 Task: Contact a Redfin agent in Salem, Oregon, for assistance in finding a townhouse with a virtual tour available.
Action: Mouse moved to (380, 213)
Screenshot: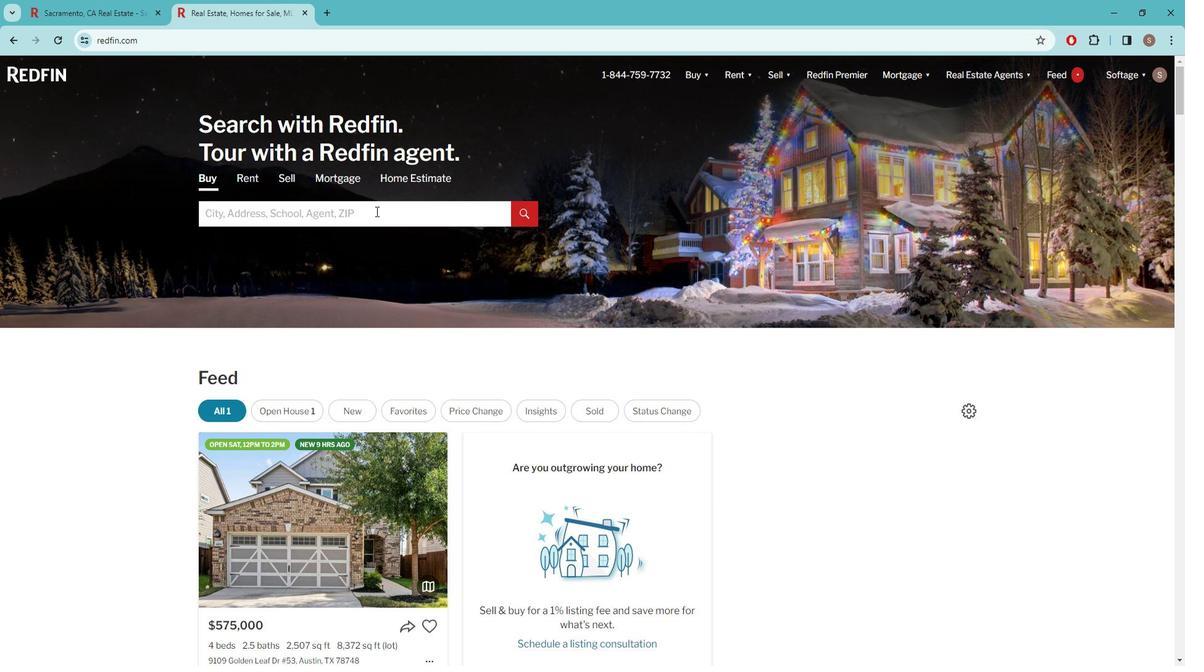 
Action: Mouse pressed left at (380, 213)
Screenshot: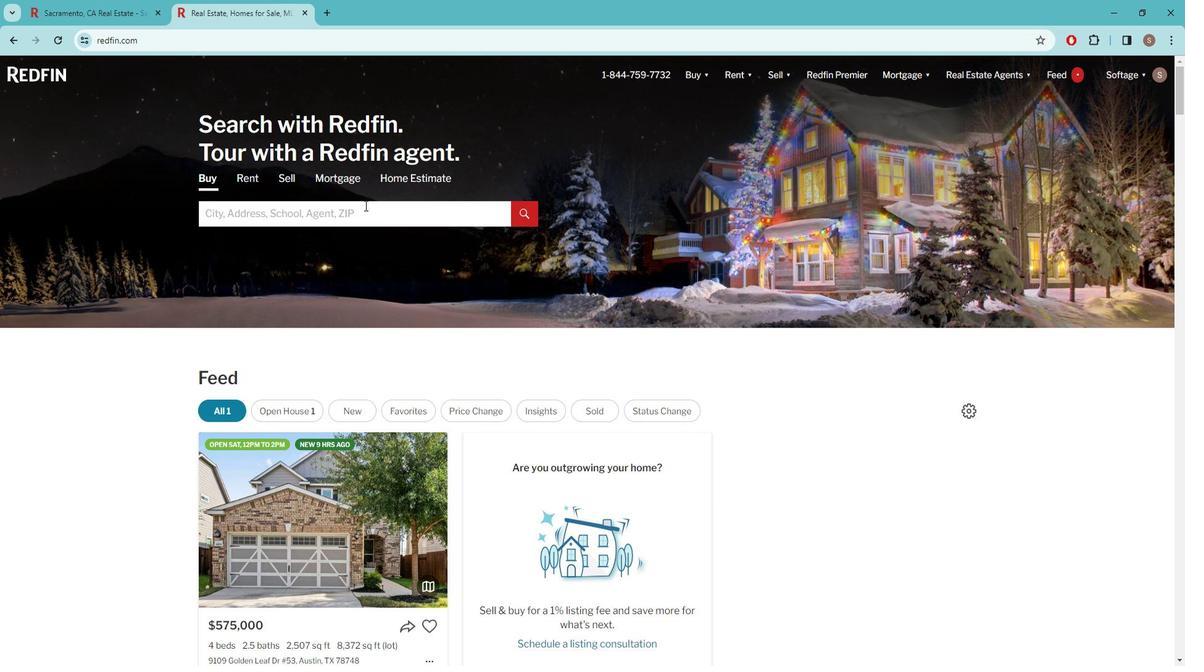 
Action: Key pressed s<Key.caps_lock>ALEM<Key.space><Key.backspace>,<Key.space><Key.caps_lock>o<Key.caps_lock>R
Screenshot: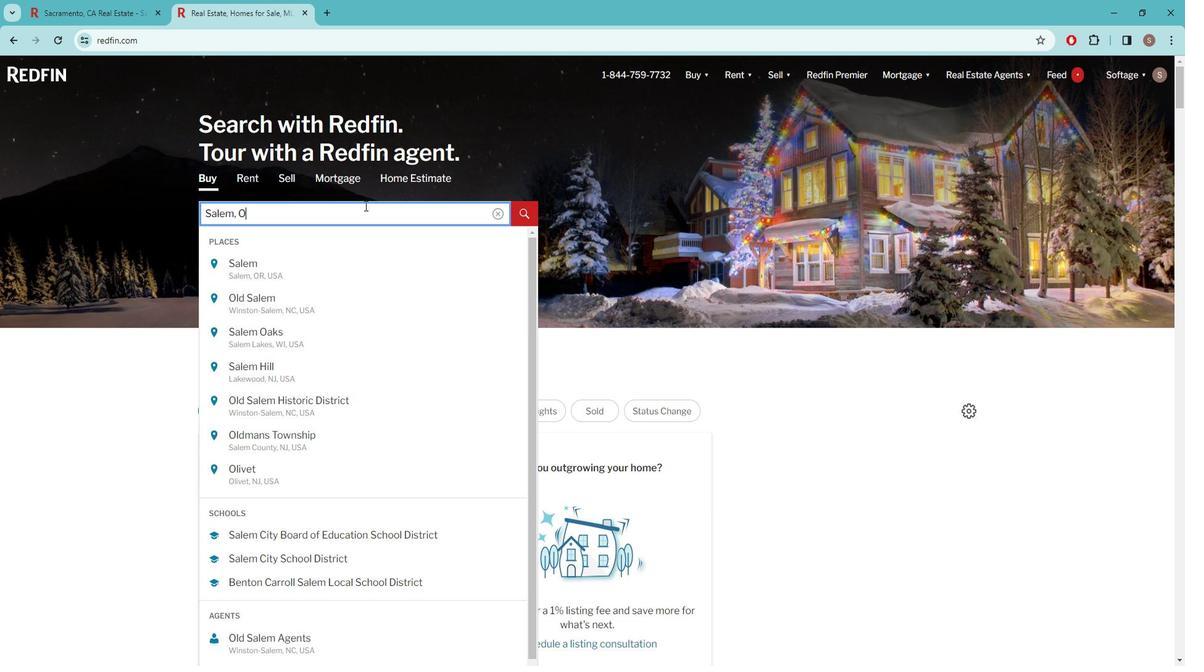 
Action: Mouse moved to (305, 266)
Screenshot: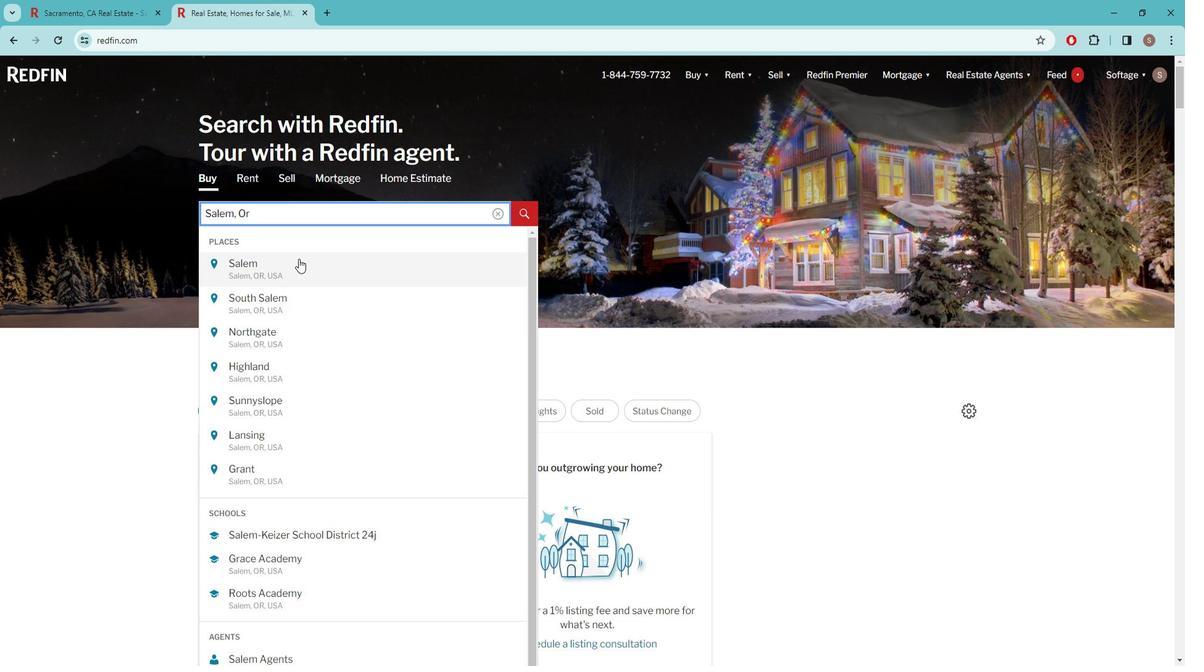 
Action: Mouse pressed left at (305, 266)
Screenshot: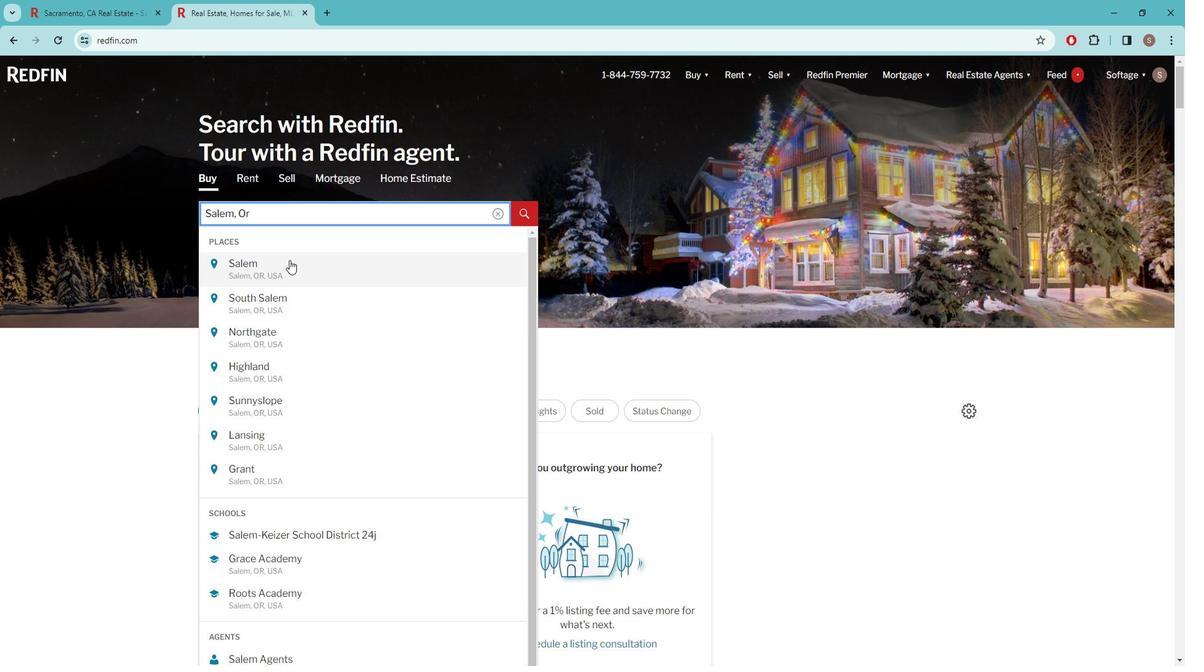 
Action: Mouse moved to (1060, 162)
Screenshot: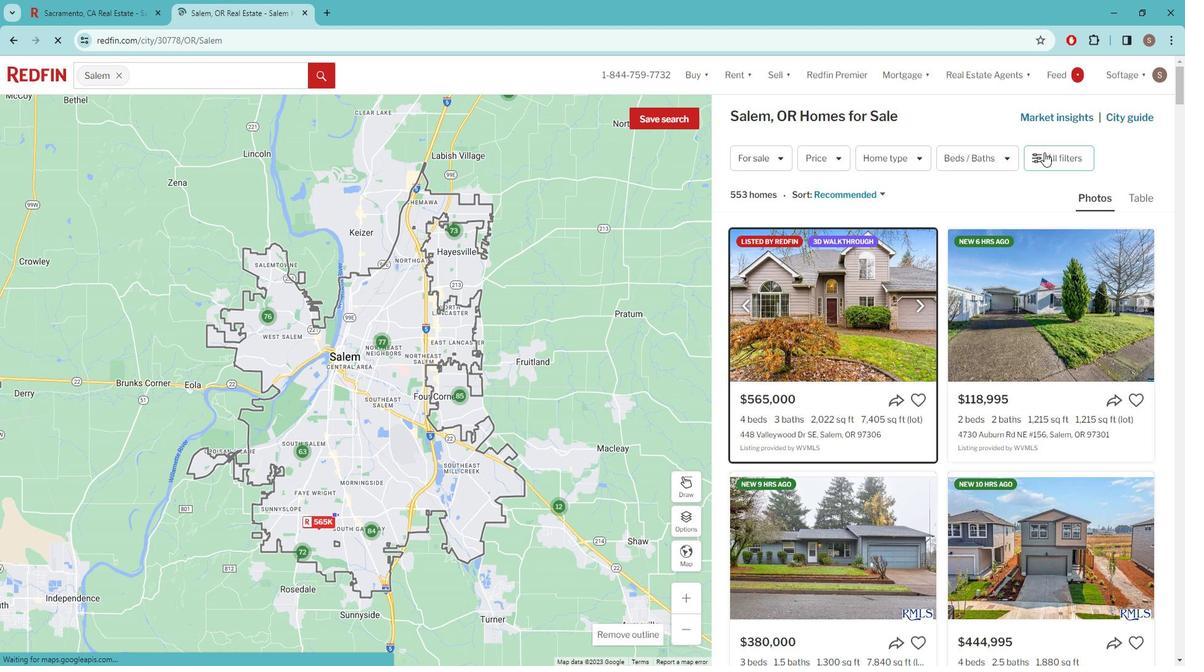 
Action: Mouse pressed left at (1060, 162)
Screenshot: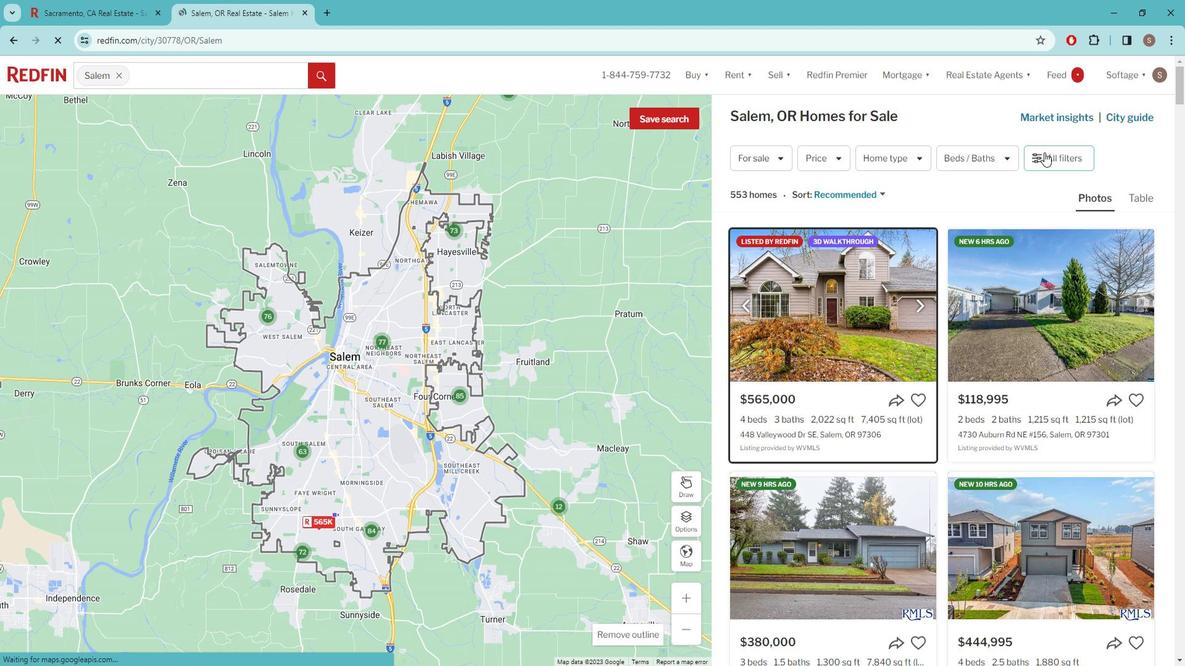 
Action: Mouse pressed left at (1060, 162)
Screenshot: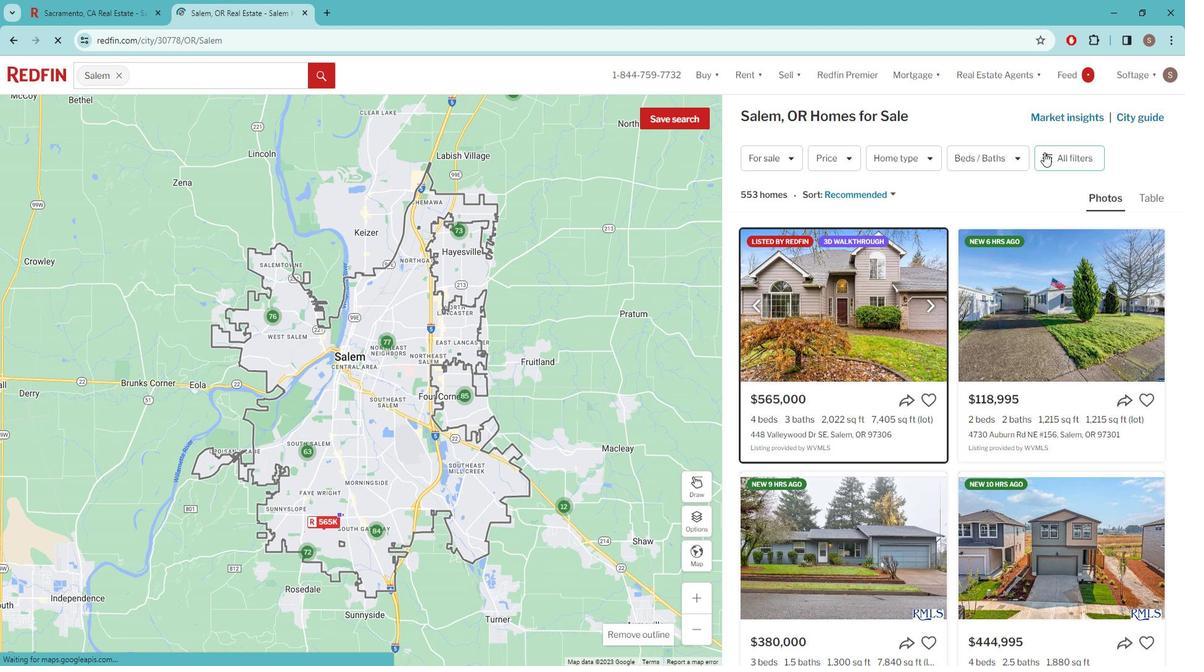 
Action: Mouse pressed left at (1060, 162)
Screenshot: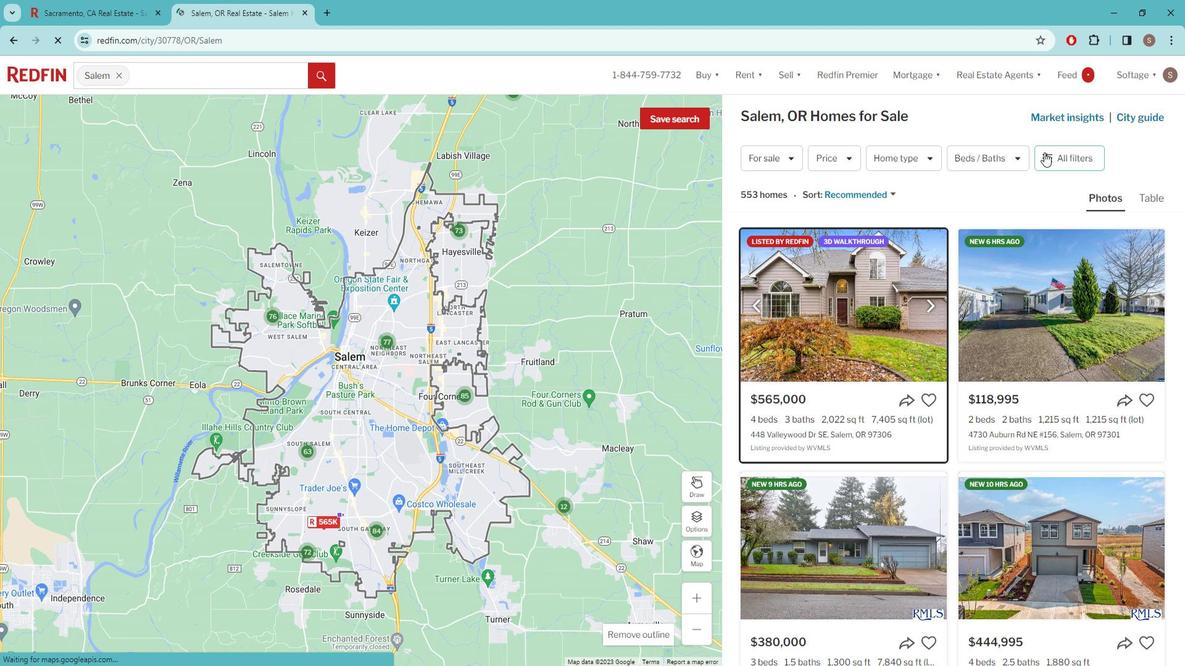 
Action: Mouse pressed left at (1060, 162)
Screenshot: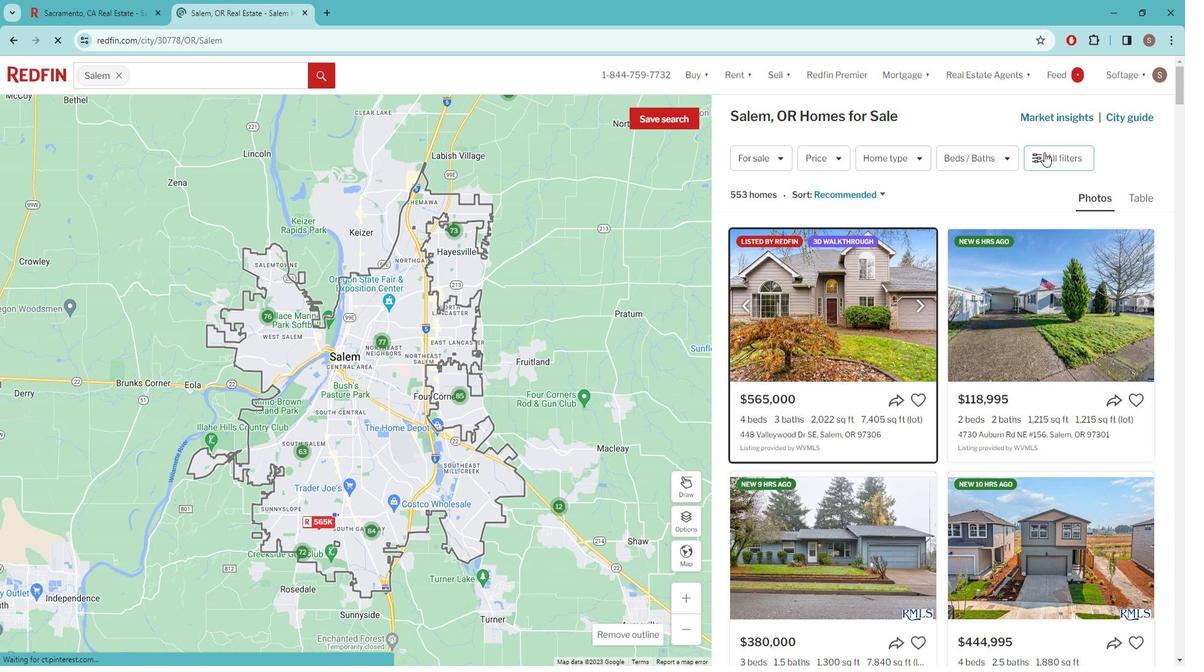 
Action: Mouse moved to (1041, 185)
Screenshot: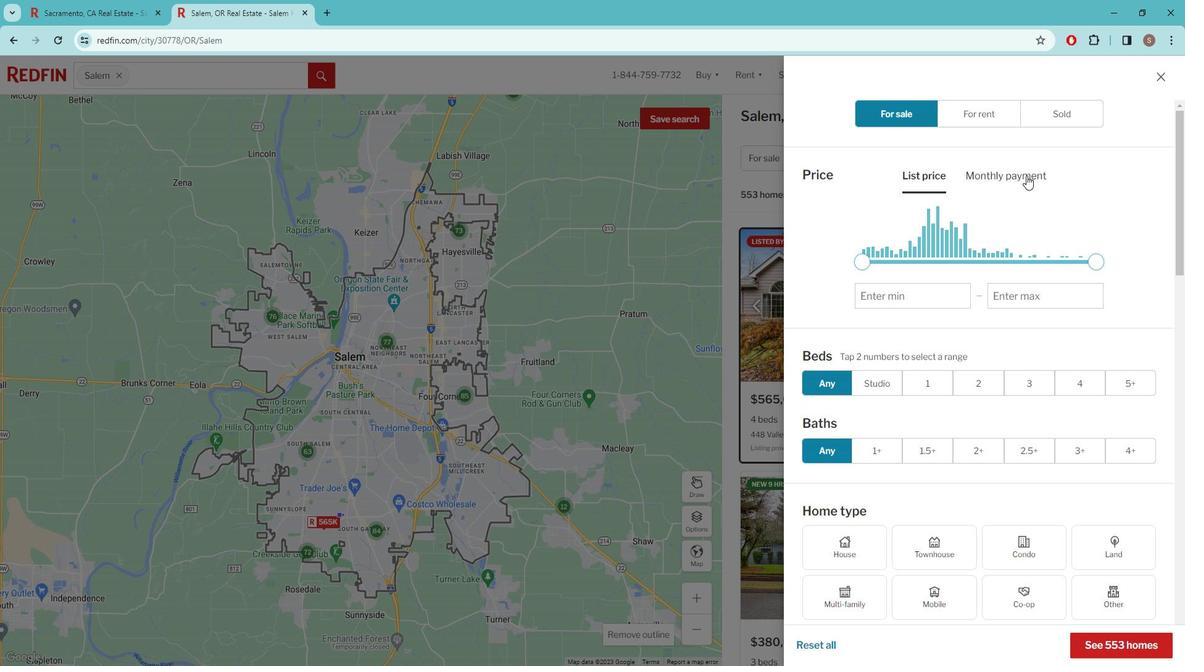 
Action: Mouse scrolled (1041, 184) with delta (0, 0)
Screenshot: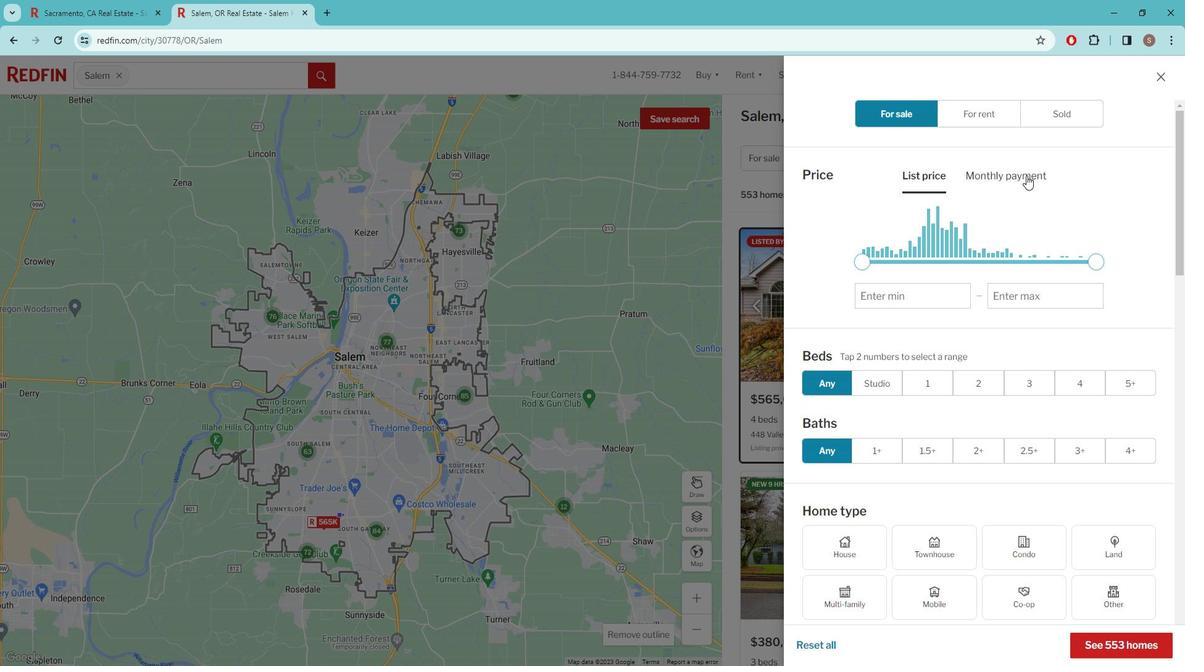 
Action: Mouse moved to (1021, 254)
Screenshot: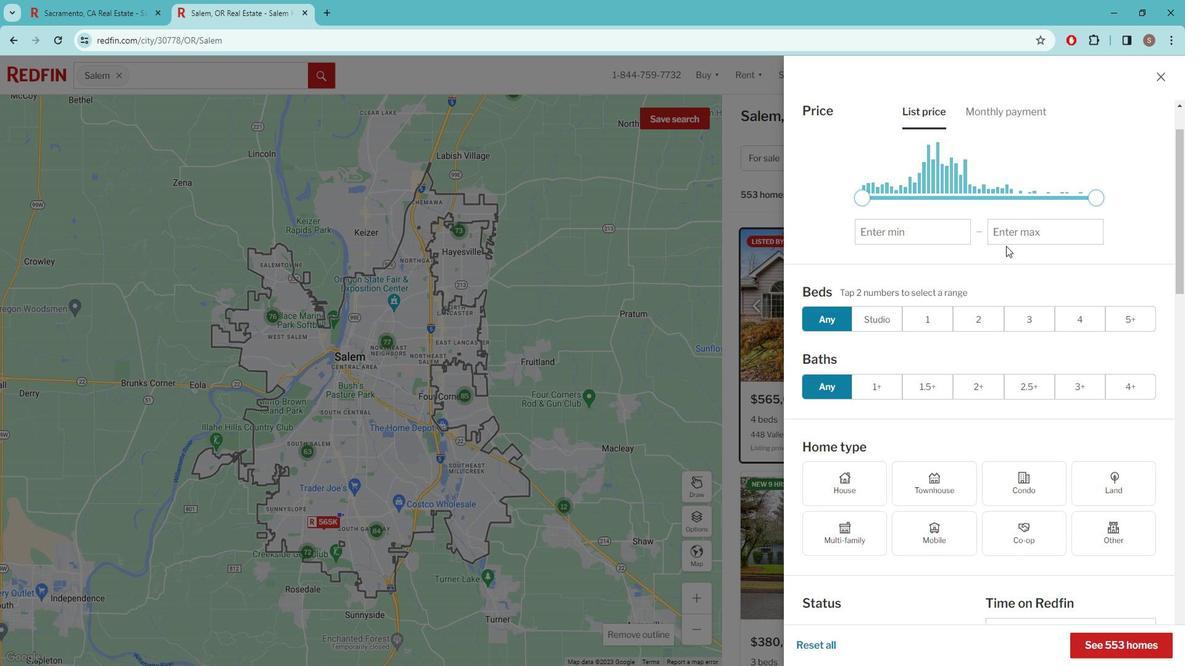 
Action: Mouse scrolled (1021, 253) with delta (0, 0)
Screenshot: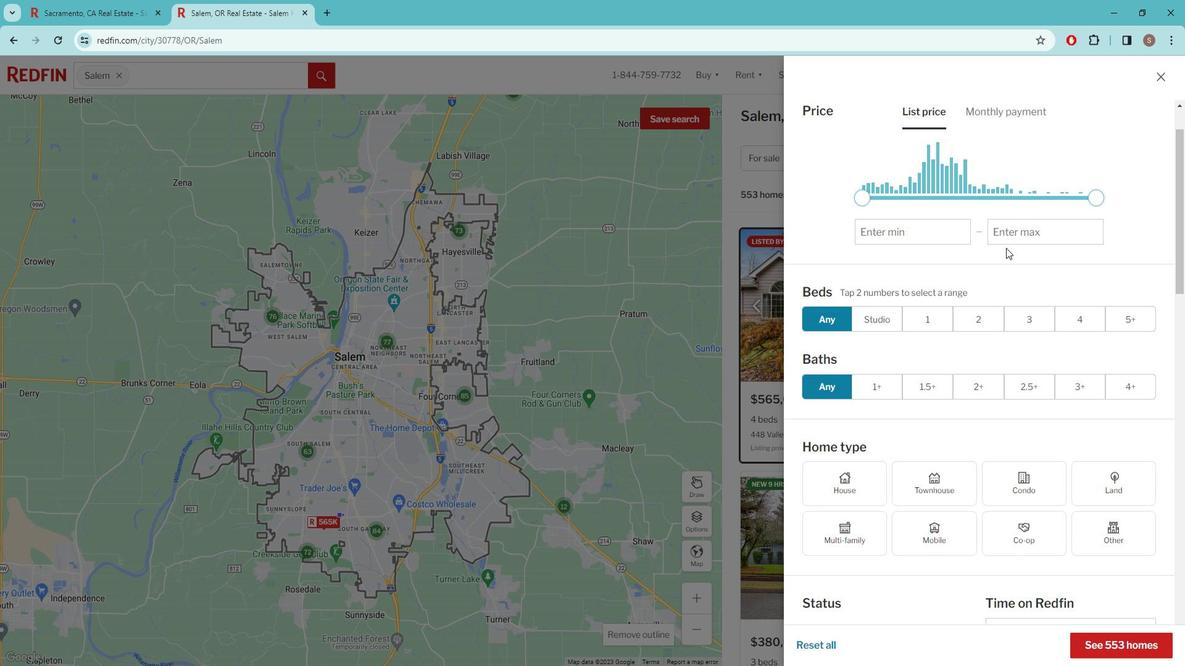 
Action: Mouse scrolled (1021, 253) with delta (0, 0)
Screenshot: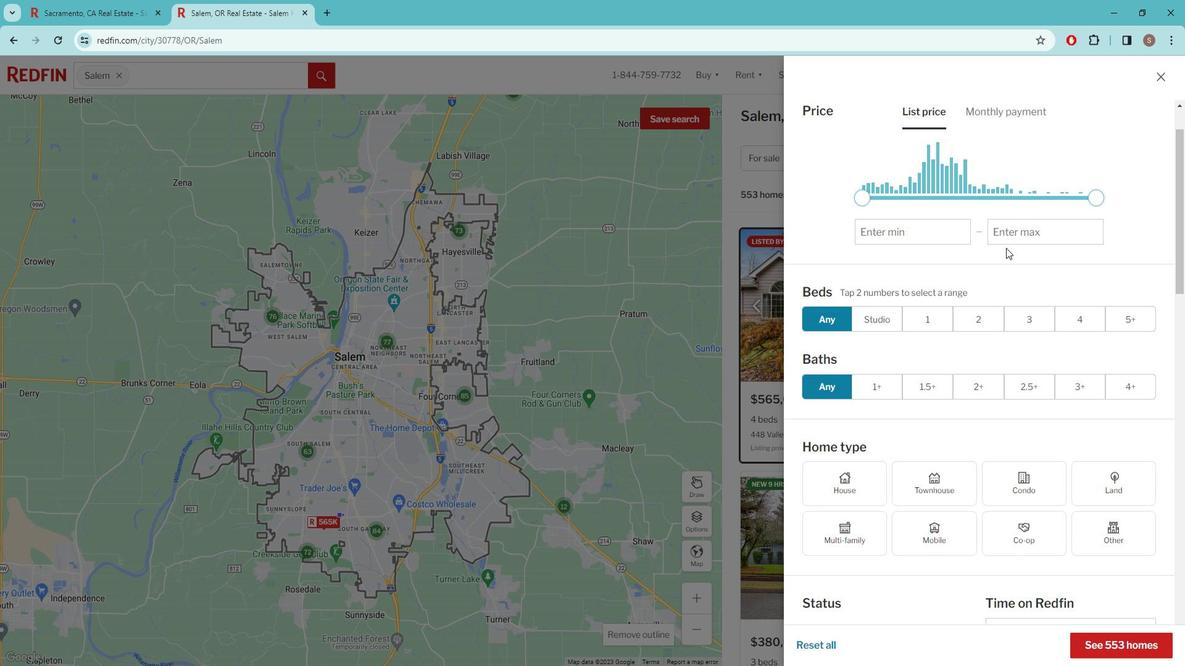 
Action: Mouse moved to (956, 353)
Screenshot: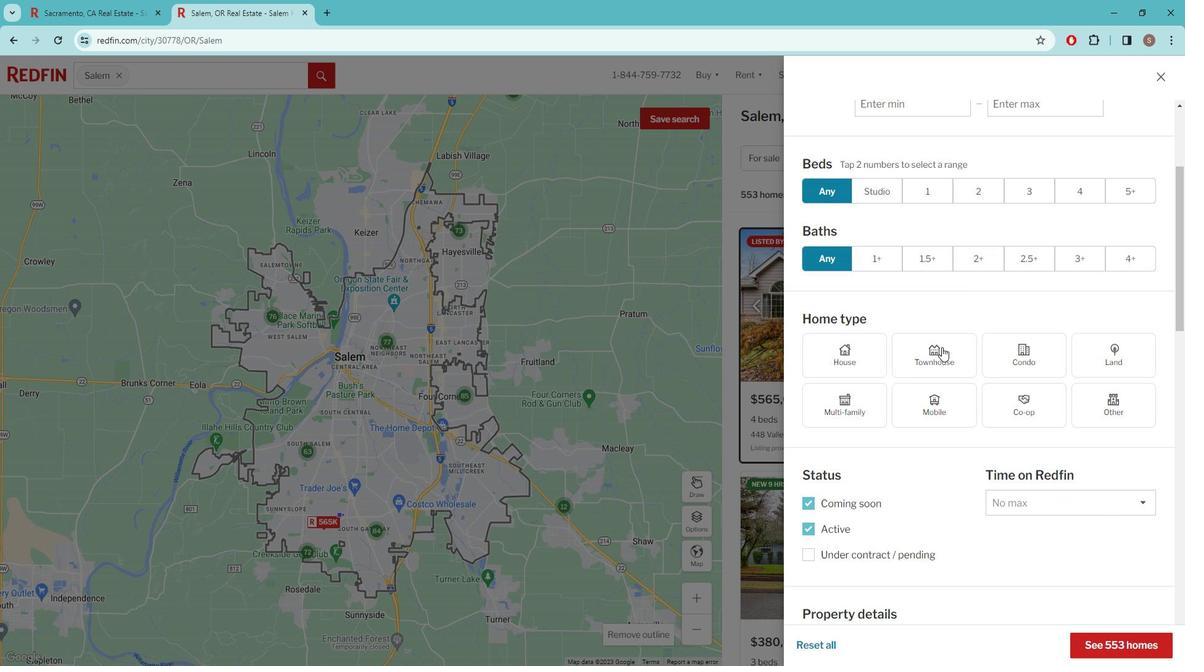 
Action: Mouse pressed left at (956, 353)
Screenshot: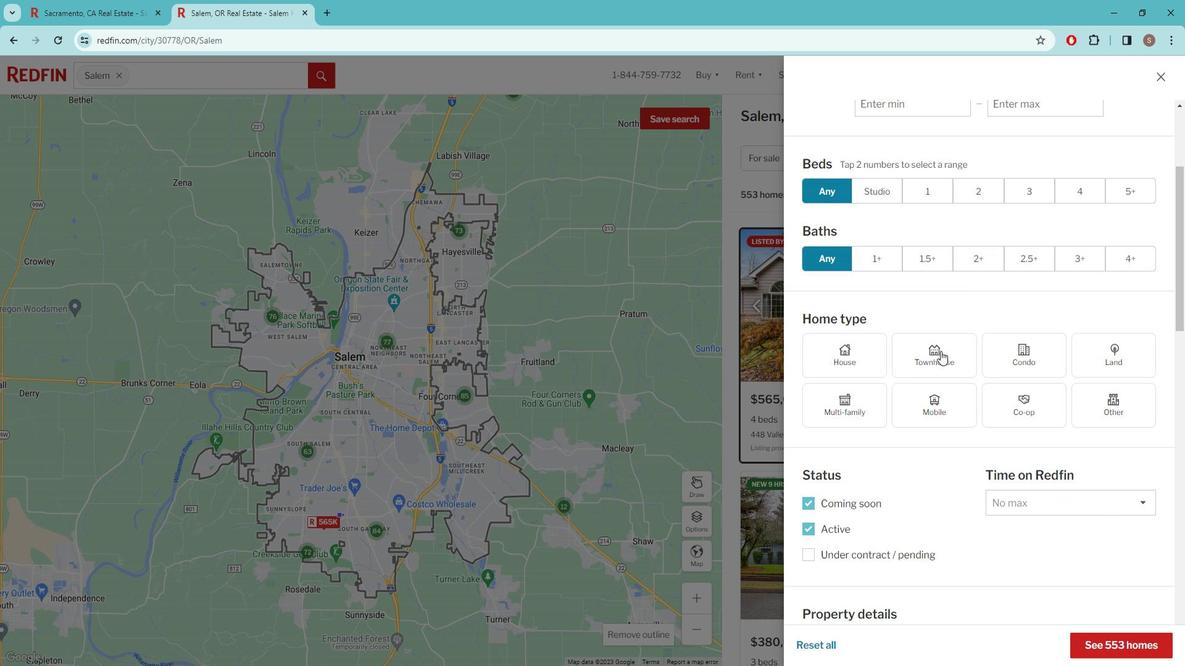 
Action: Mouse moved to (958, 353)
Screenshot: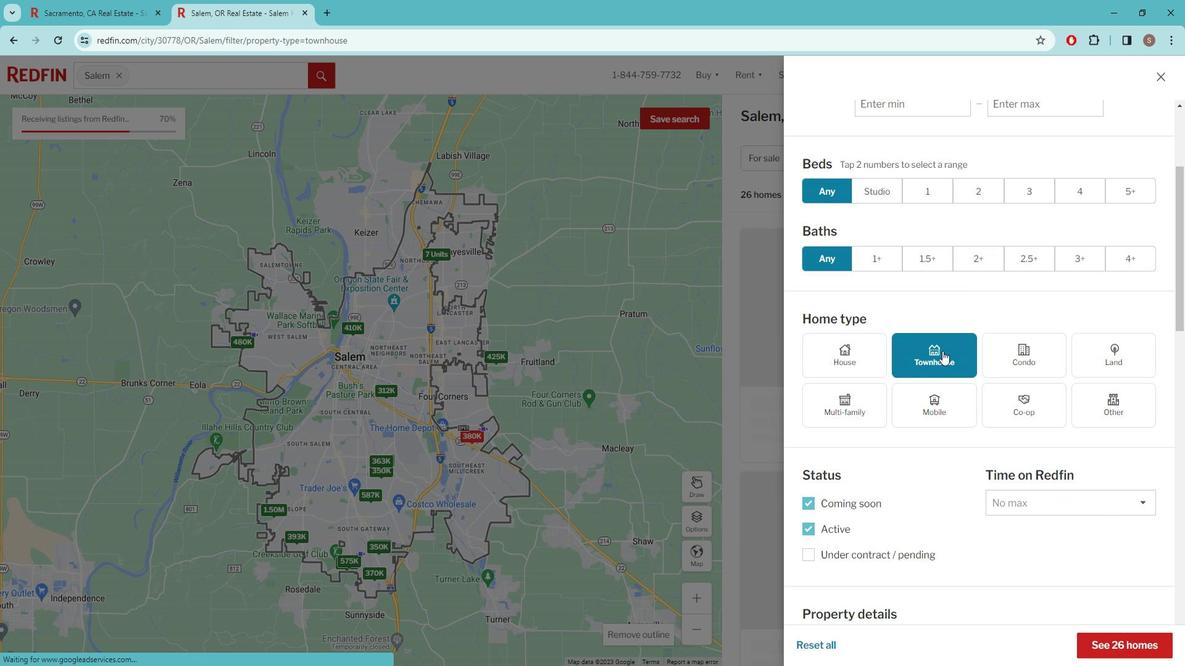 
Action: Mouse scrolled (958, 352) with delta (0, 0)
Screenshot: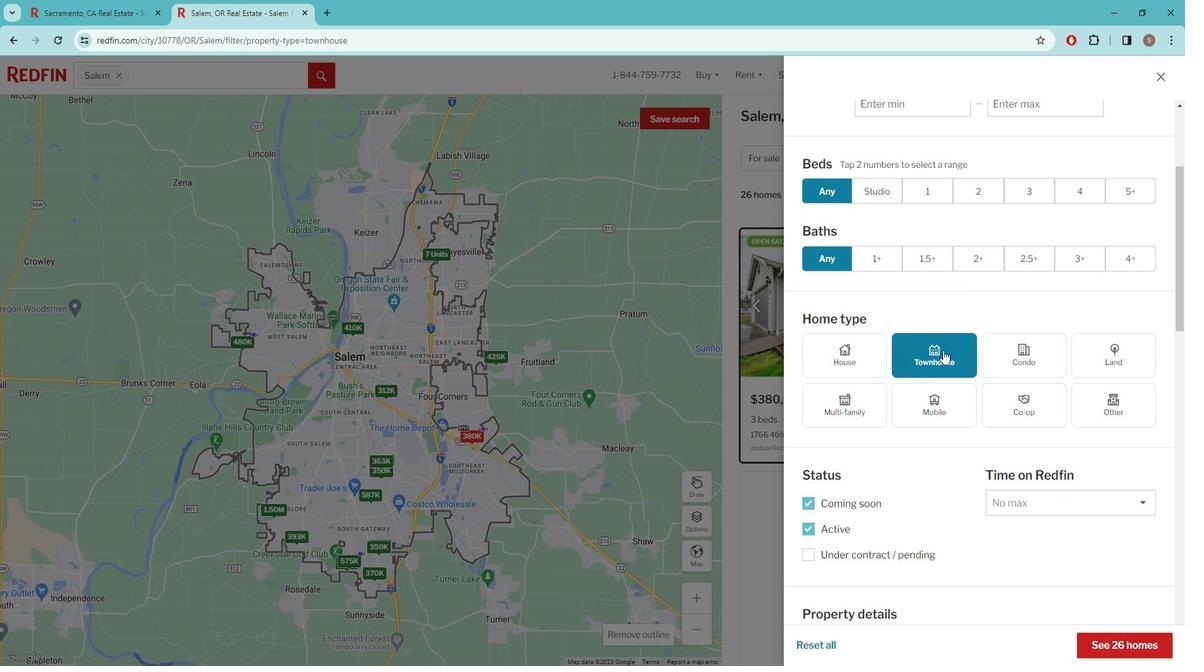 
Action: Mouse scrolled (958, 352) with delta (0, 0)
Screenshot: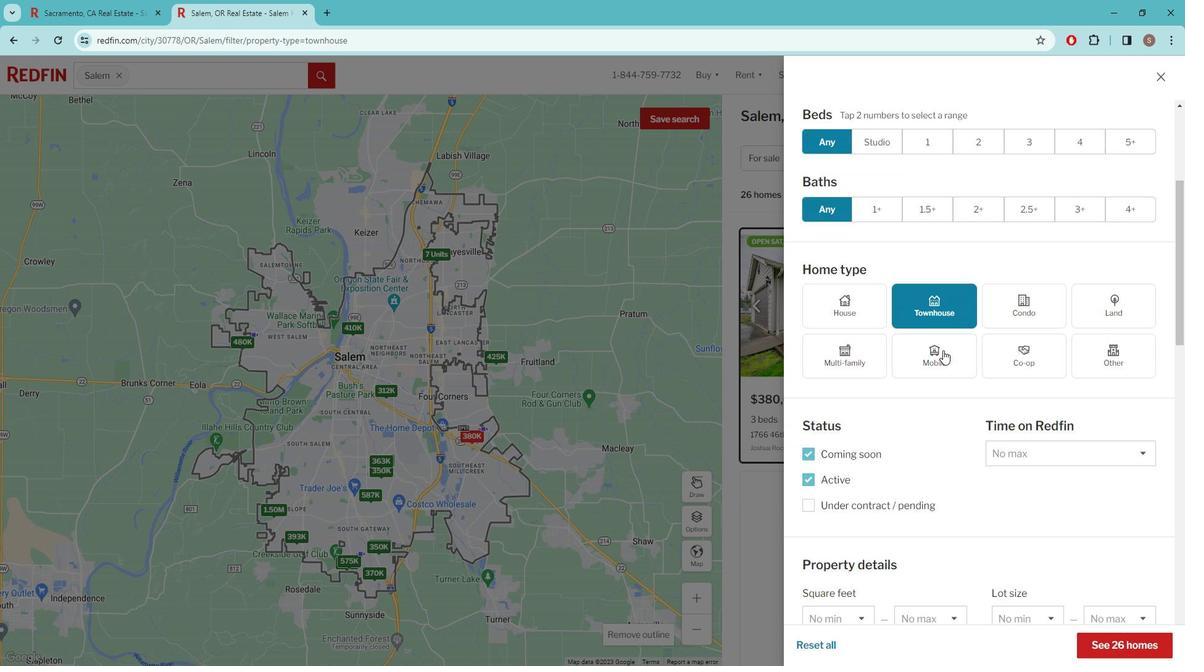 
Action: Mouse moved to (960, 348)
Screenshot: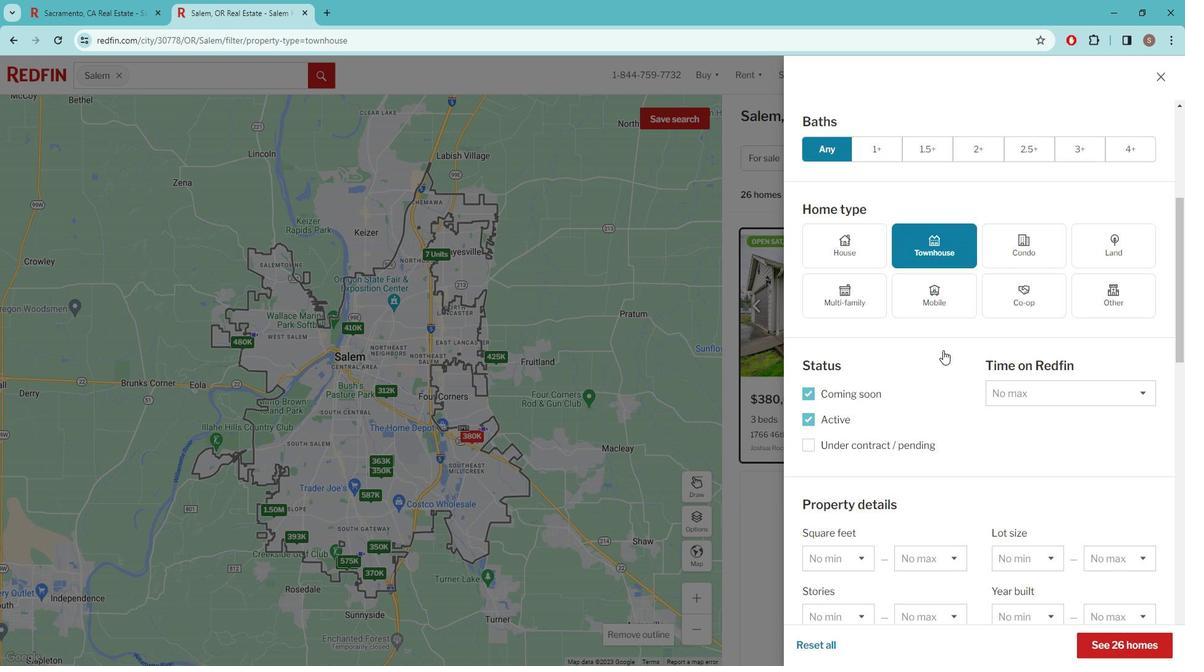 
Action: Mouse scrolled (960, 348) with delta (0, 0)
Screenshot: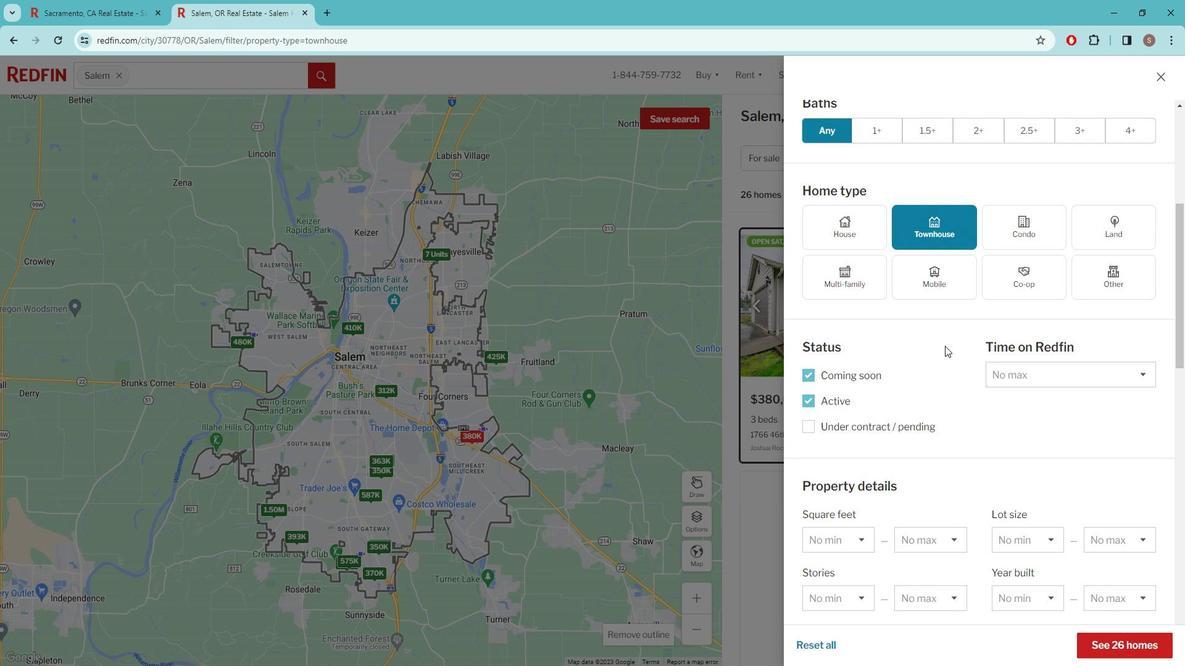 
Action: Mouse scrolled (960, 348) with delta (0, 0)
Screenshot: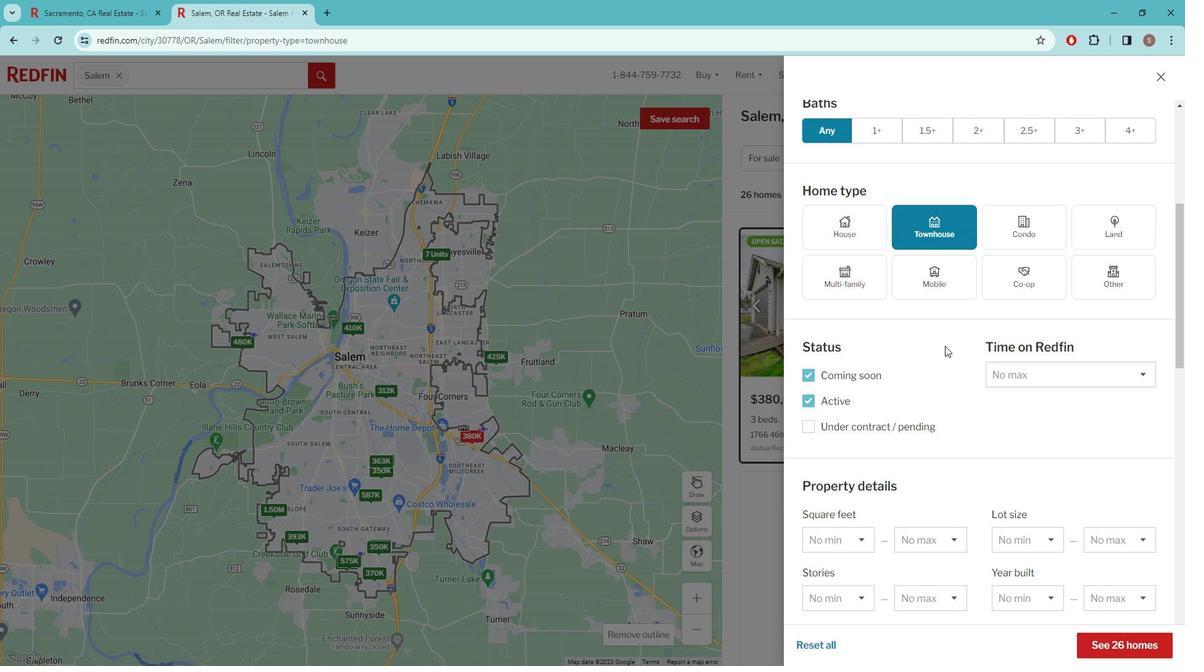 
Action: Mouse scrolled (960, 348) with delta (0, 0)
Screenshot: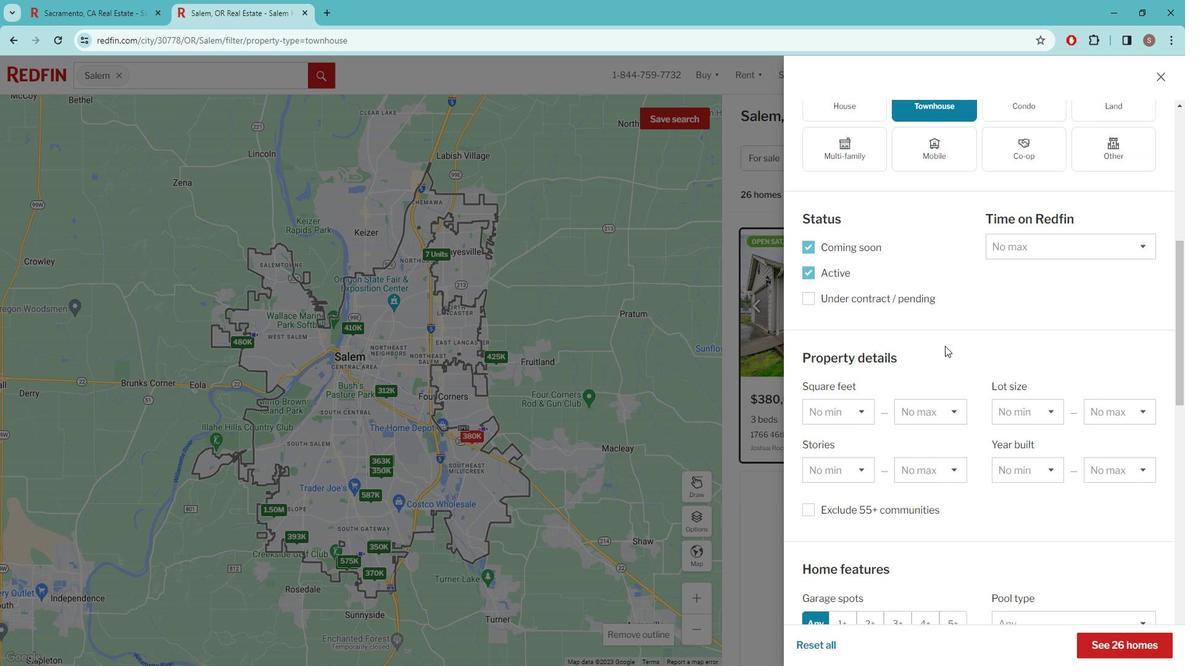 
Action: Mouse scrolled (960, 348) with delta (0, 0)
Screenshot: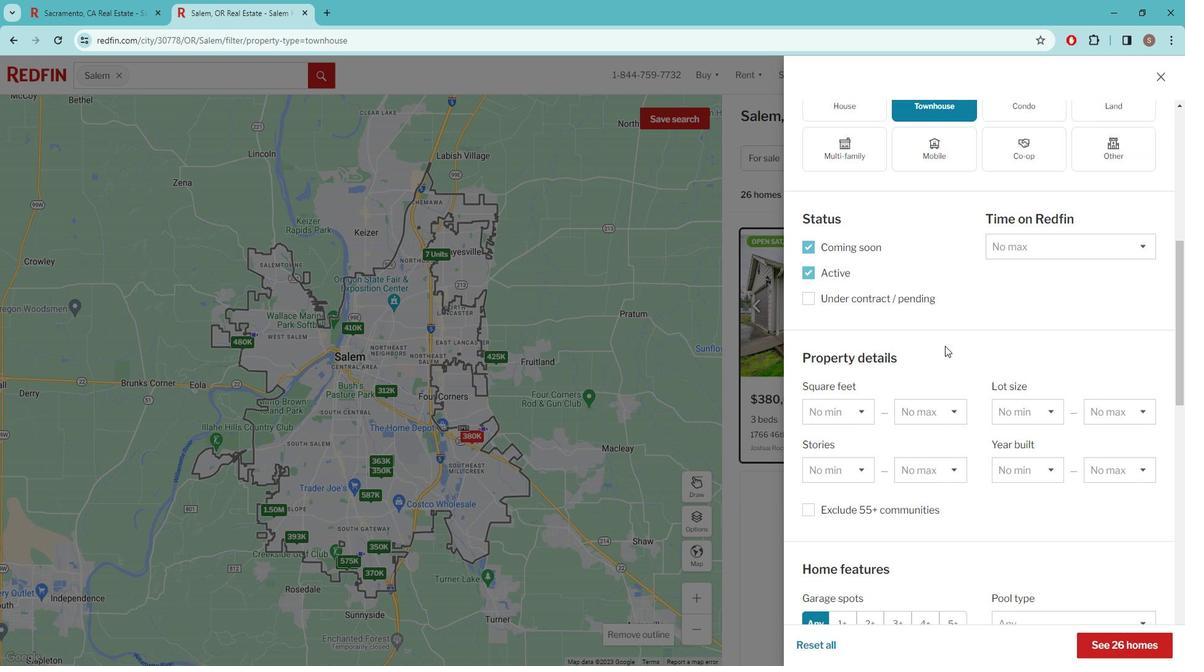 
Action: Mouse scrolled (960, 348) with delta (0, 0)
Screenshot: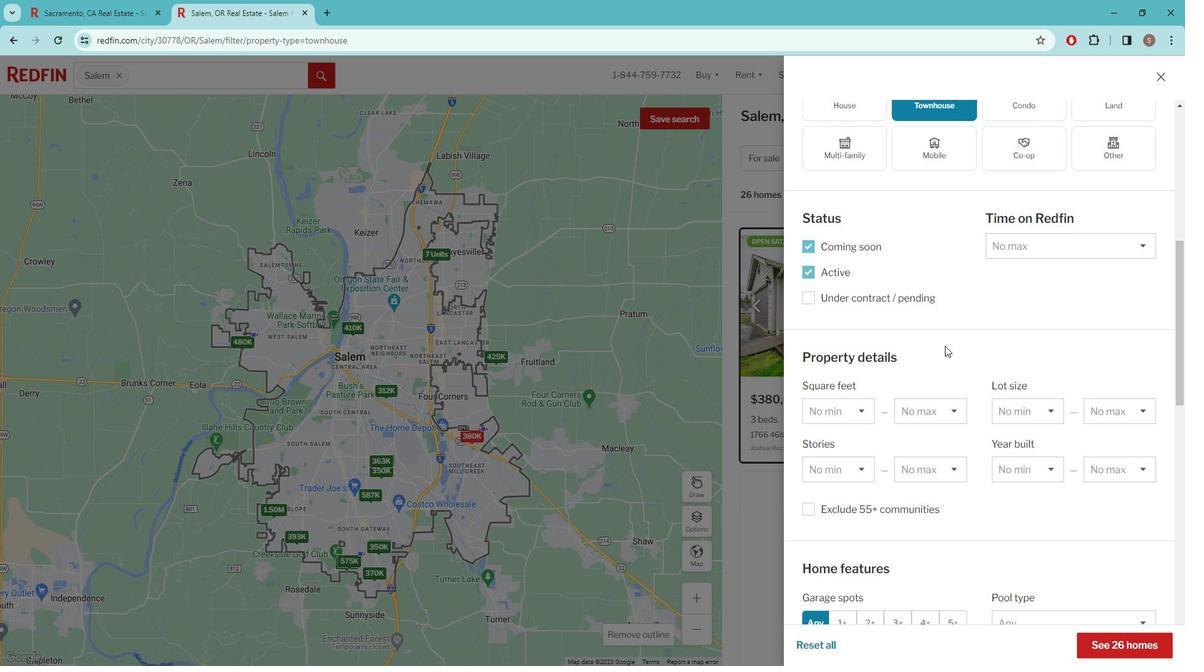 
Action: Mouse scrolled (960, 348) with delta (0, 0)
Screenshot: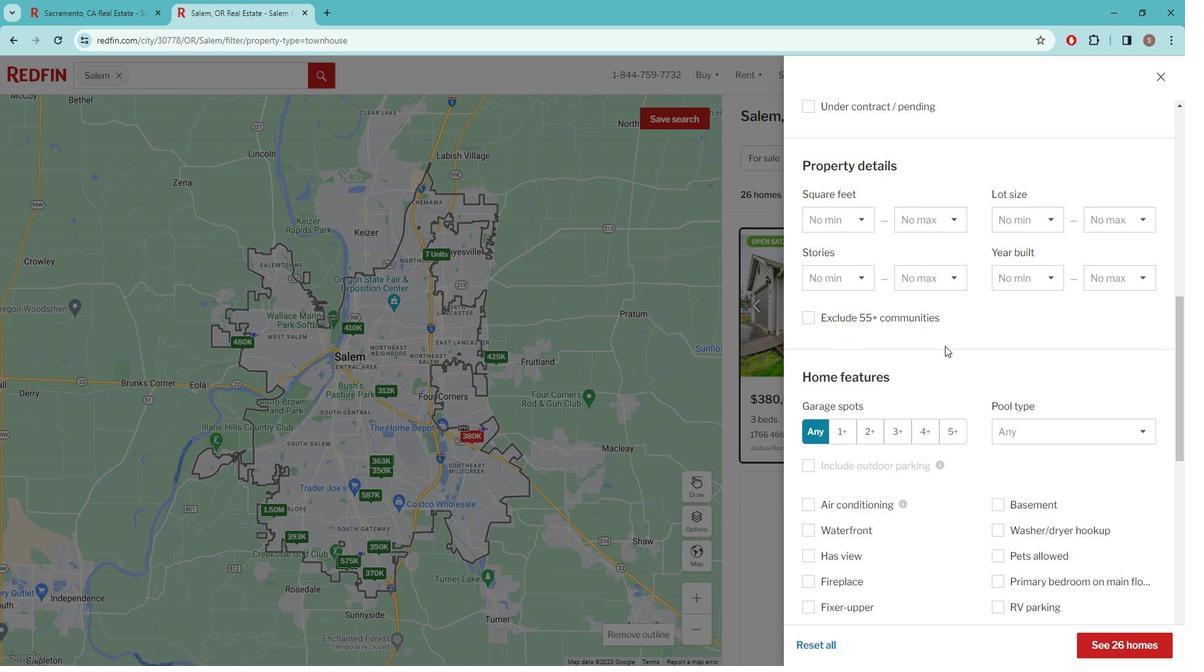 
Action: Mouse scrolled (960, 348) with delta (0, 0)
Screenshot: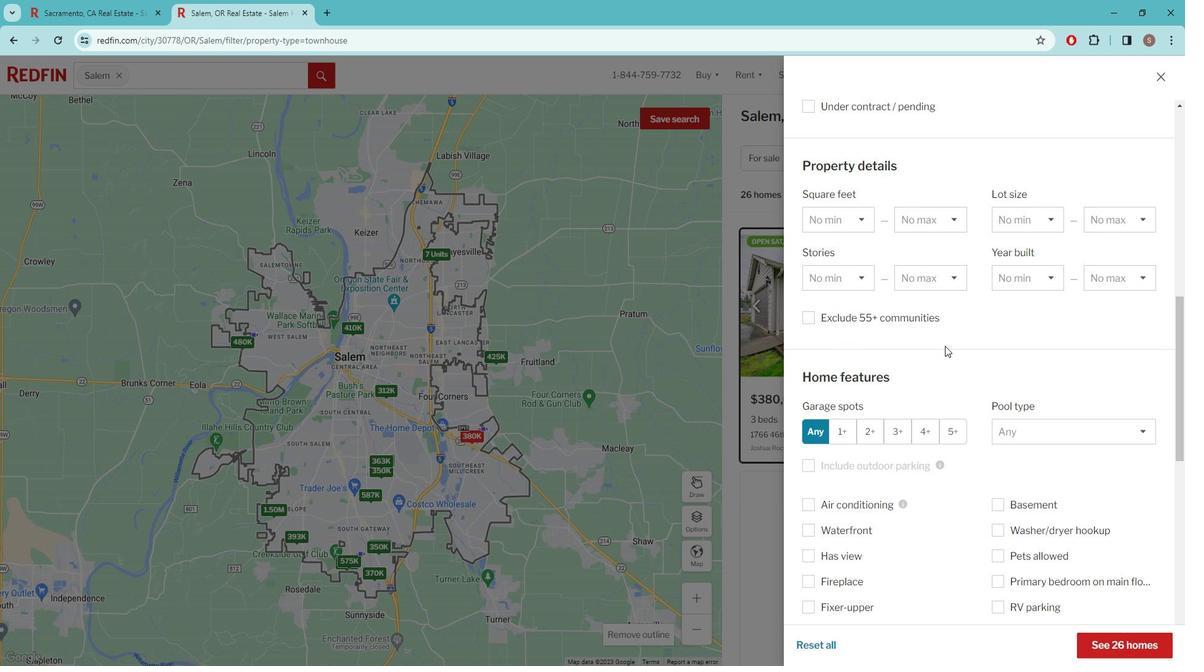 
Action: Mouse scrolled (960, 348) with delta (0, 0)
Screenshot: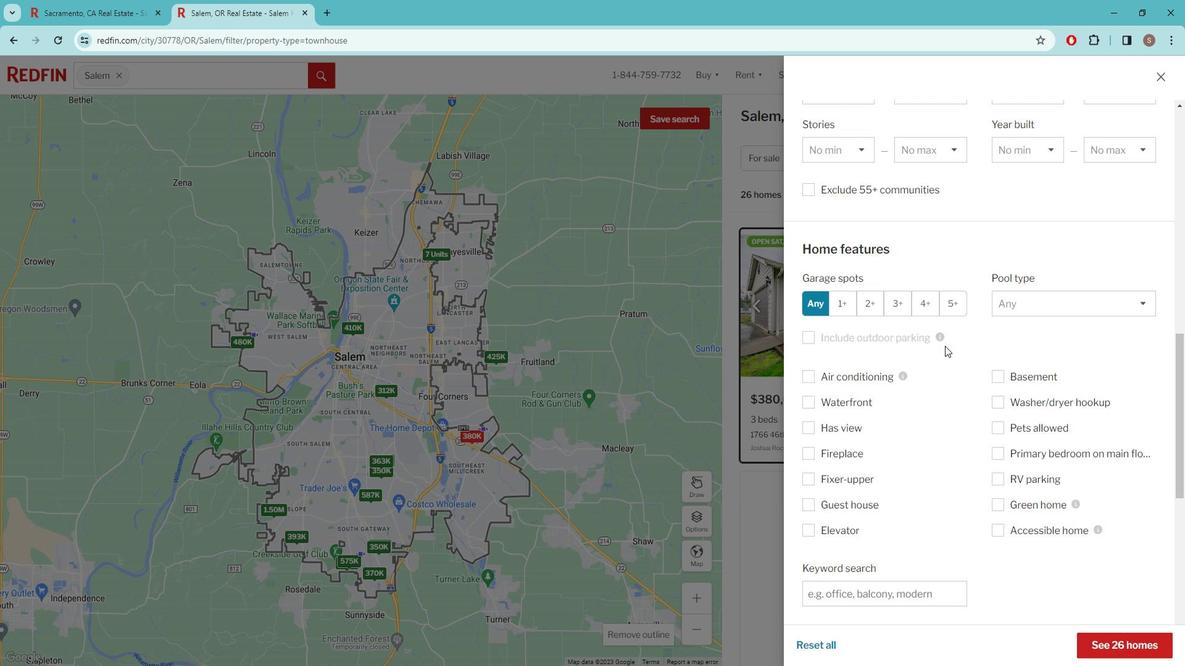 
Action: Mouse scrolled (960, 348) with delta (0, 0)
Screenshot: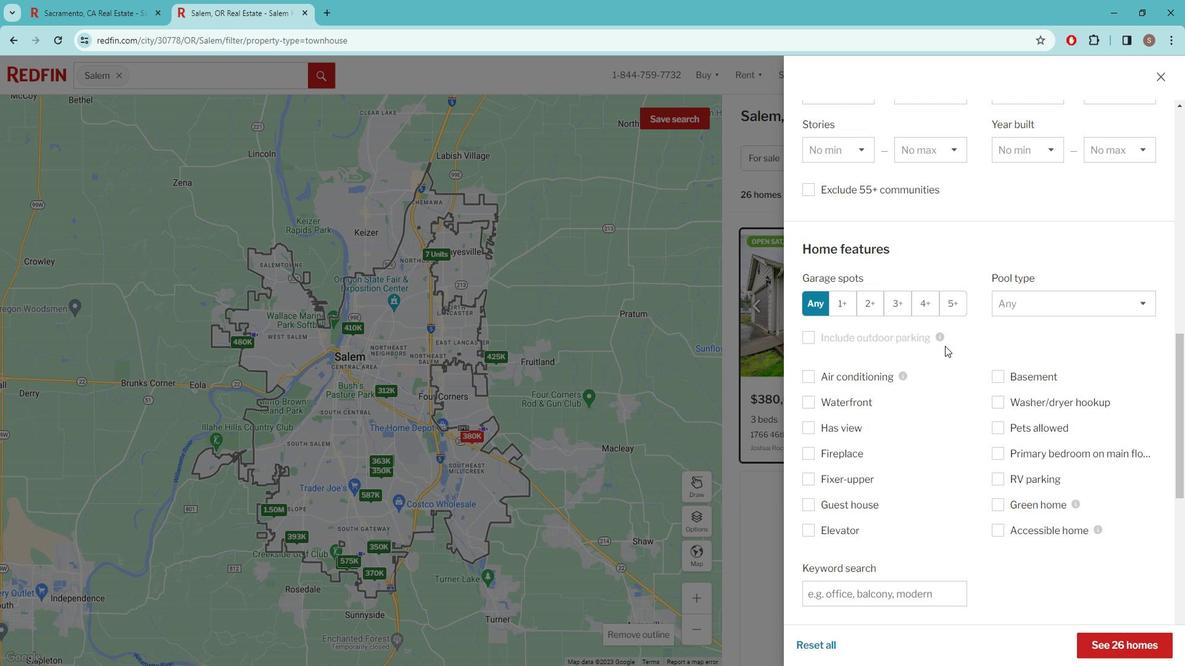
Action: Mouse scrolled (960, 348) with delta (0, 0)
Screenshot: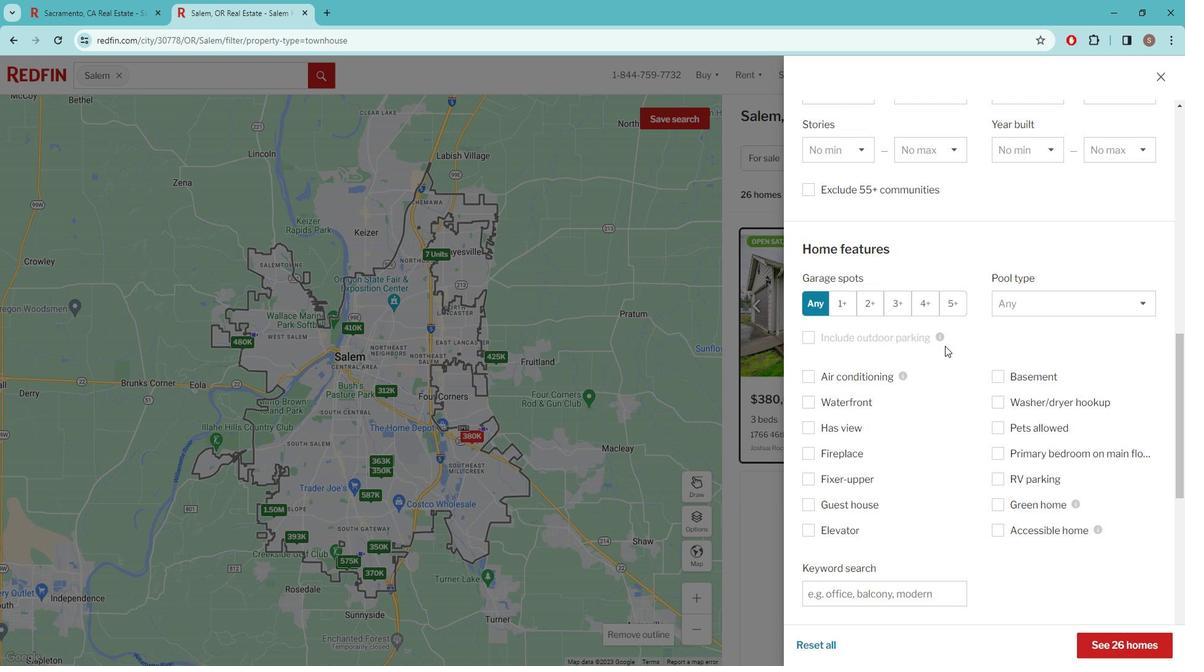 
Action: Mouse scrolled (960, 348) with delta (0, 0)
Screenshot: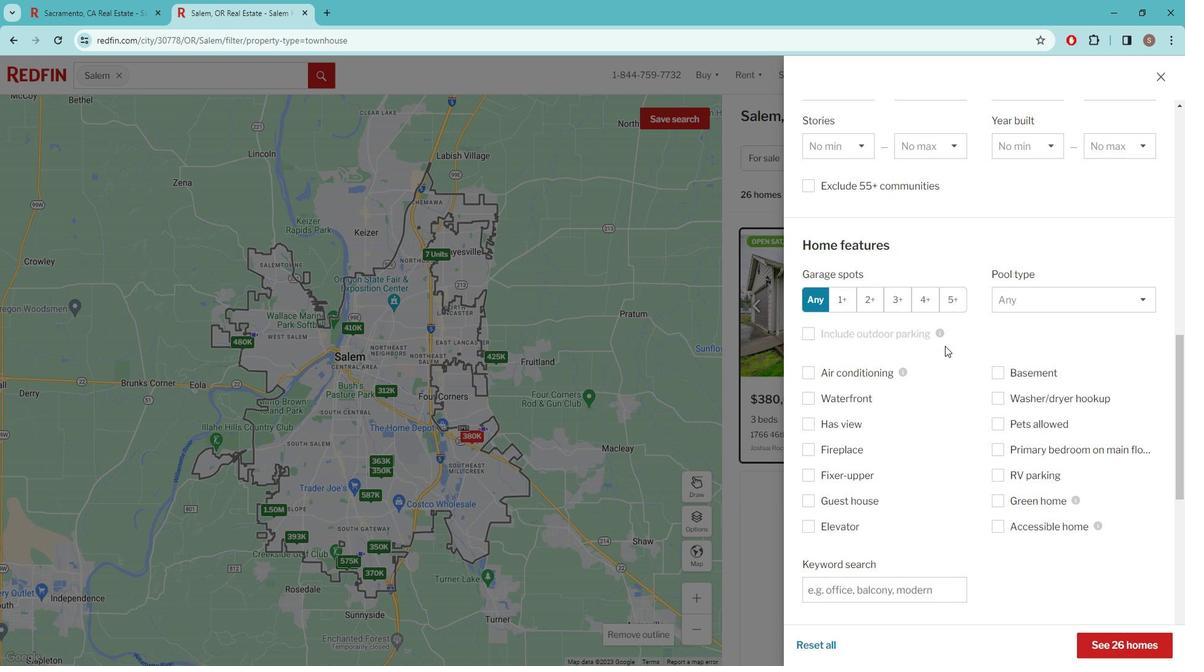 
Action: Mouse scrolled (960, 348) with delta (0, 0)
Screenshot: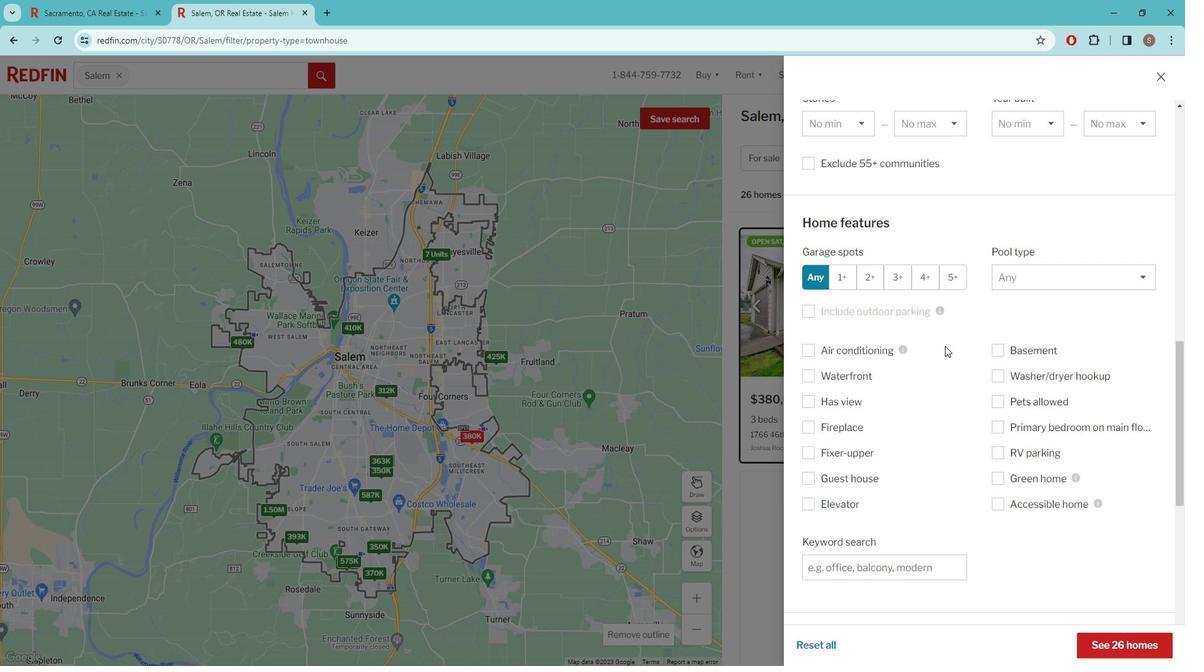 
Action: Mouse scrolled (960, 348) with delta (0, 0)
Screenshot: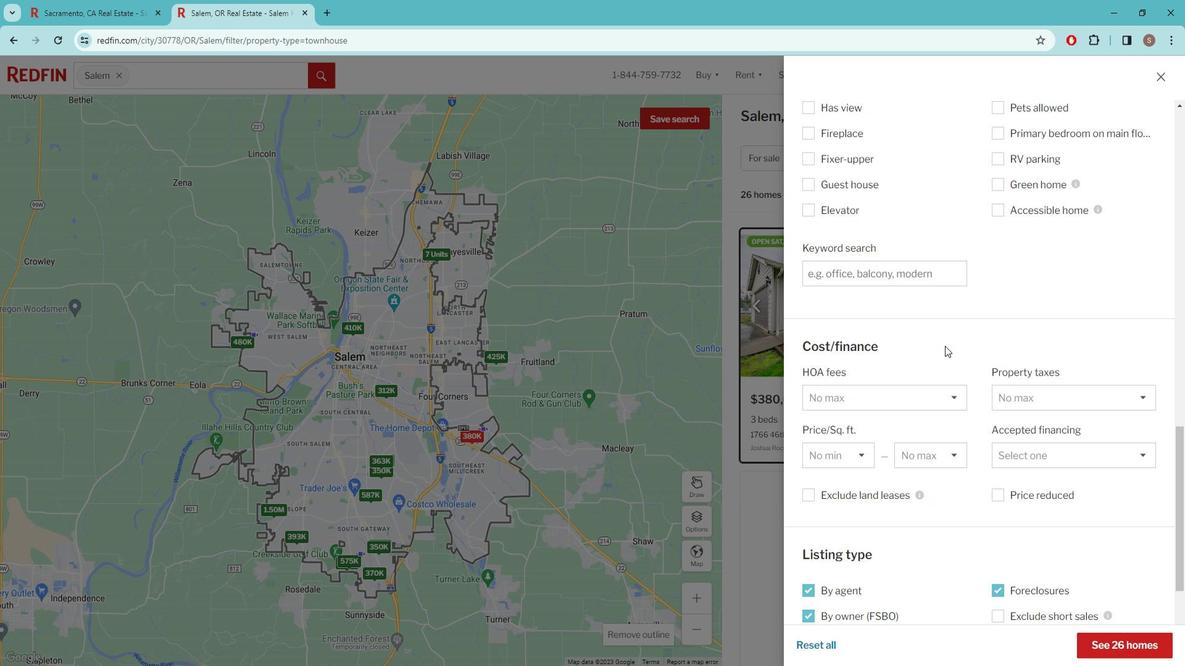 
Action: Mouse scrolled (960, 348) with delta (0, 0)
Screenshot: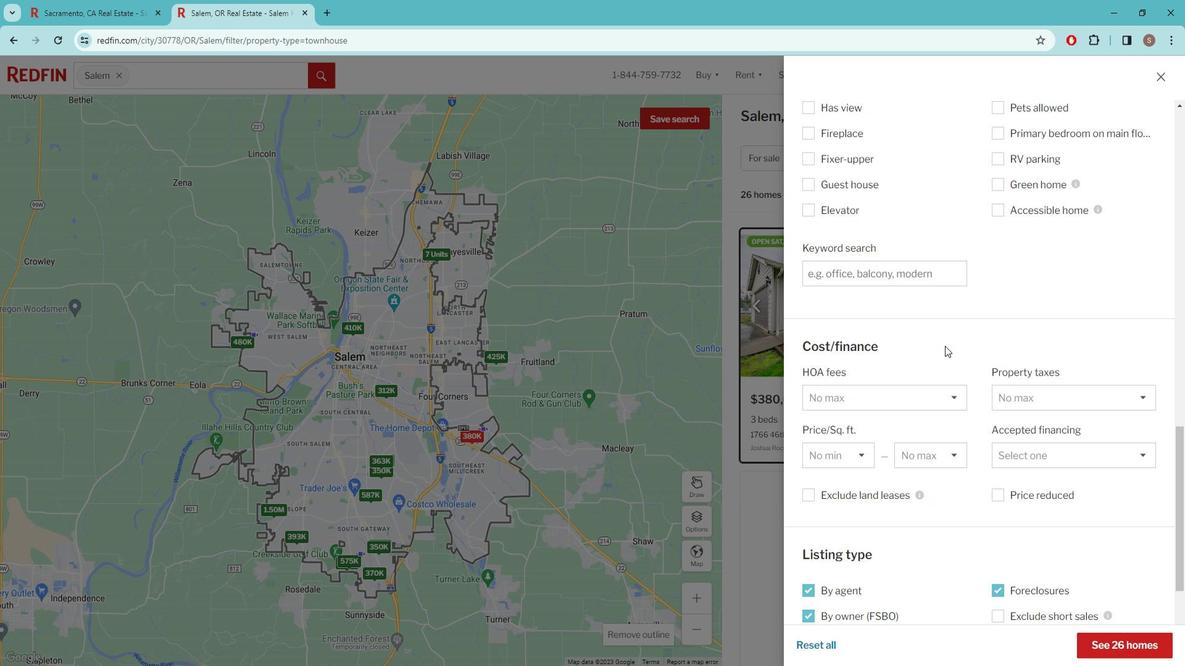 
Action: Mouse moved to (960, 348)
Screenshot: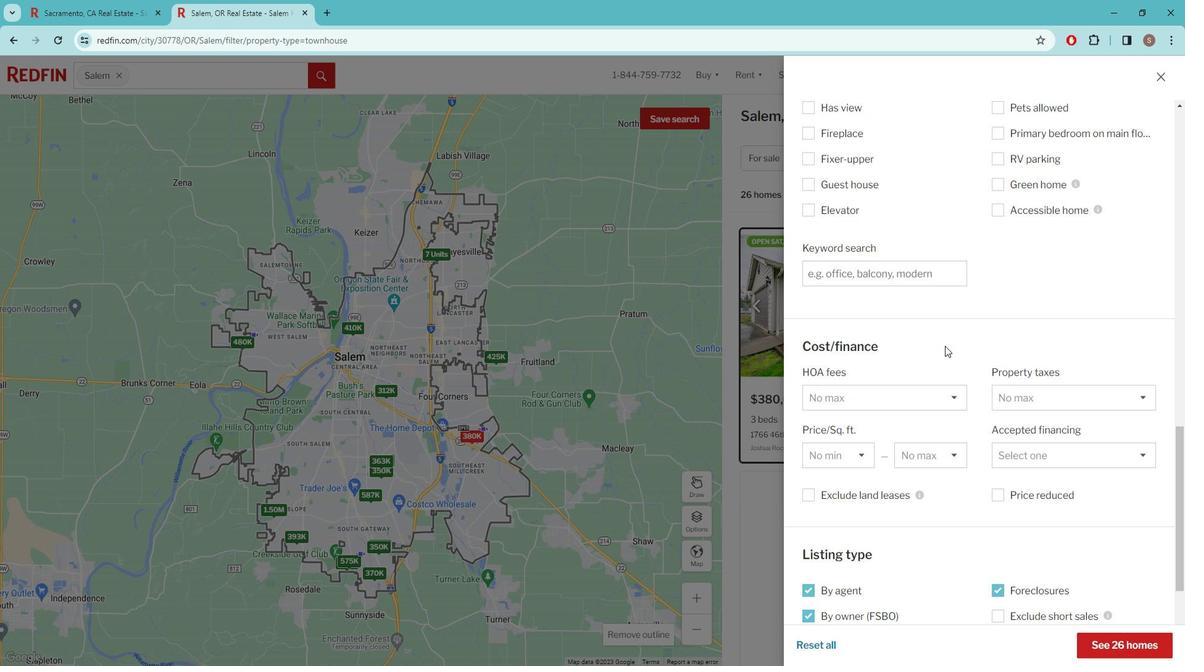 
Action: Mouse scrolled (960, 348) with delta (0, 0)
Screenshot: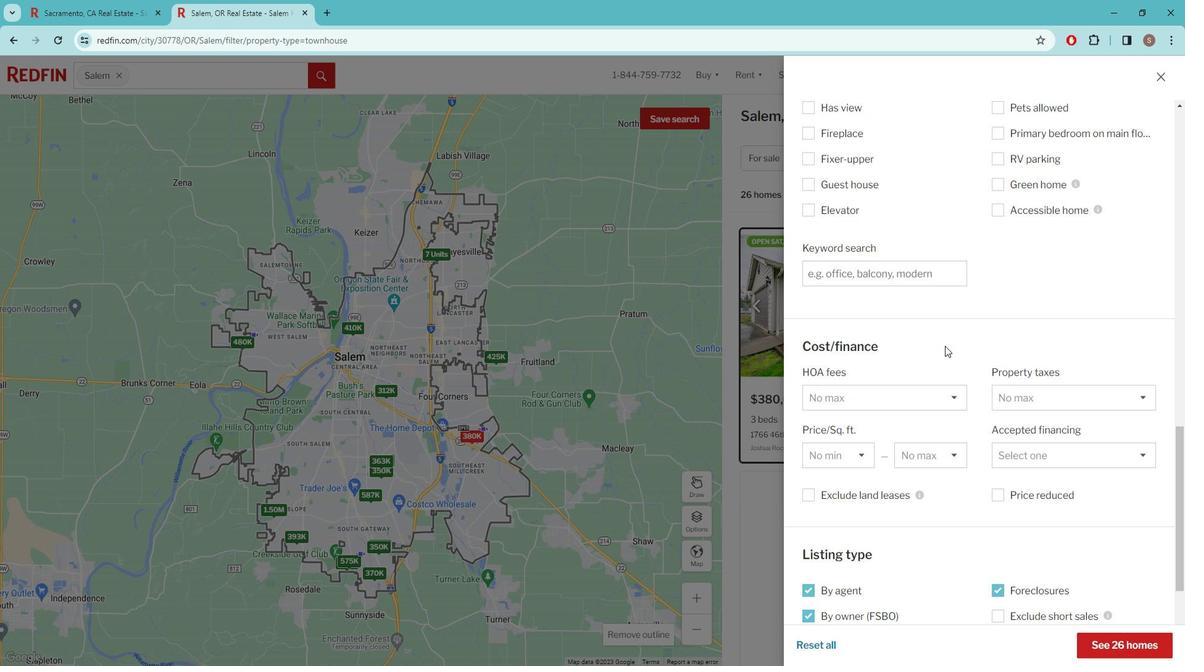 
Action: Mouse moved to (961, 348)
Screenshot: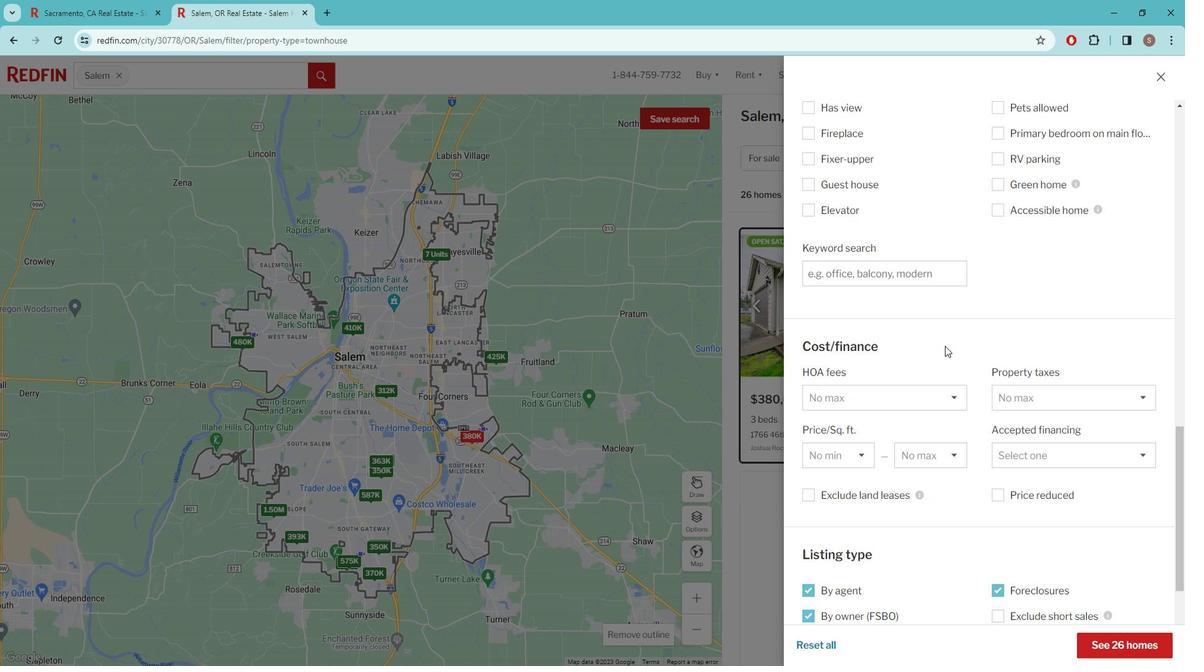 
Action: Mouse scrolled (961, 348) with delta (0, 0)
Screenshot: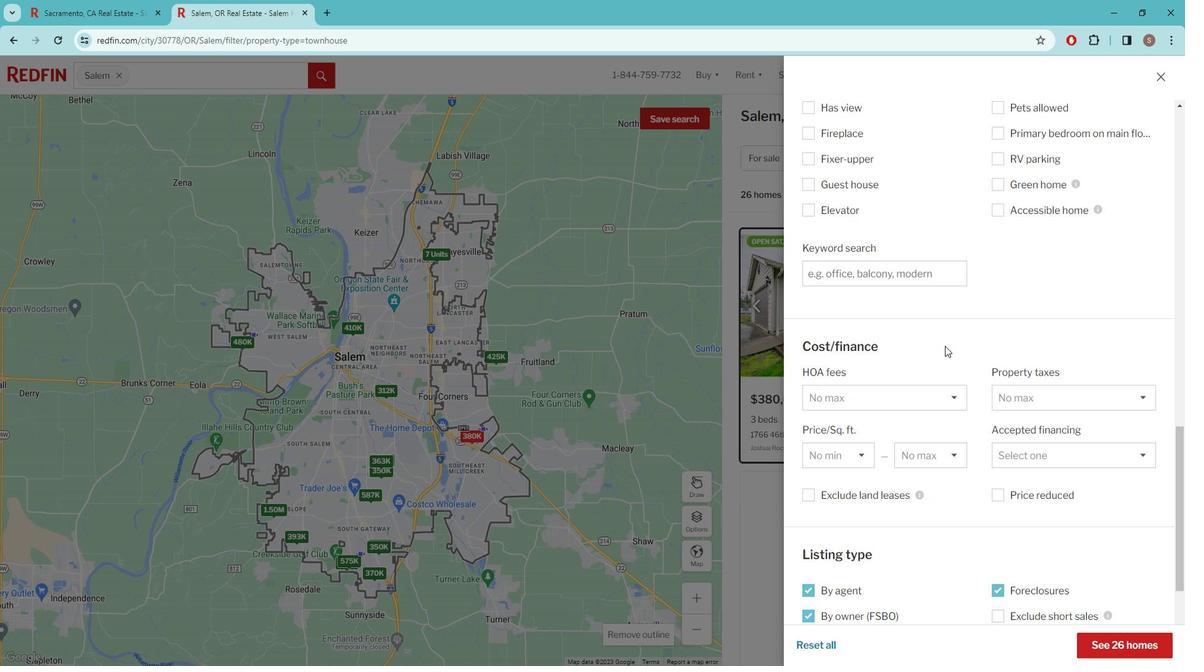
Action: Mouse moved to (962, 348)
Screenshot: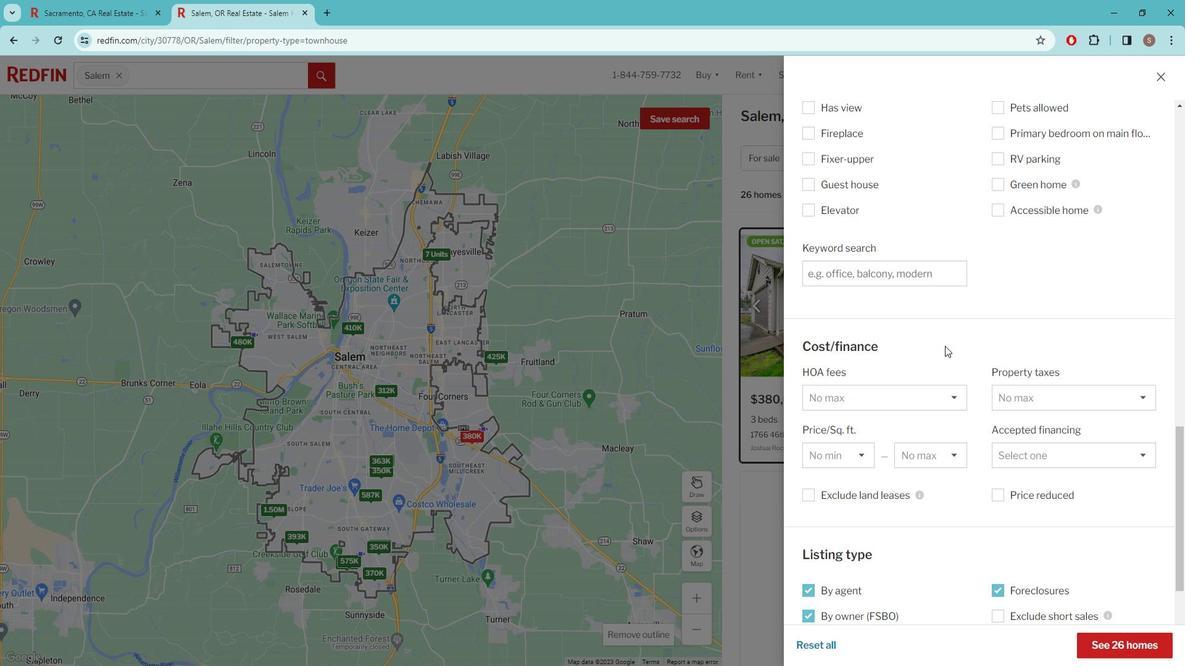 
Action: Mouse scrolled (962, 348) with delta (0, 0)
Screenshot: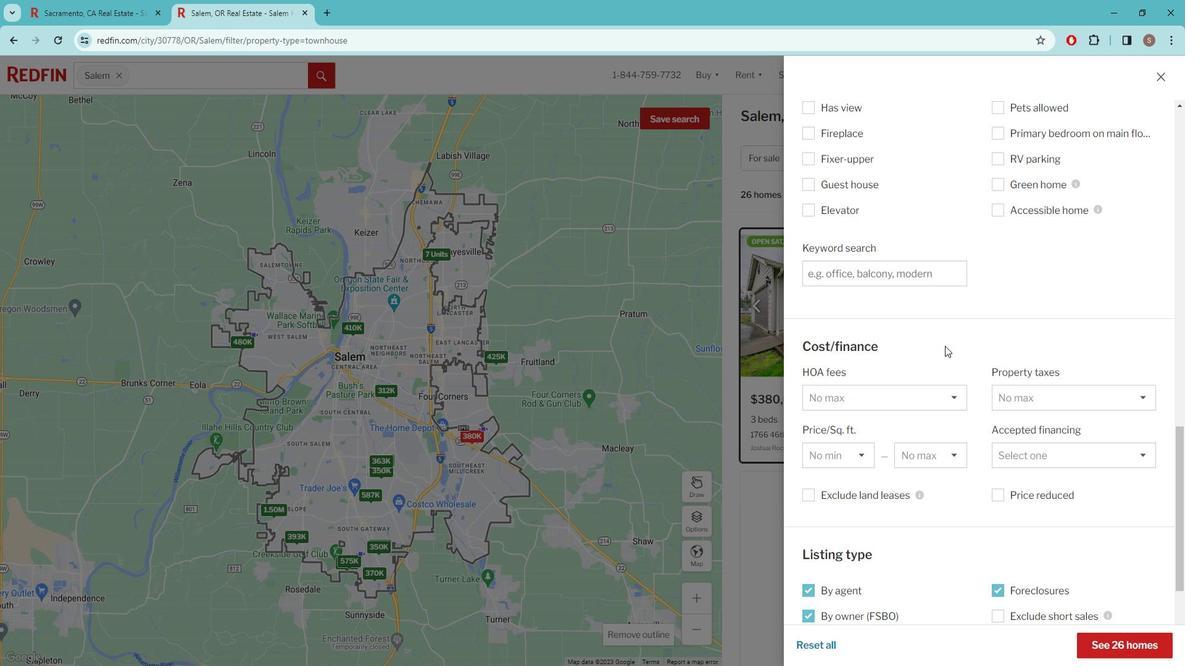 
Action: Mouse moved to (962, 351)
Screenshot: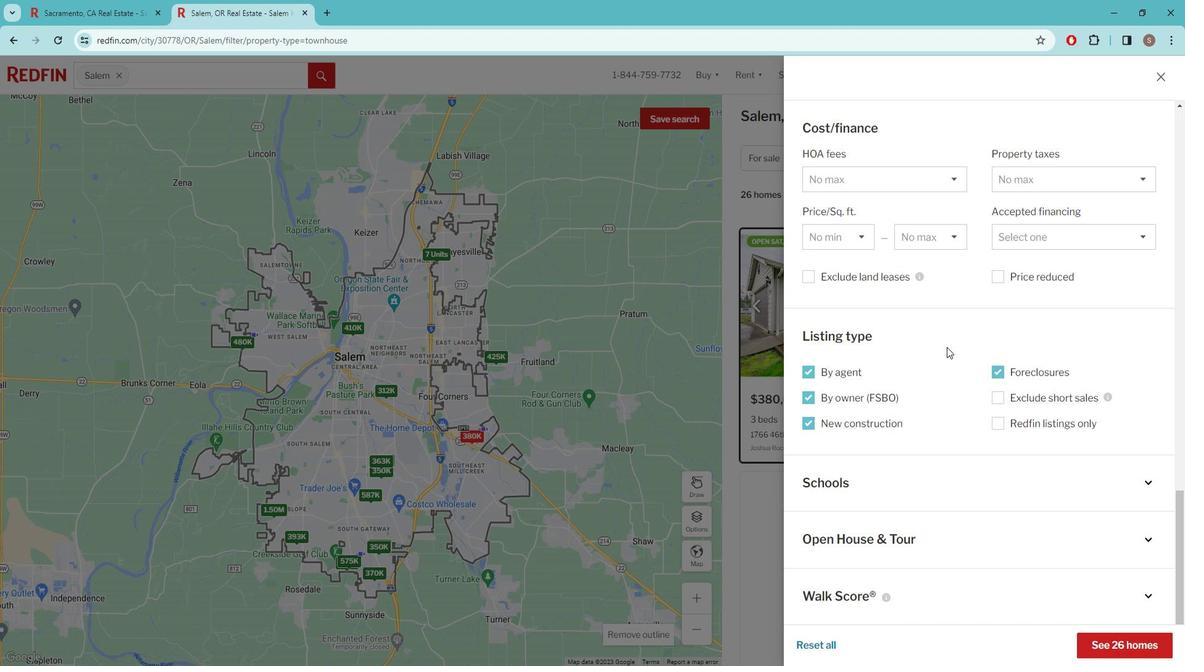 
Action: Mouse scrolled (962, 351) with delta (0, 0)
Screenshot: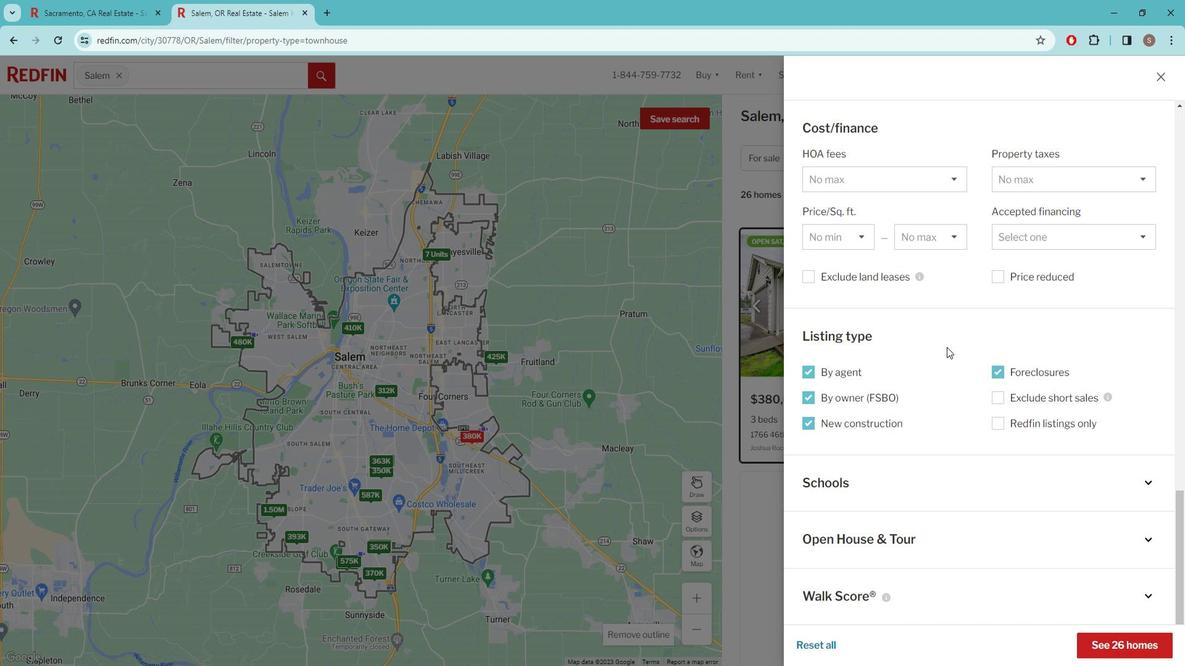 
Action: Mouse scrolled (962, 351) with delta (0, 0)
Screenshot: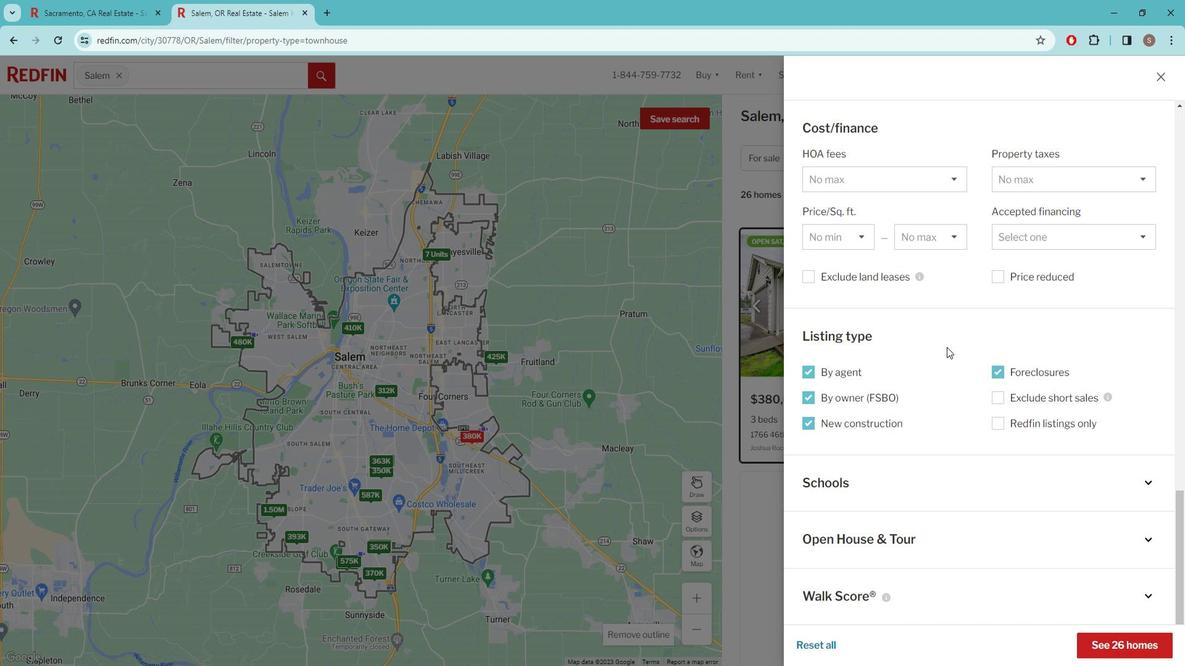 
Action: Mouse moved to (962, 353)
Screenshot: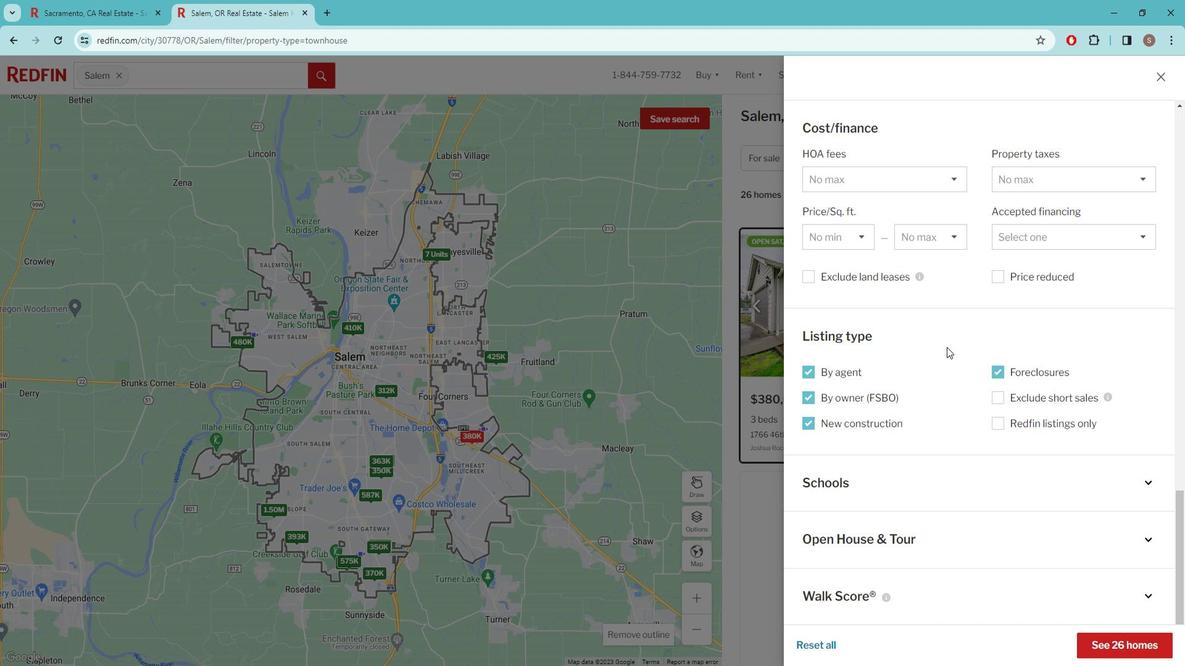 
Action: Mouse scrolled (962, 352) with delta (0, 0)
Screenshot: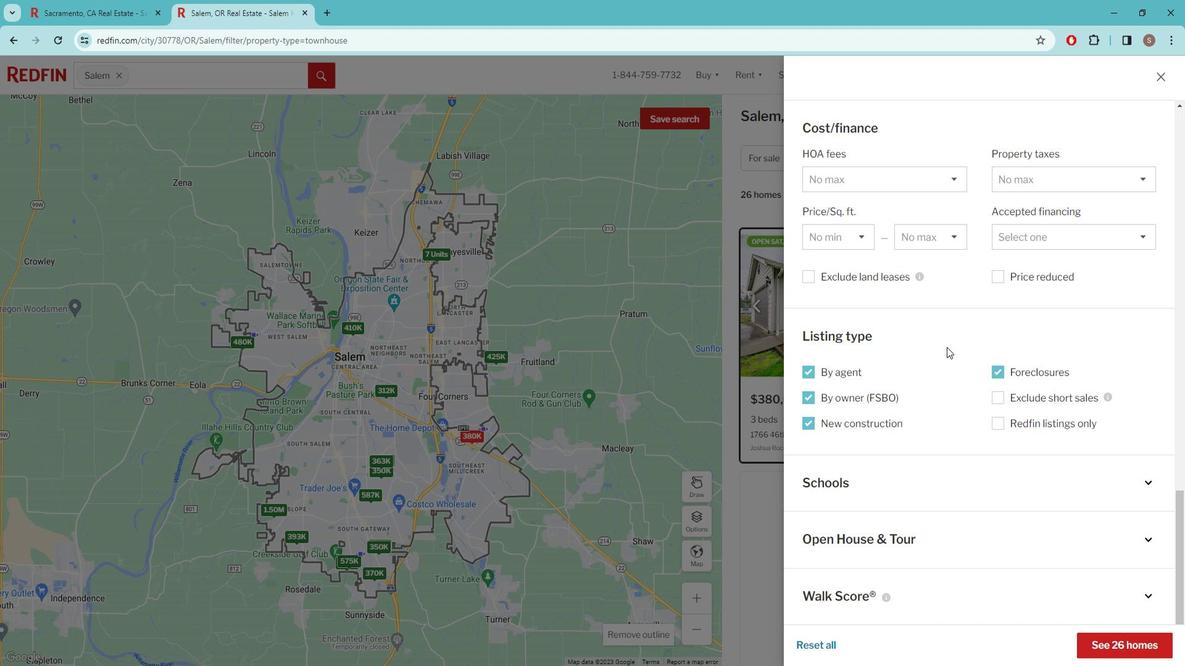 
Action: Mouse moved to (962, 353)
Screenshot: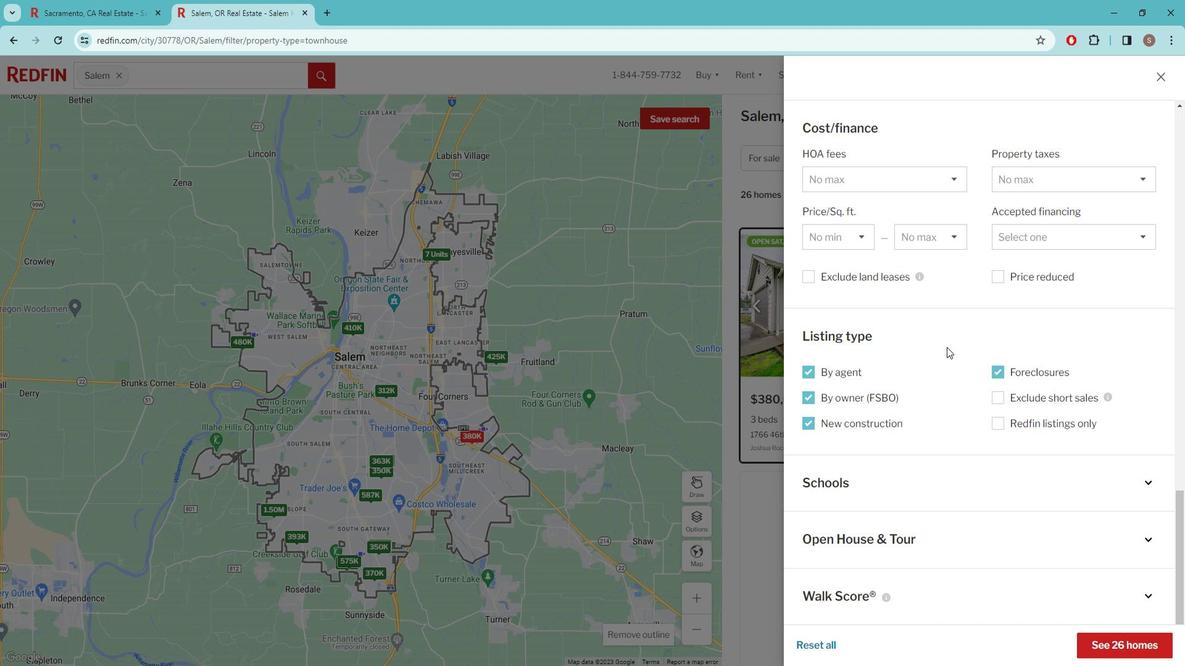 
Action: Mouse scrolled (962, 353) with delta (0, 0)
Screenshot: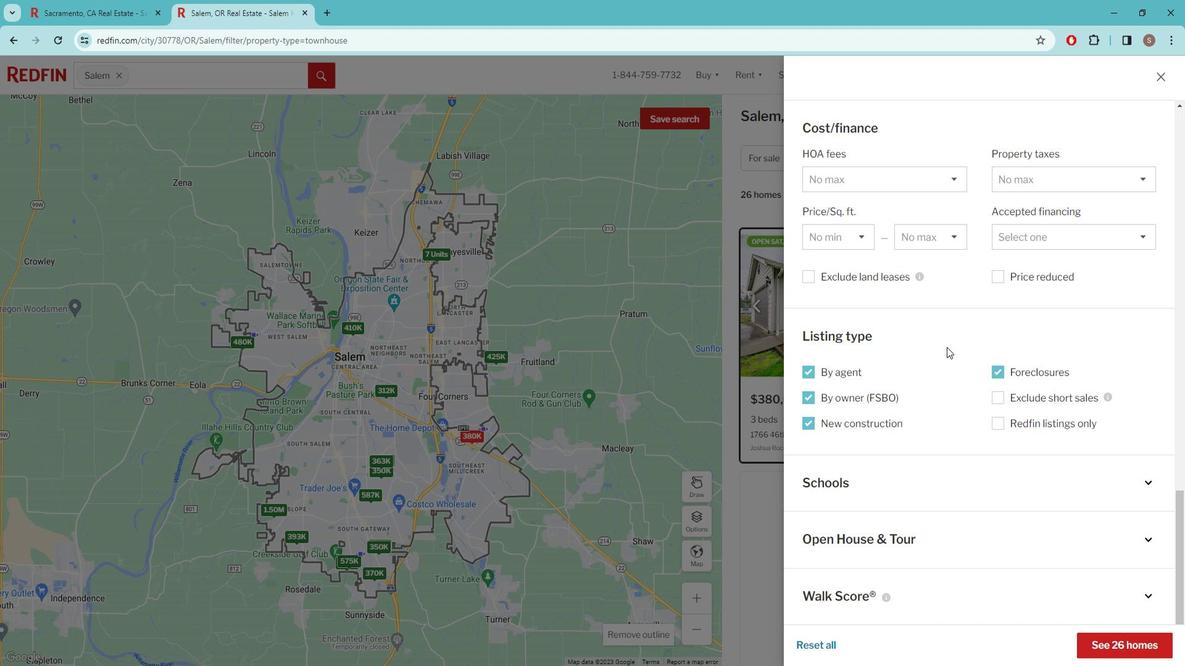 
Action: Mouse scrolled (962, 353) with delta (0, 0)
Screenshot: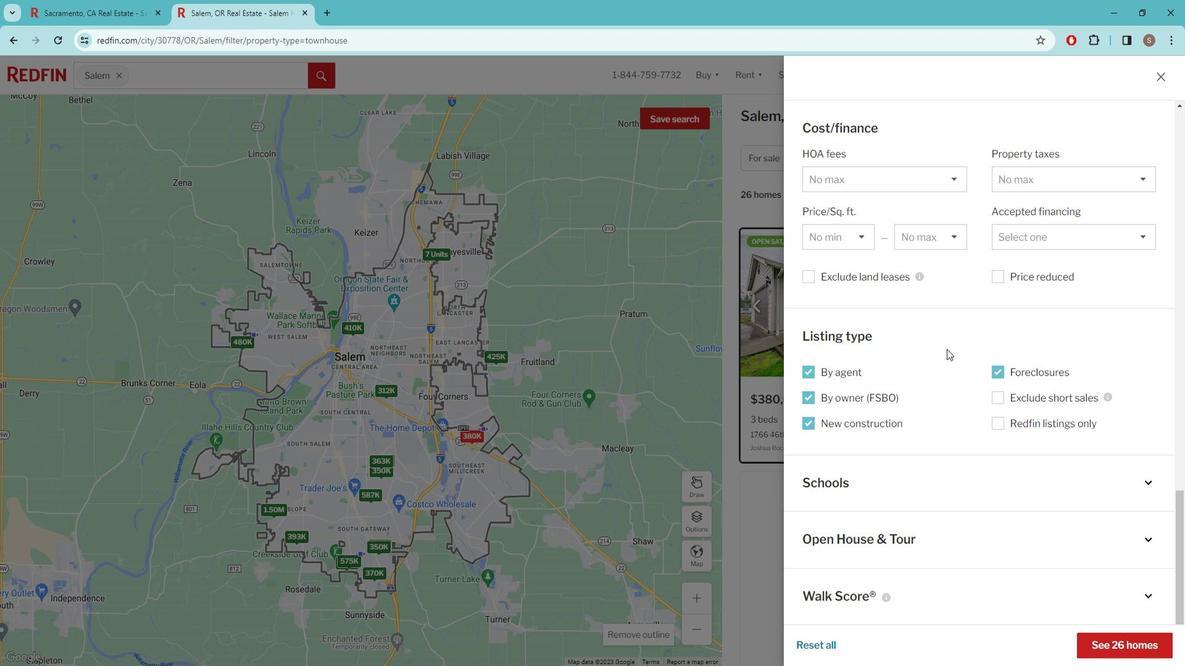 
Action: Mouse scrolled (962, 353) with delta (0, 0)
Screenshot: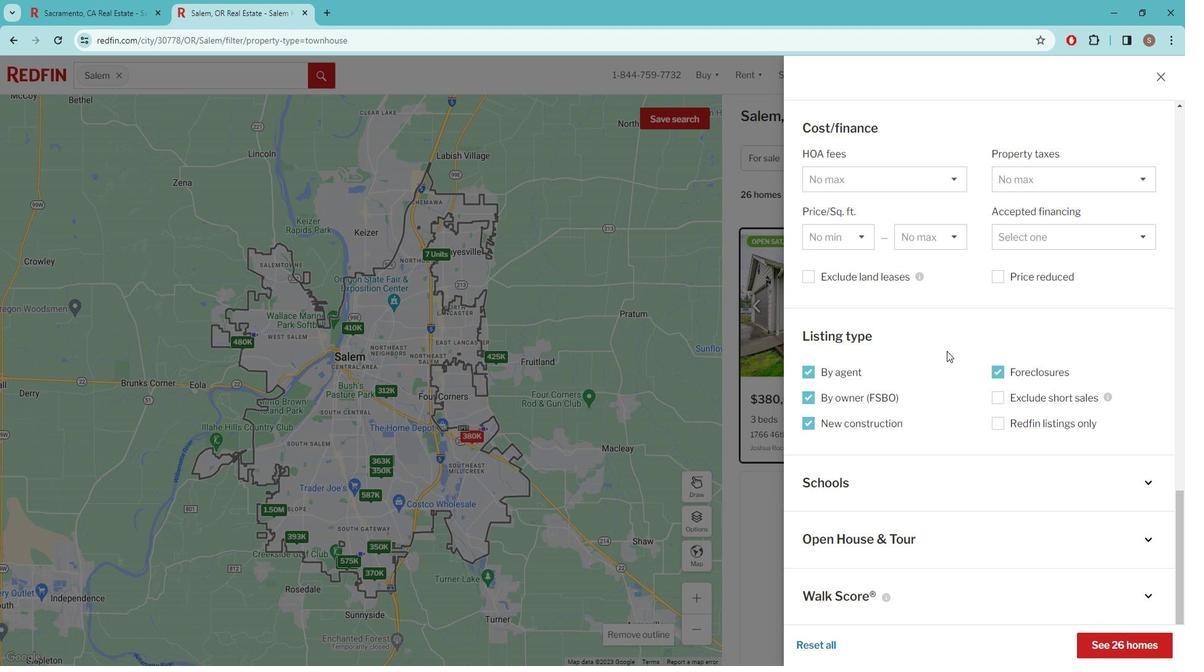 
Action: Mouse moved to (890, 527)
Screenshot: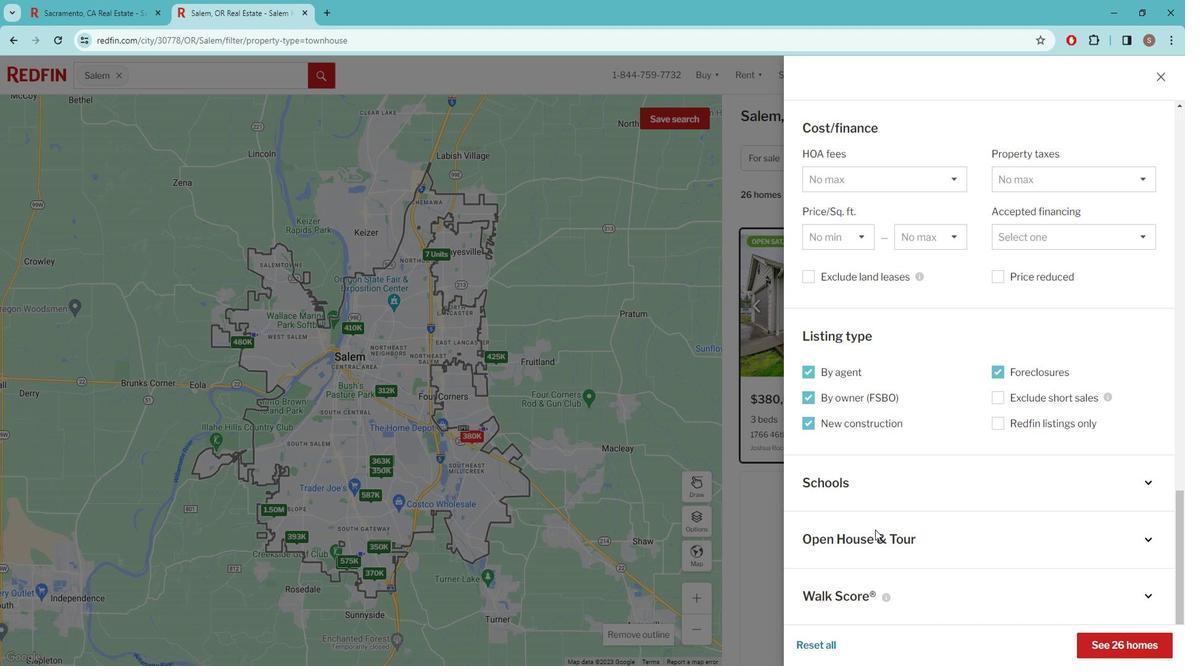 
Action: Mouse pressed left at (890, 527)
Screenshot: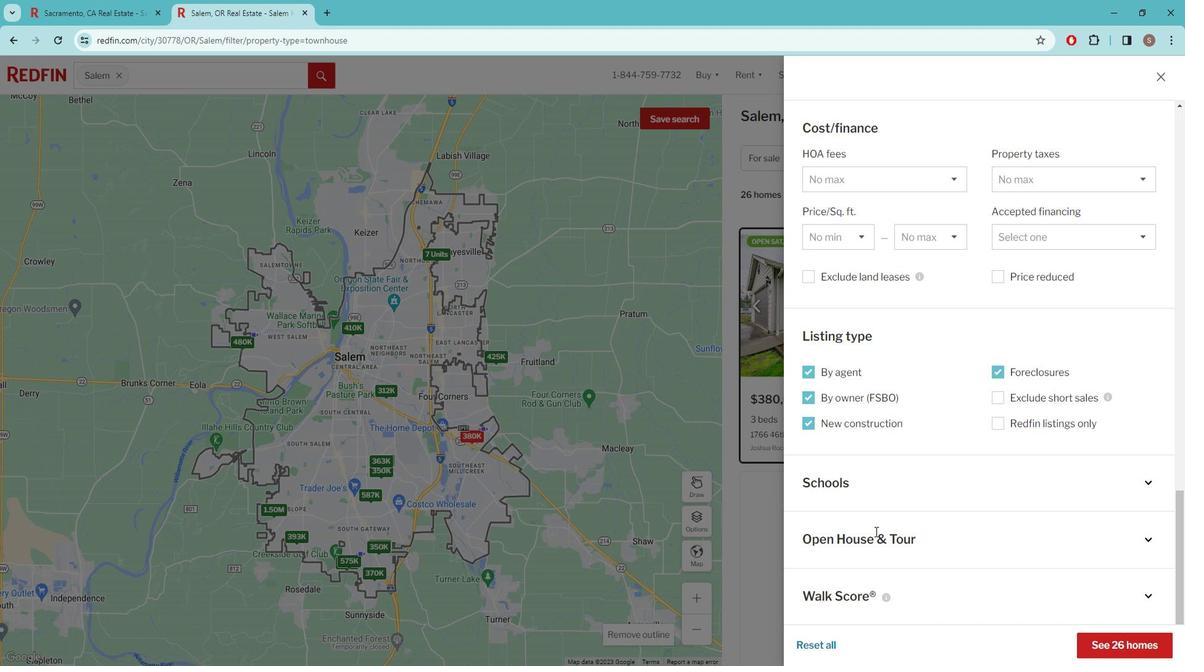 
Action: Mouse moved to (1018, 532)
Screenshot: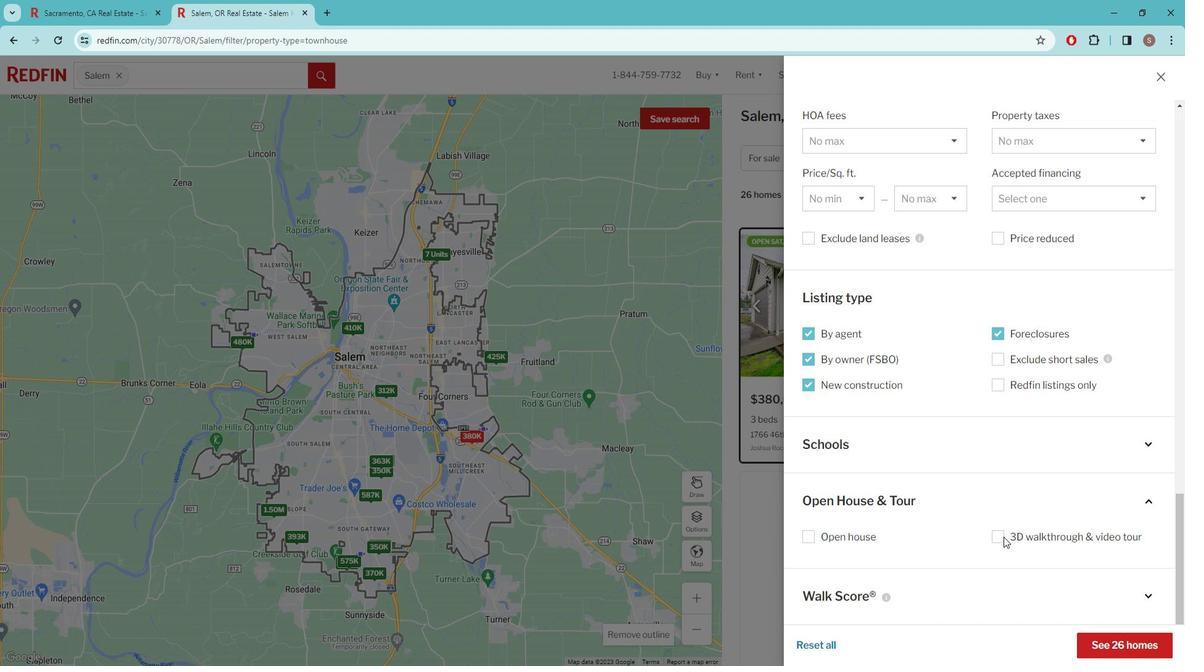 
Action: Mouse pressed left at (1018, 532)
Screenshot: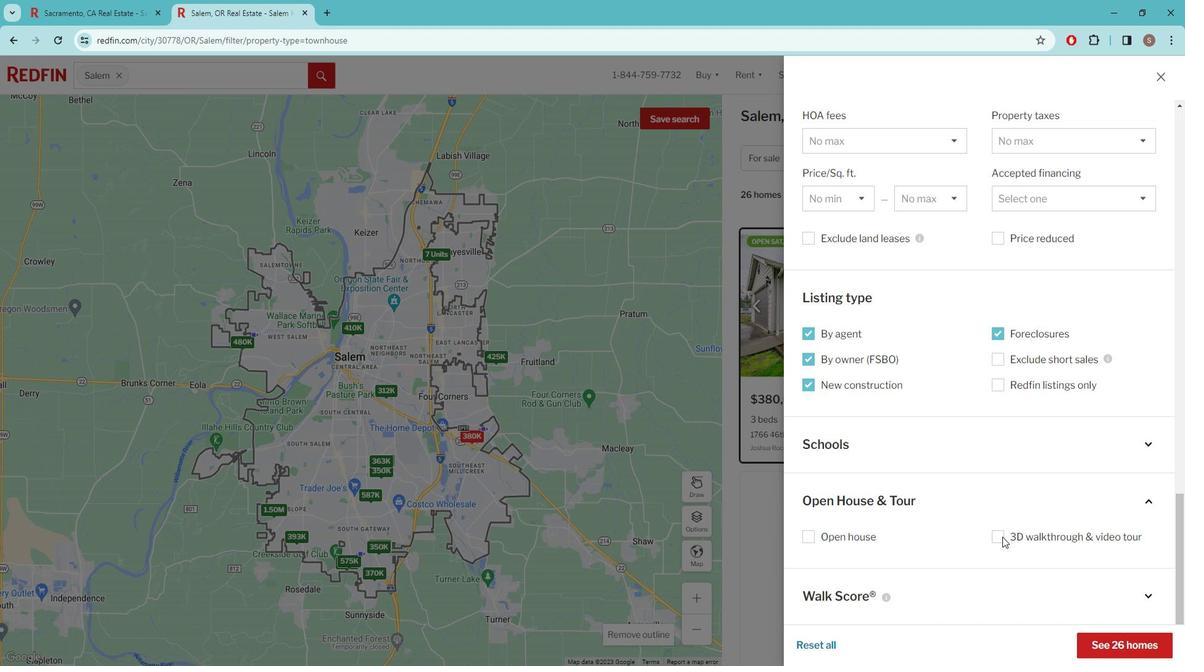 
Action: Mouse moved to (1119, 634)
Screenshot: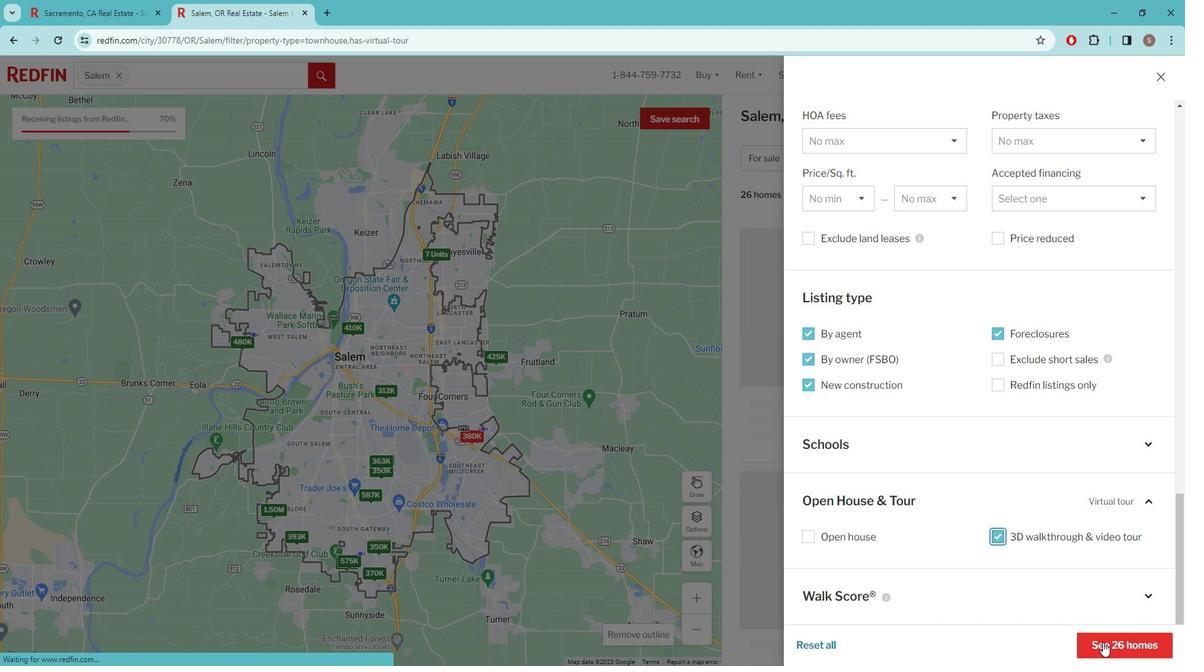 
Action: Mouse pressed left at (1119, 634)
Screenshot: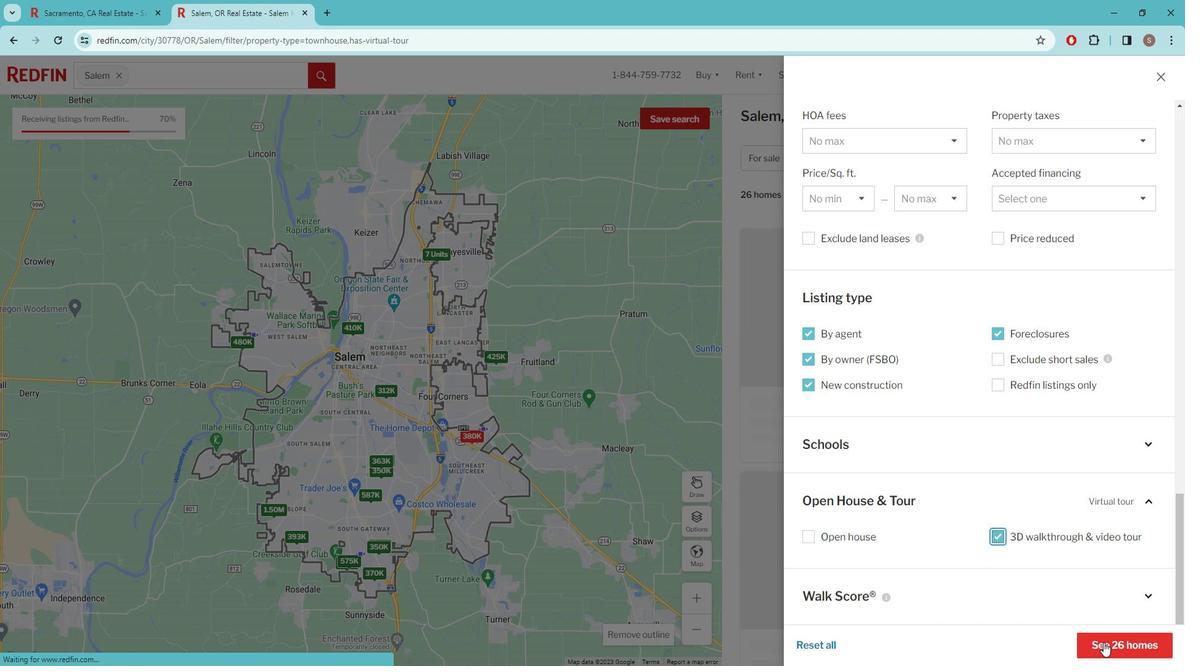 
Action: Mouse moved to (845, 395)
Screenshot: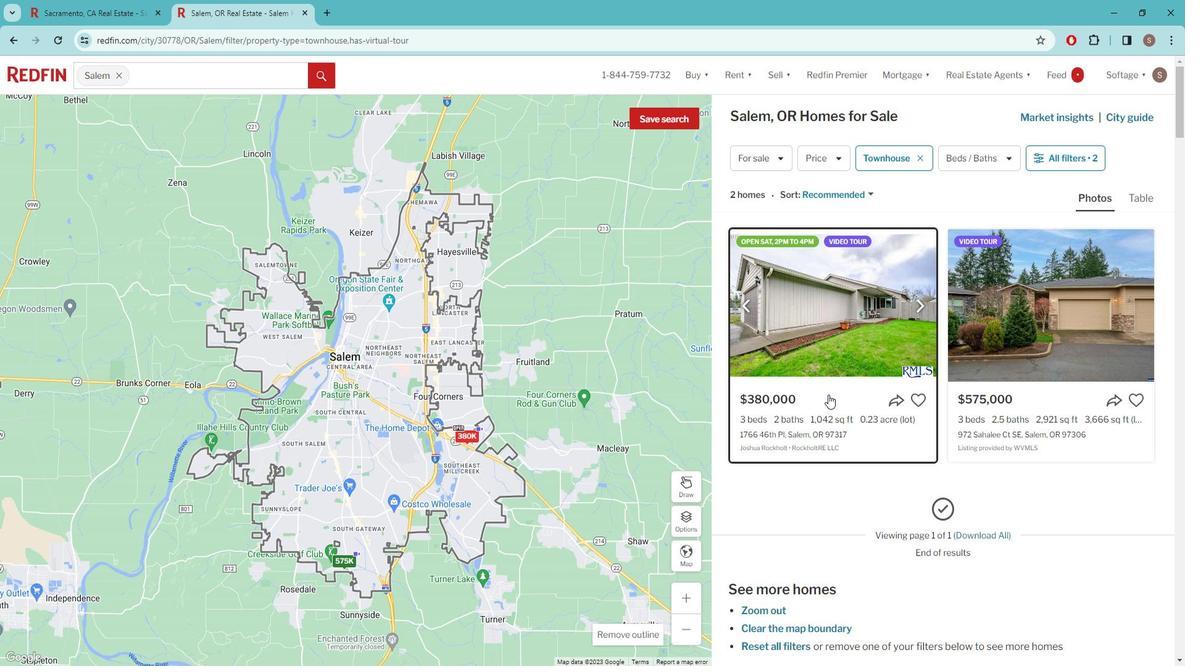 
Action: Mouse pressed left at (845, 395)
Screenshot: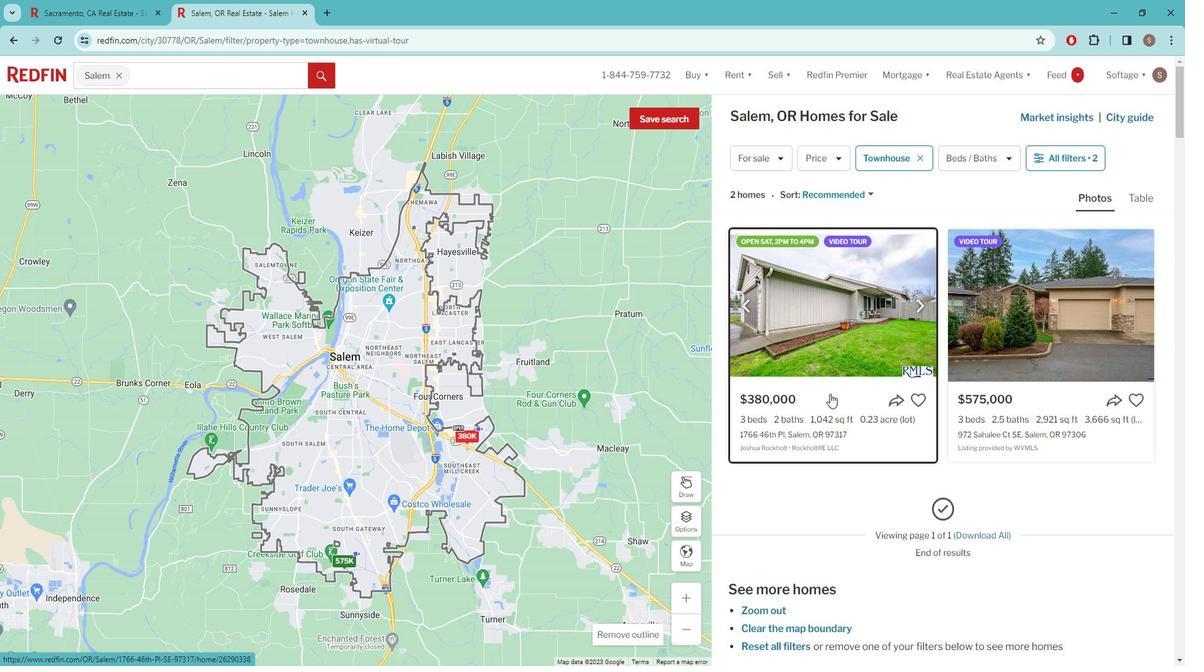 
Action: Mouse moved to (566, 447)
Screenshot: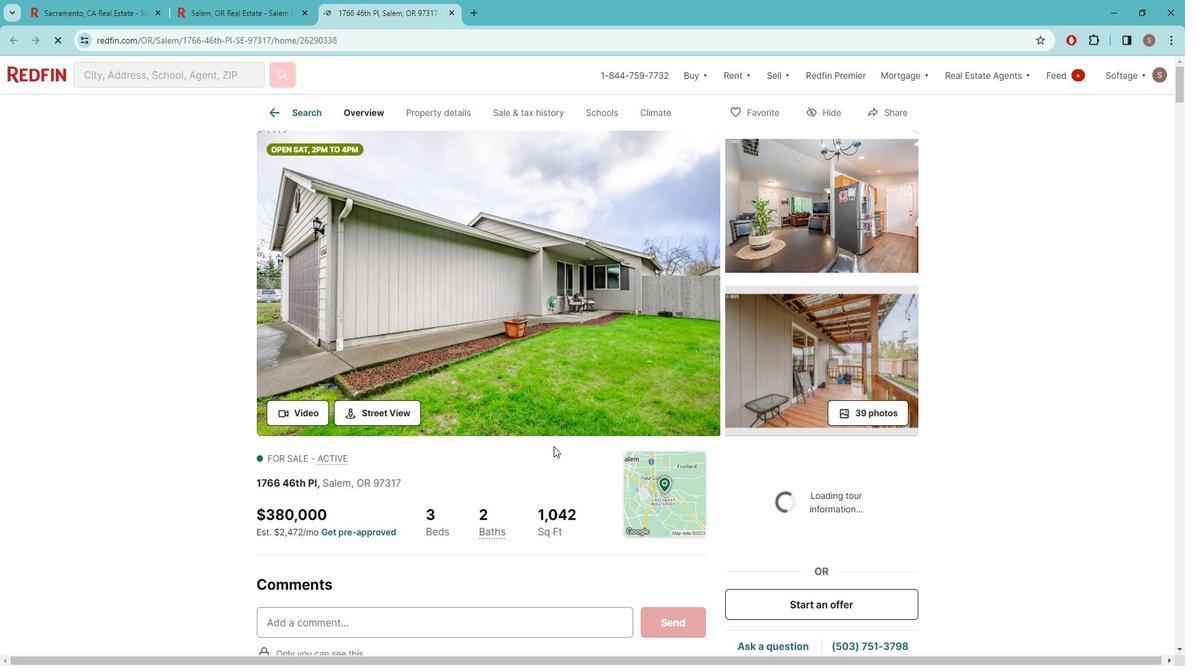 
Action: Mouse scrolled (566, 446) with delta (0, 0)
Screenshot: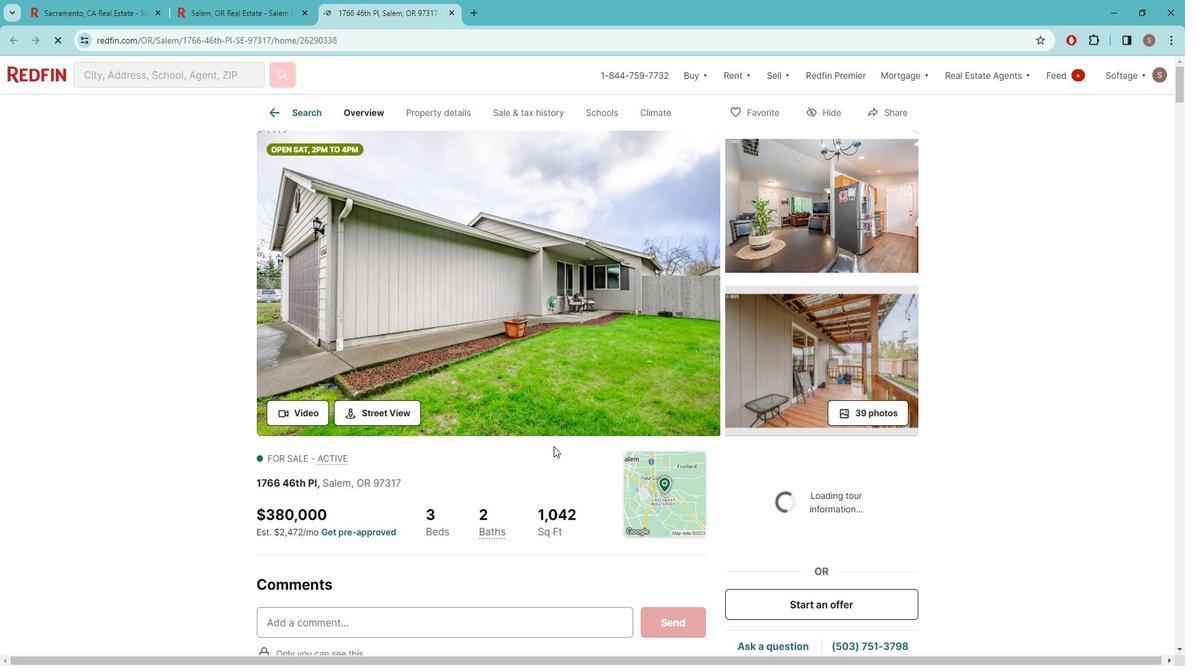 
Action: Mouse moved to (566, 447)
Screenshot: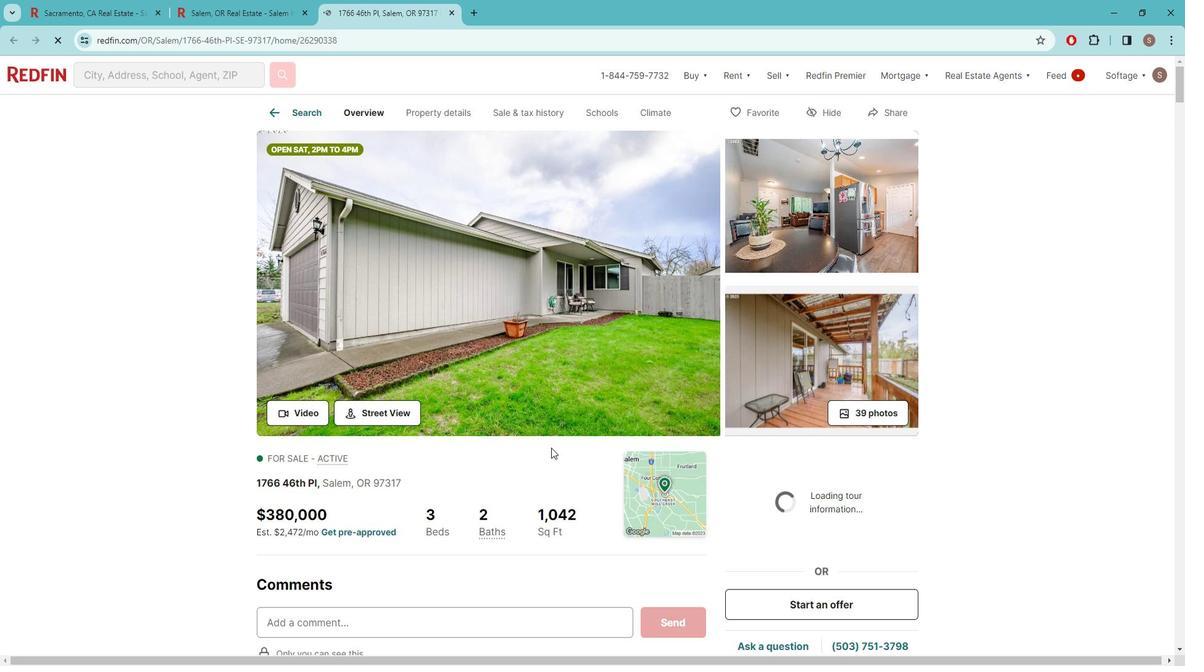 
Action: Mouse scrolled (566, 446) with delta (0, 0)
Screenshot: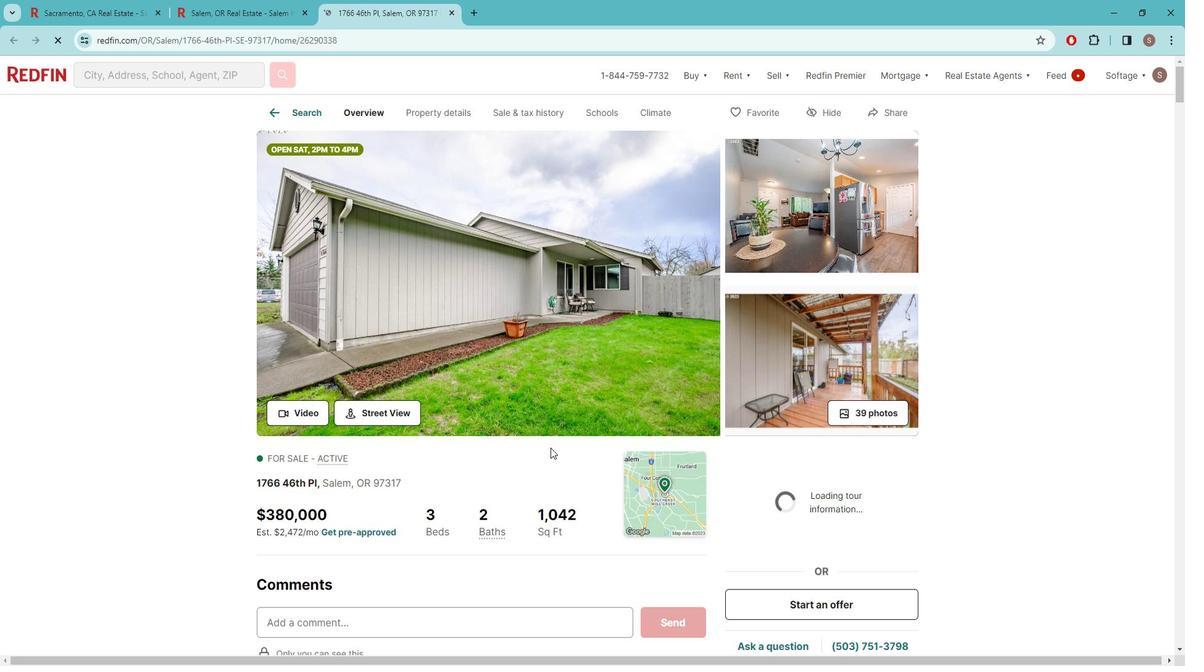
Action: Mouse scrolled (566, 446) with delta (0, 0)
Screenshot: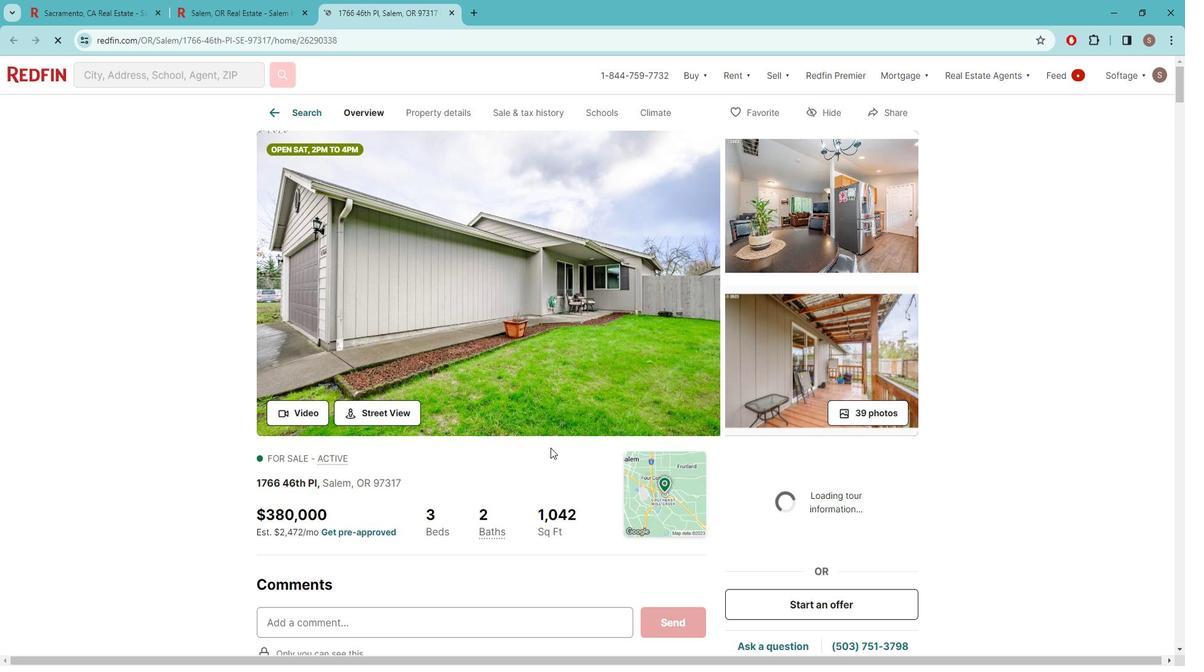
Action: Mouse scrolled (566, 446) with delta (0, 0)
Screenshot: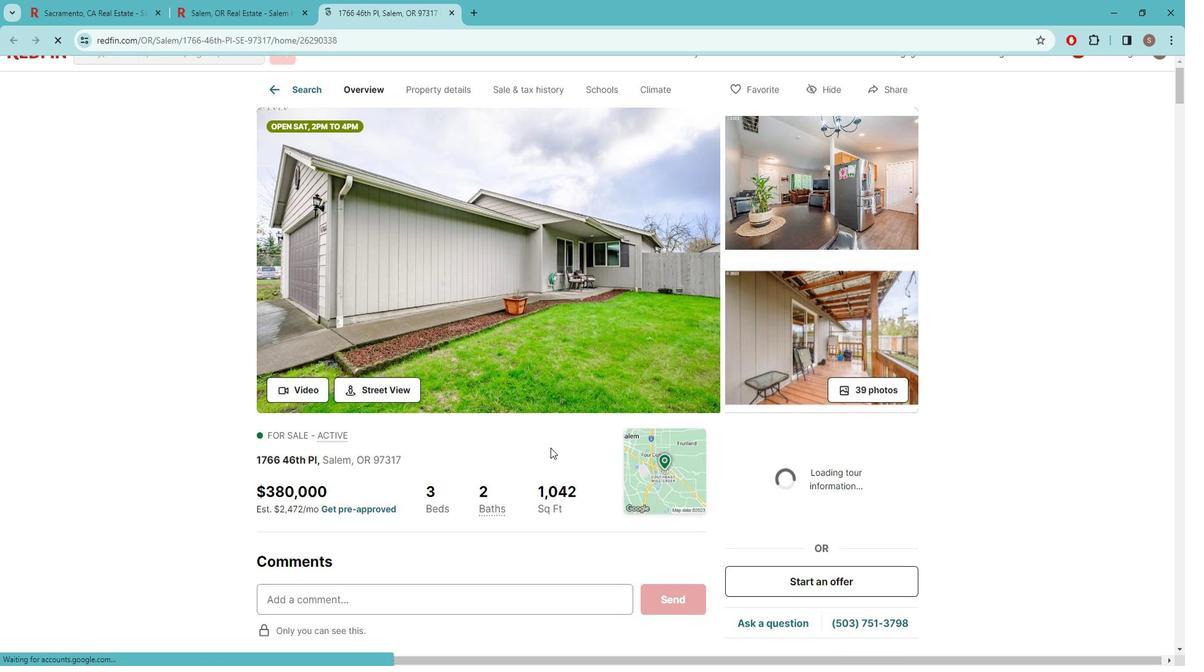 
Action: Mouse moved to (491, 456)
Screenshot: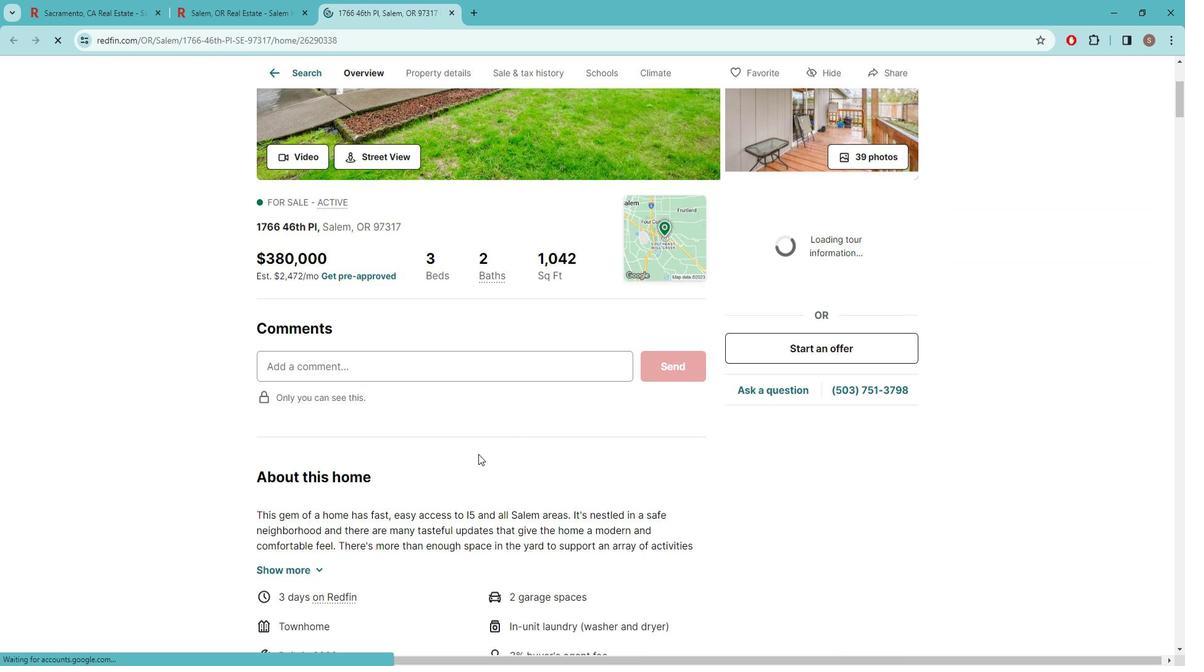 
Action: Mouse scrolled (491, 456) with delta (0, 0)
Screenshot: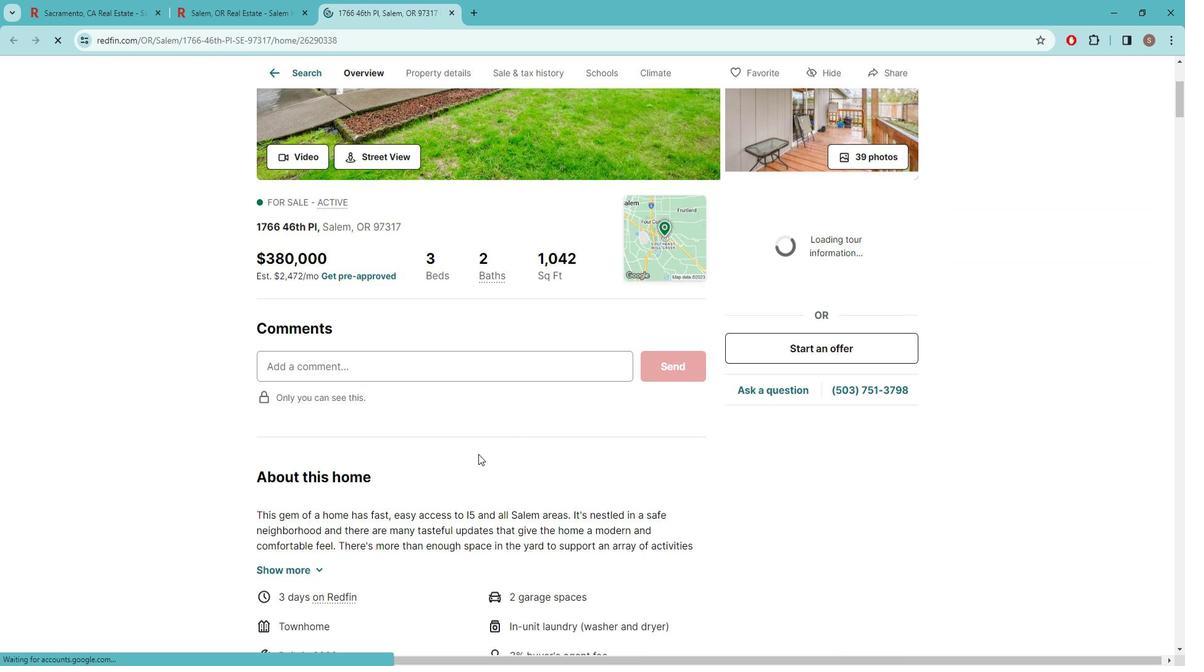 
Action: Mouse moved to (490, 458)
Screenshot: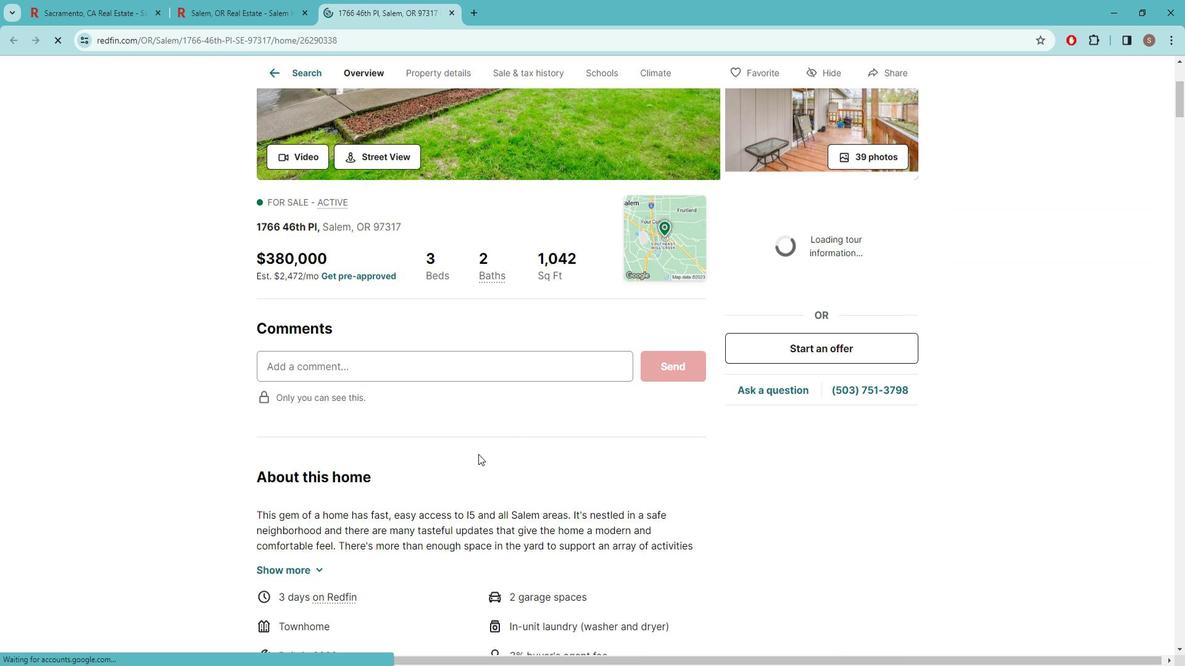 
Action: Mouse scrolled (490, 457) with delta (0, 0)
Screenshot: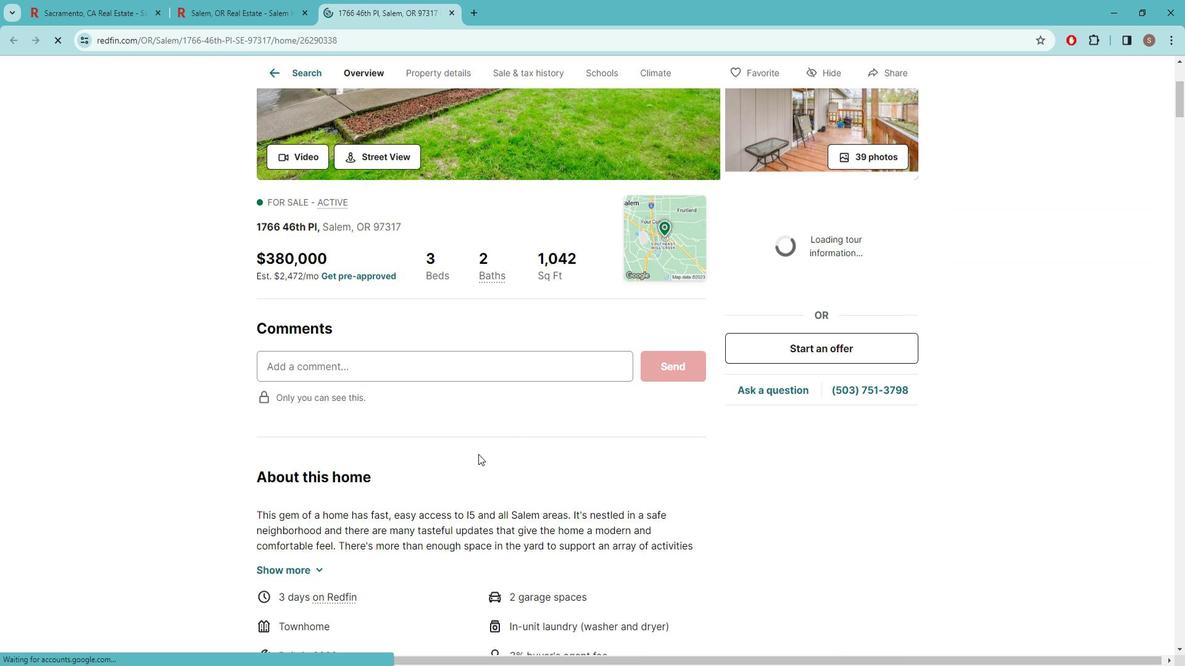 
Action: Mouse moved to (490, 458)
Screenshot: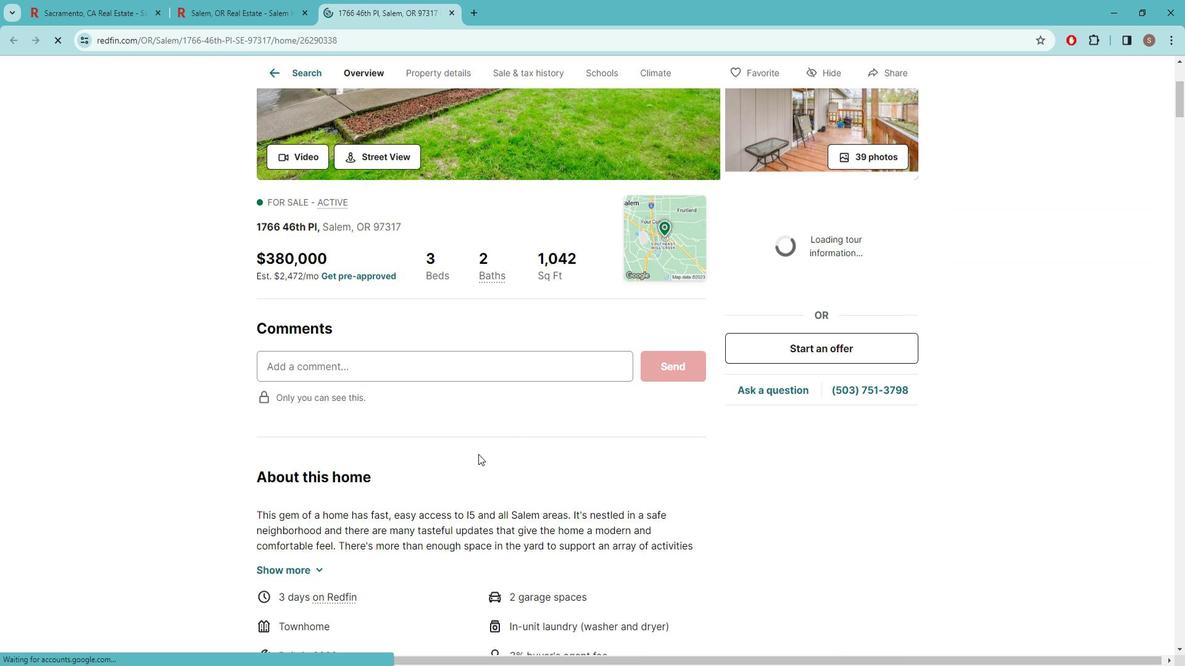 
Action: Mouse scrolled (490, 458) with delta (0, 0)
Screenshot: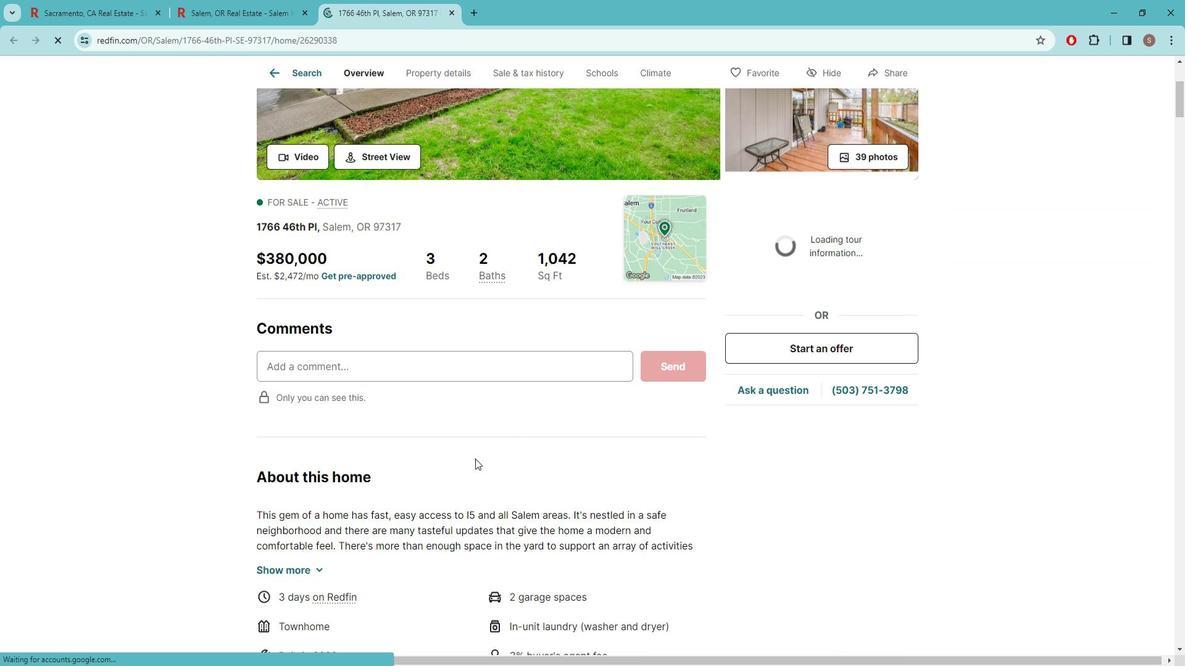 
Action: Mouse moved to (484, 462)
Screenshot: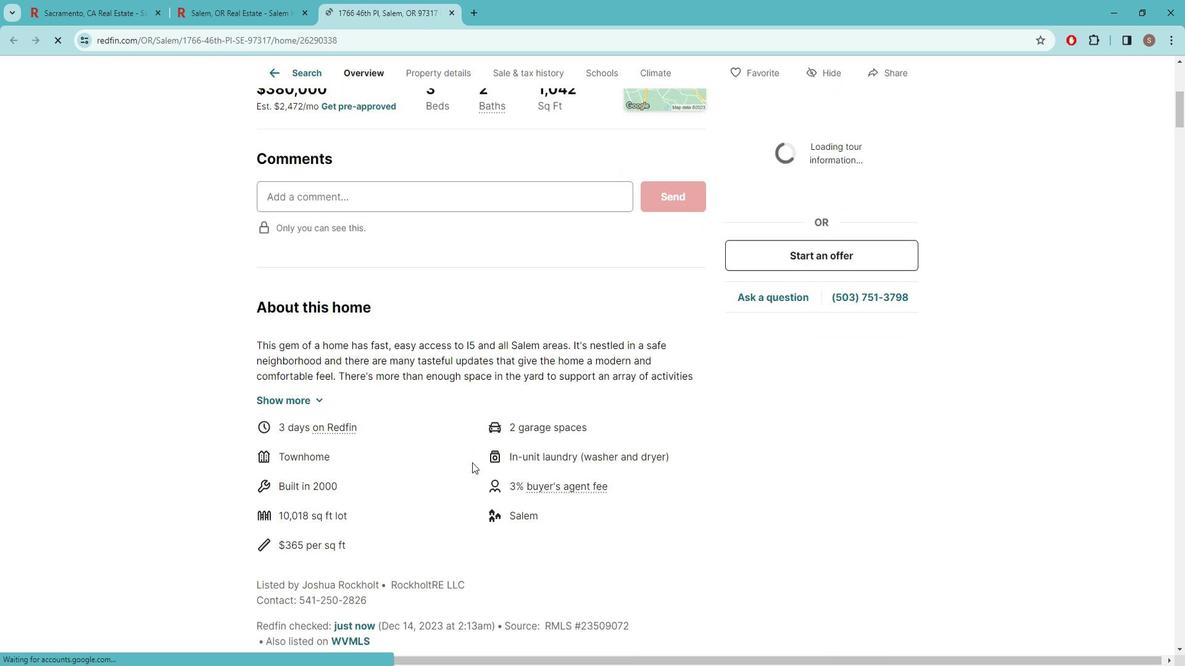 
Action: Mouse scrolled (484, 461) with delta (0, 0)
Screenshot: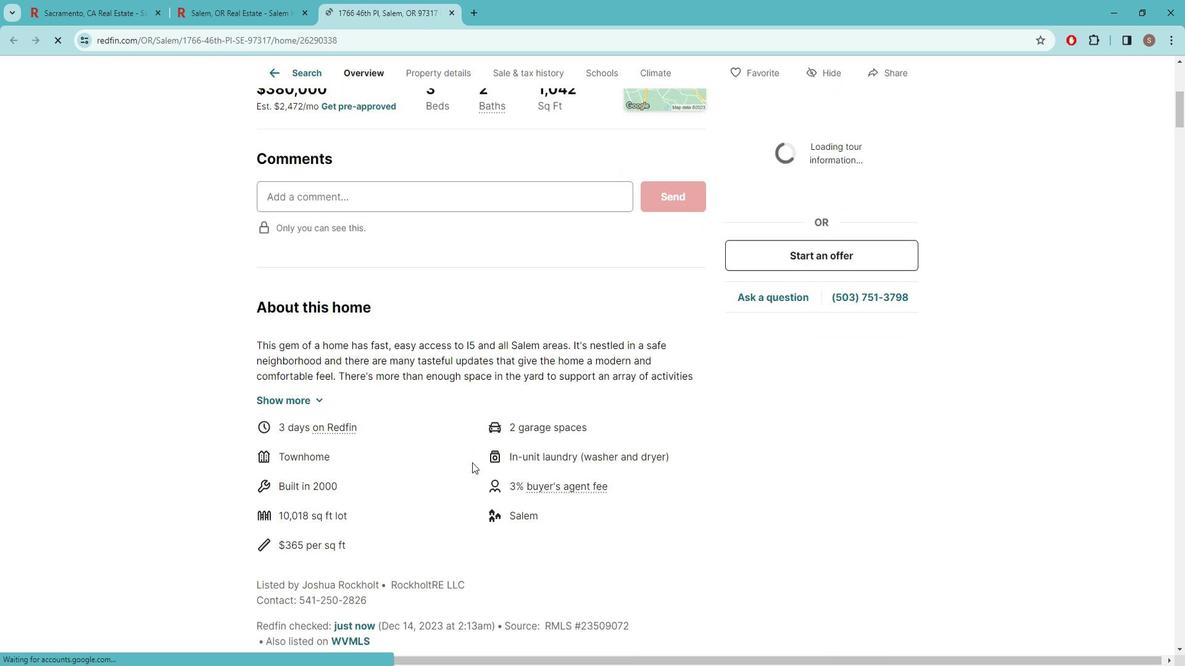
Action: Mouse moved to (472, 460)
Screenshot: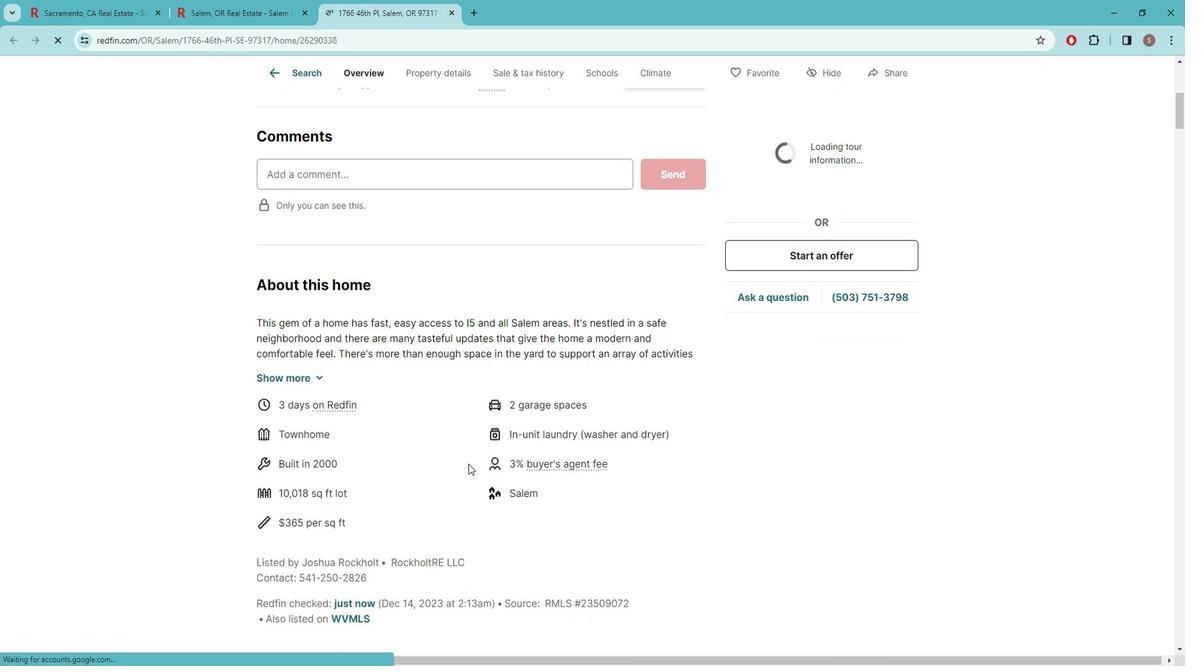 
Action: Mouse scrolled (472, 460) with delta (0, 0)
Screenshot: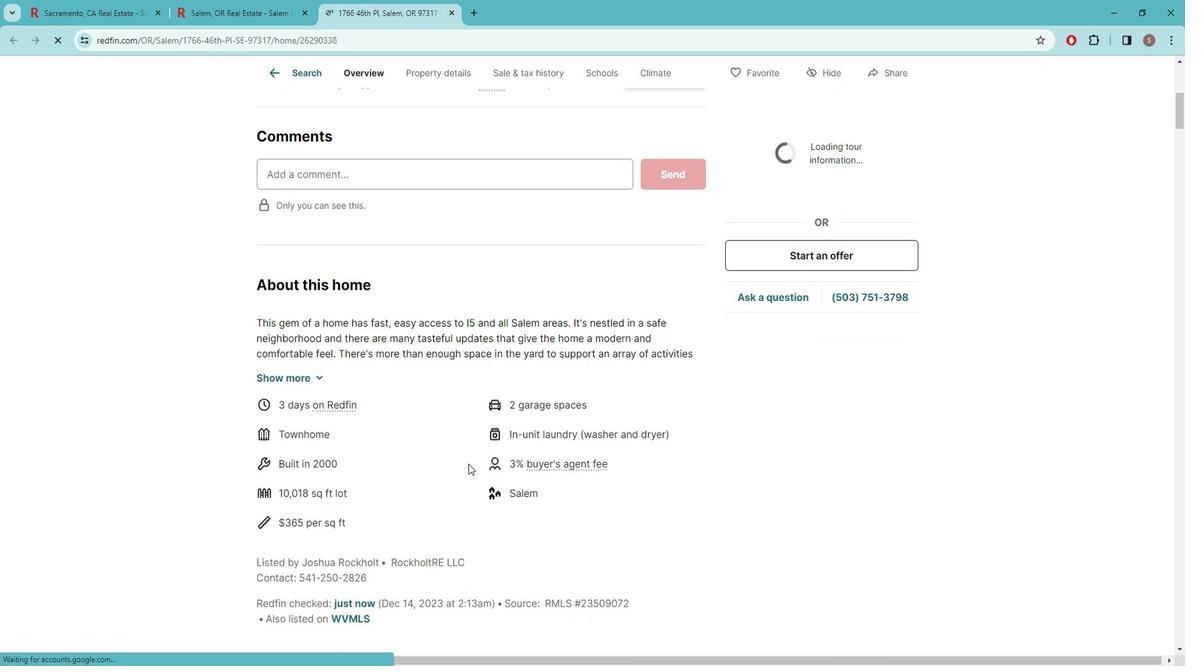 
Action: Mouse moved to (469, 459)
Screenshot: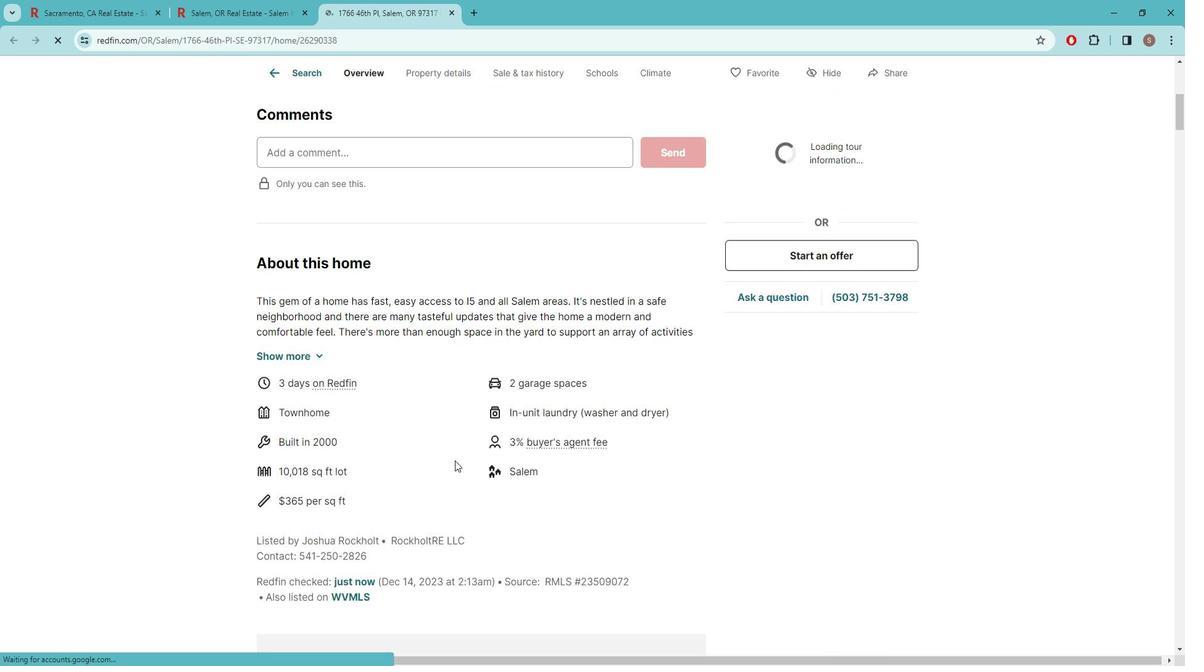 
Action: Mouse scrolled (469, 458) with delta (0, 0)
Screenshot: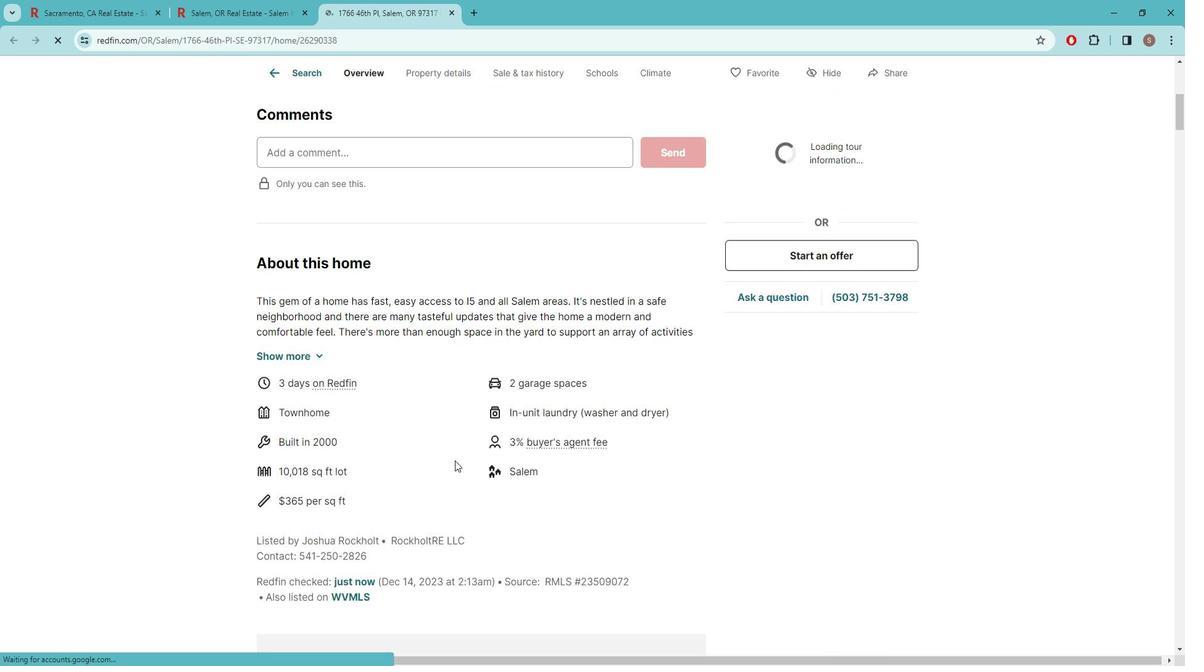 
Action: Mouse scrolled (469, 458) with delta (0, 0)
Screenshot: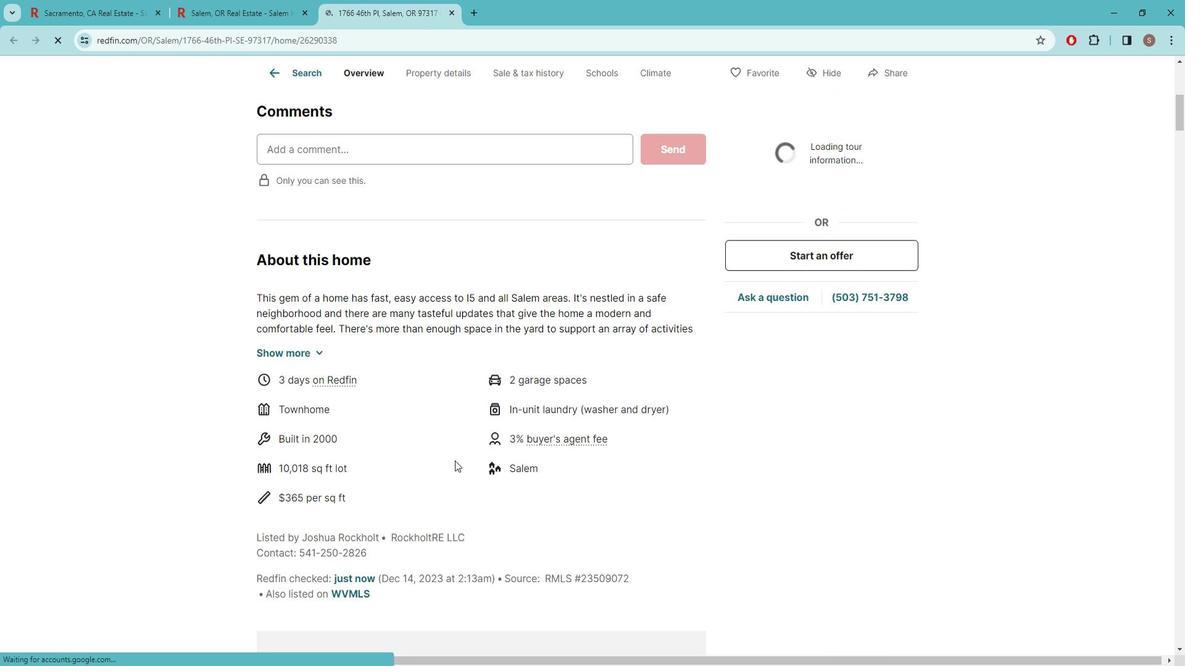
Action: Mouse scrolled (469, 458) with delta (0, 0)
Screenshot: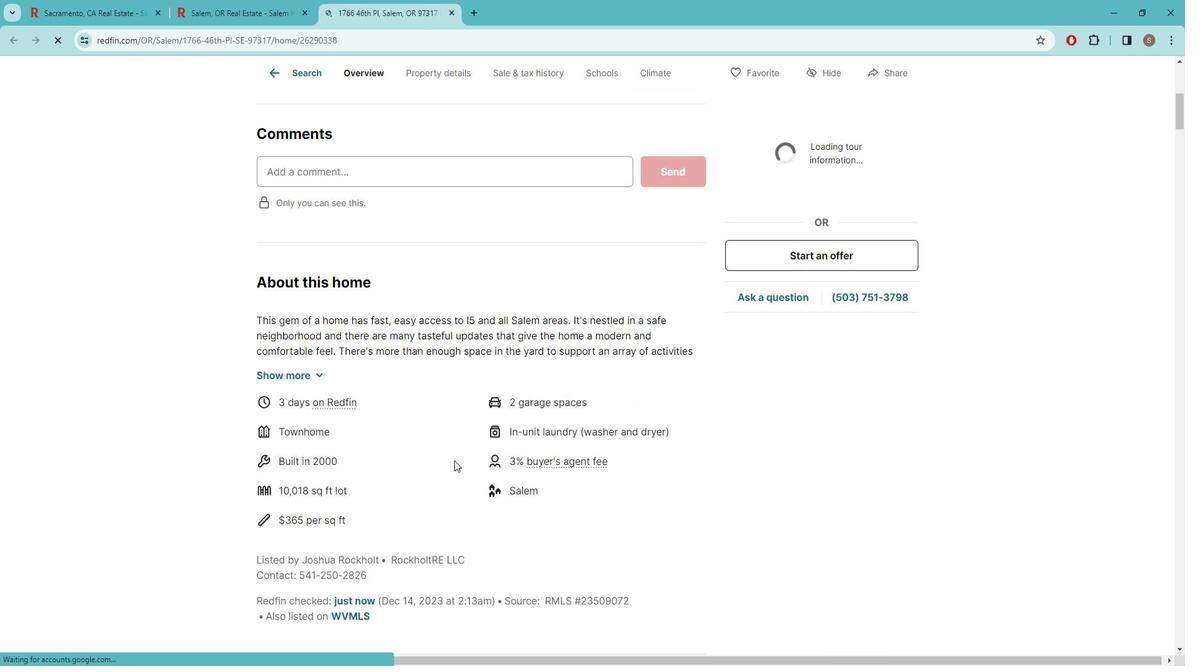 
Action: Mouse scrolled (469, 460) with delta (0, 0)
Screenshot: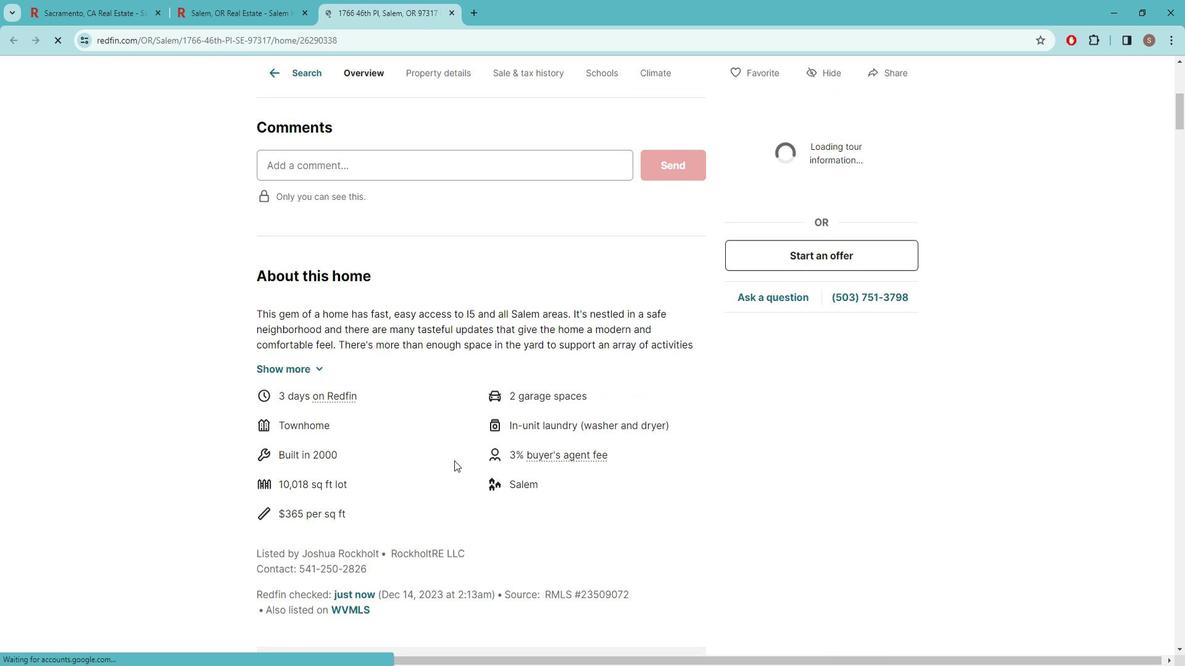 
Action: Mouse scrolled (469, 458) with delta (0, 0)
Screenshot: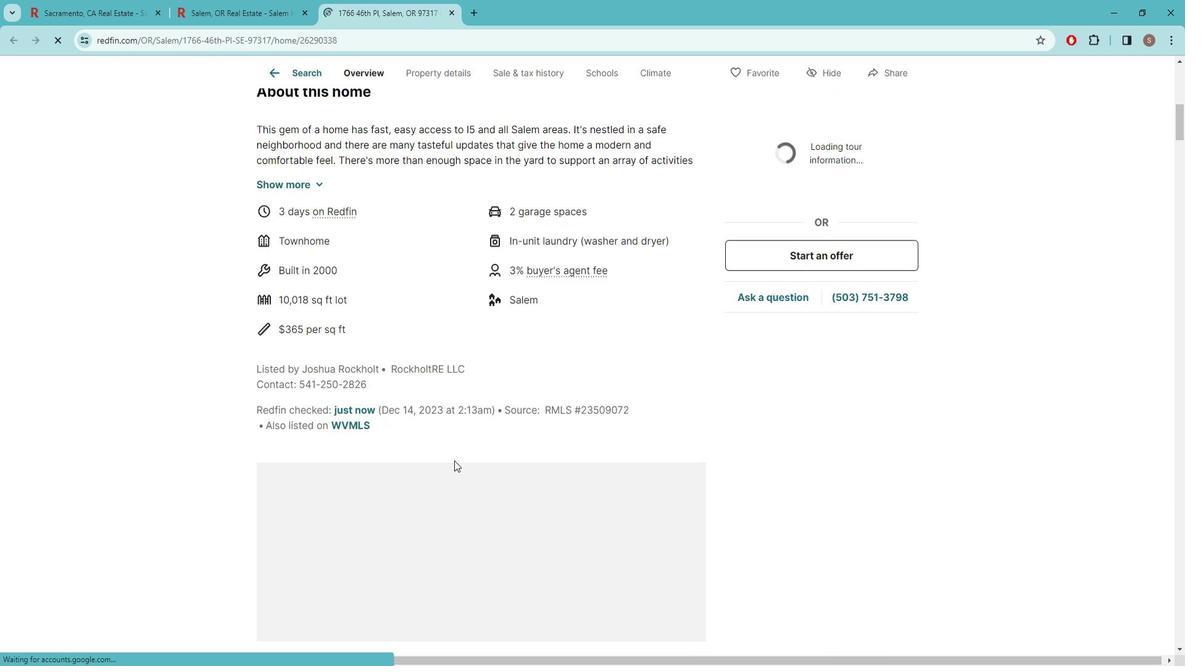 
Action: Mouse scrolled (469, 458) with delta (0, 0)
Screenshot: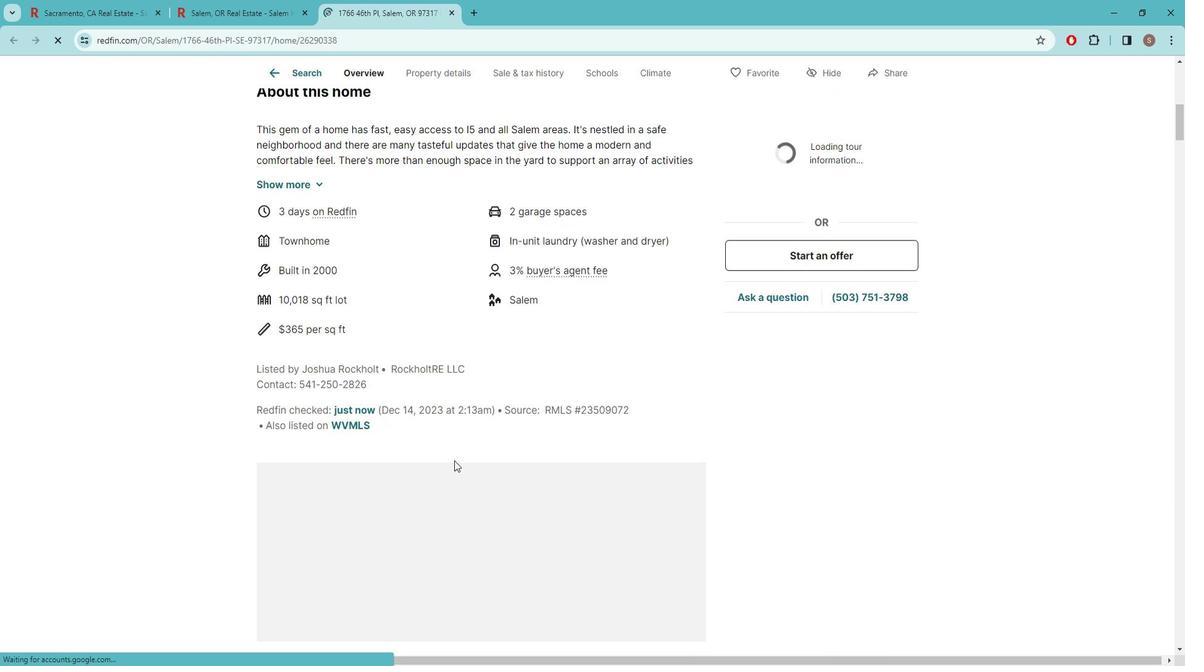 
Action: Mouse scrolled (469, 458) with delta (0, 0)
Screenshot: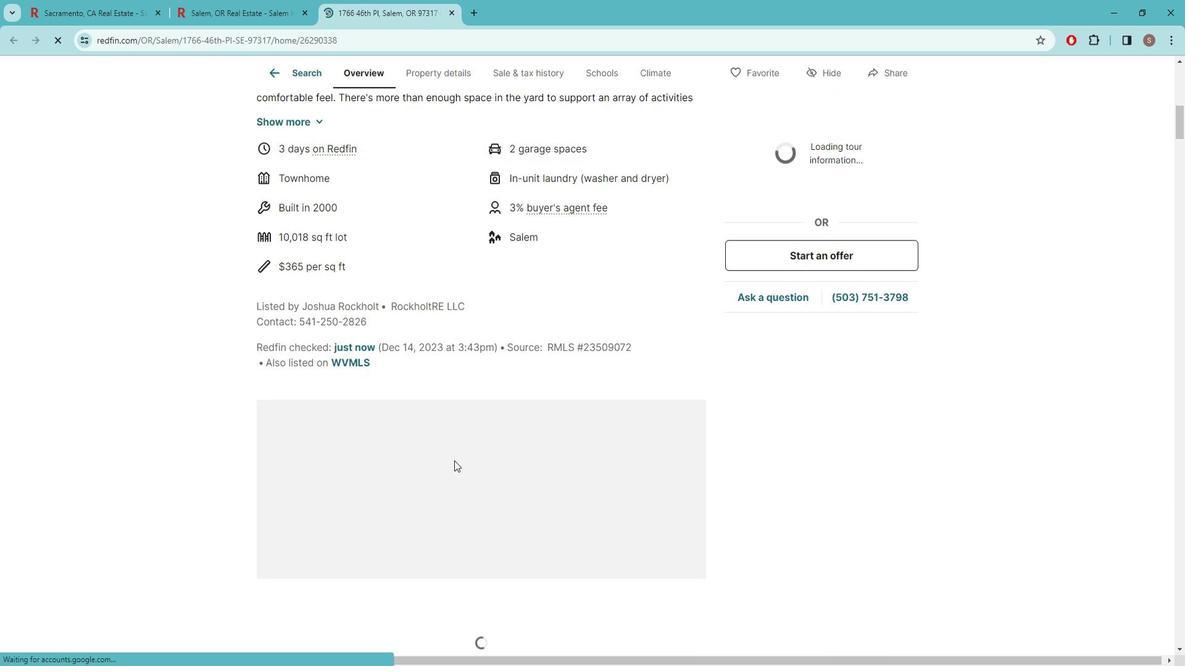 
Action: Mouse scrolled (469, 458) with delta (0, 0)
Screenshot: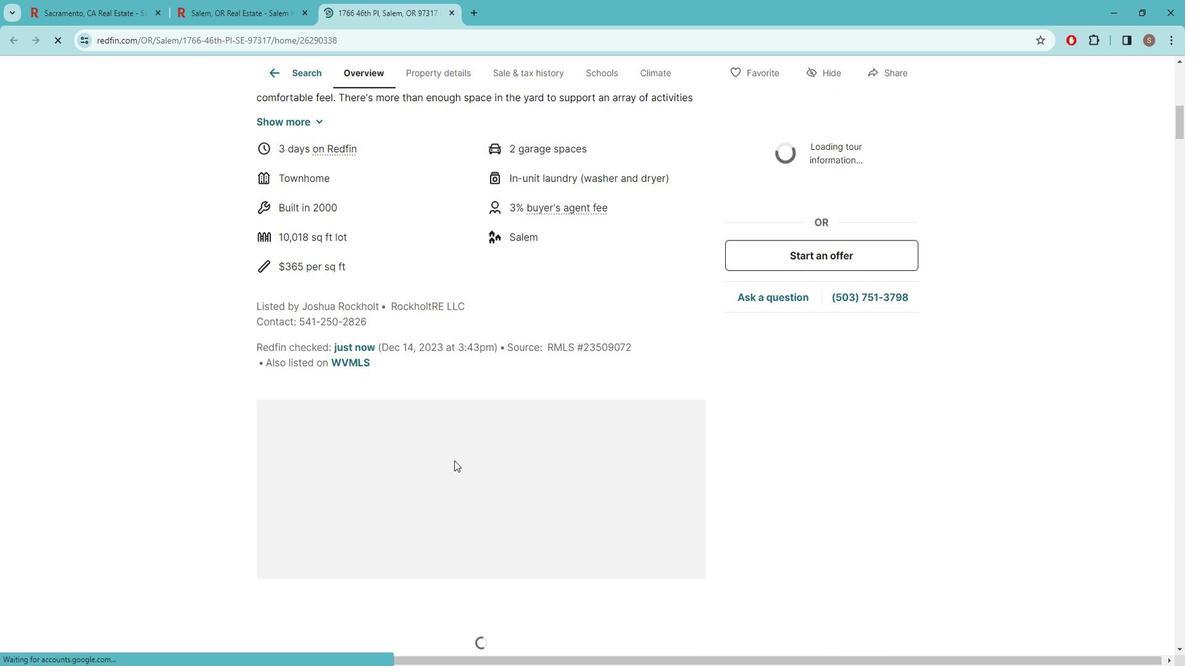 
Action: Mouse scrolled (469, 458) with delta (0, 0)
Screenshot: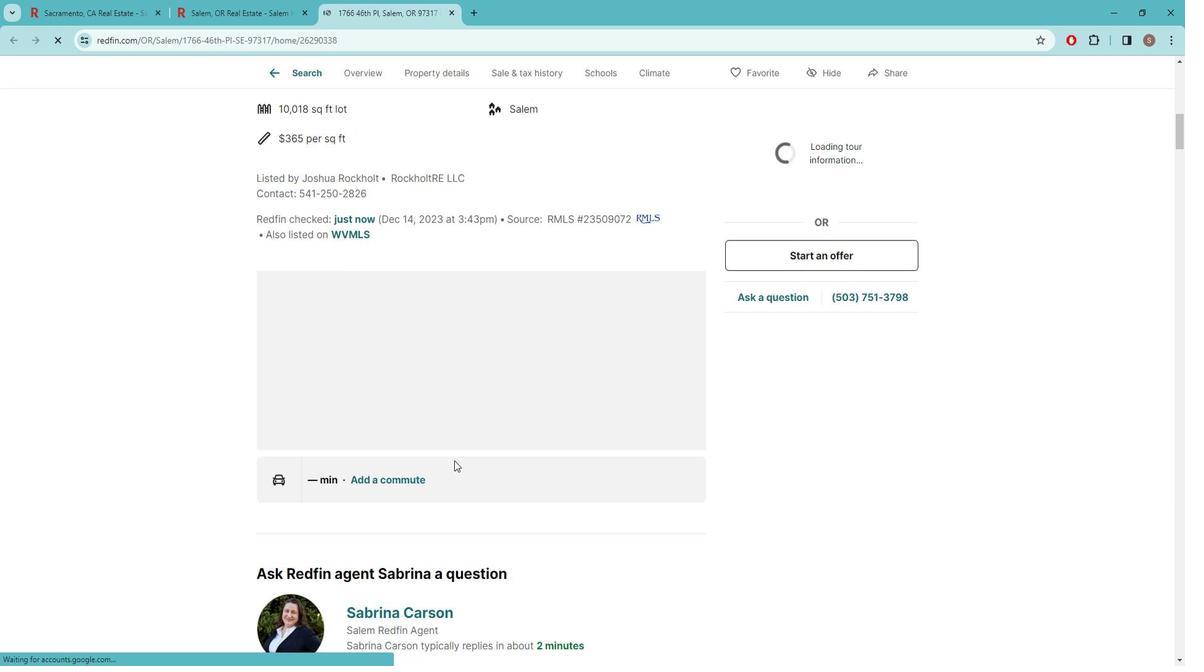 
Action: Mouse moved to (430, 539)
Screenshot: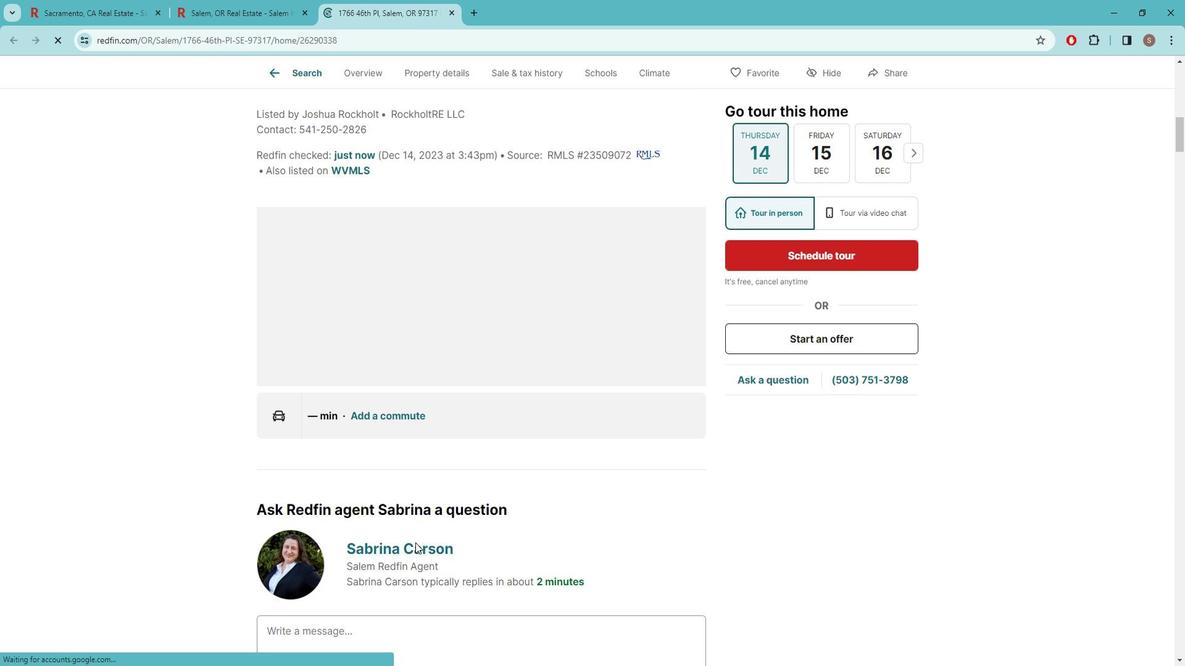 
Action: Mouse pressed left at (430, 539)
Screenshot: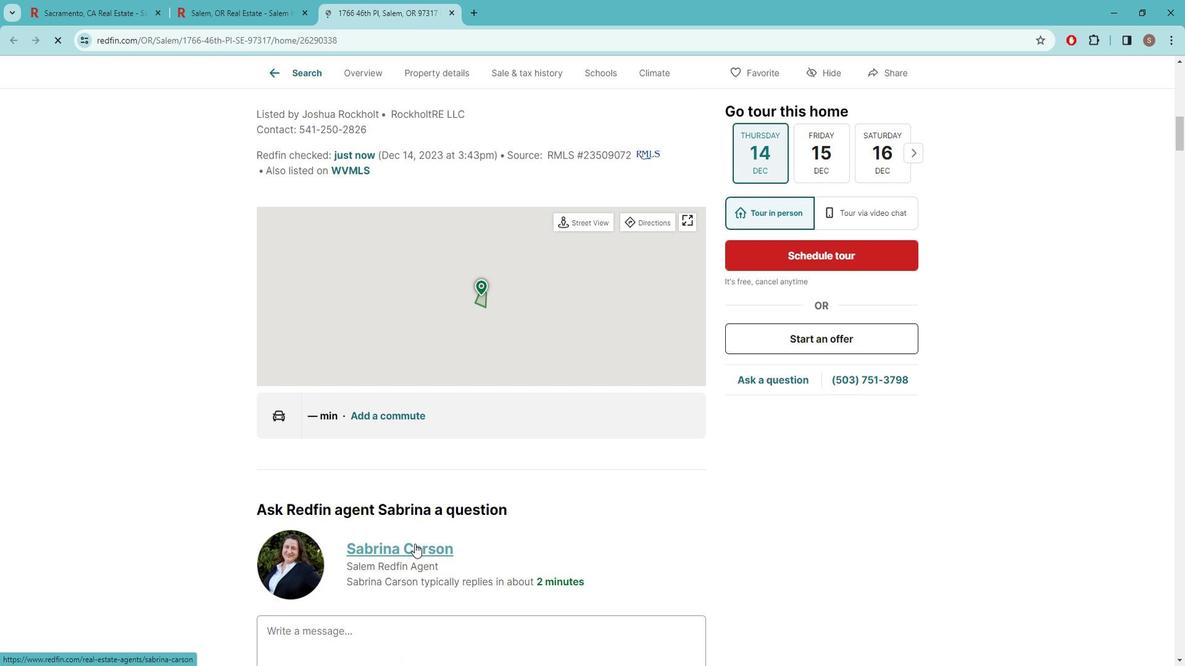 
Action: Mouse moved to (454, 502)
Screenshot: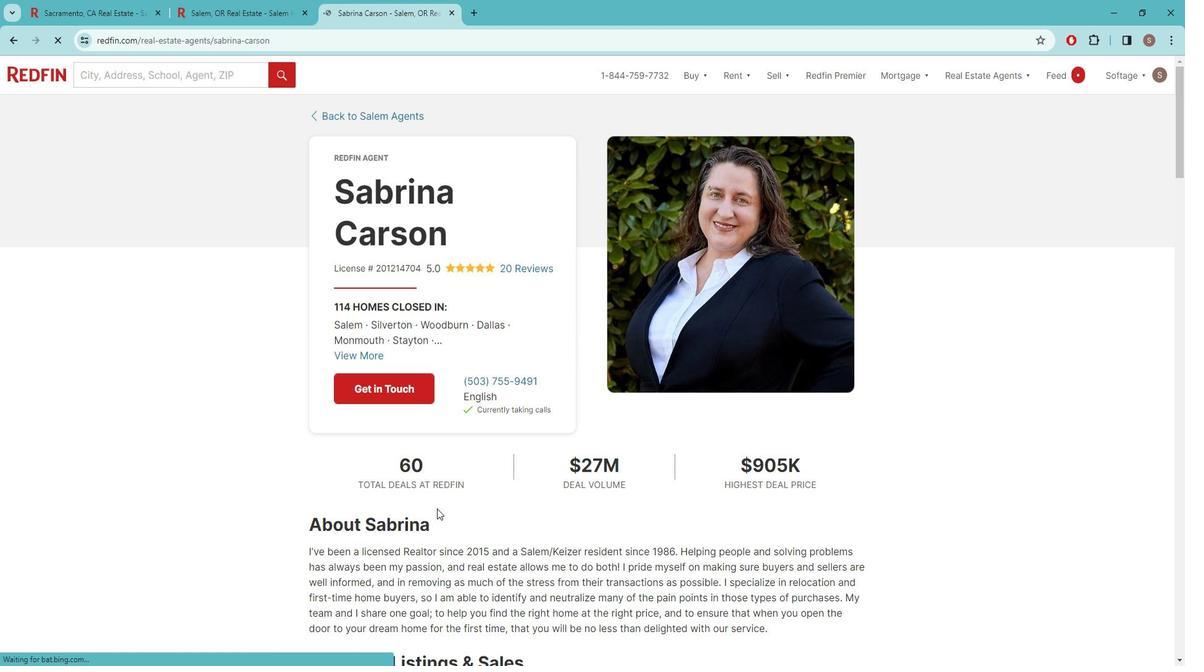 
Action: Mouse scrolled (454, 501) with delta (0, 0)
Screenshot: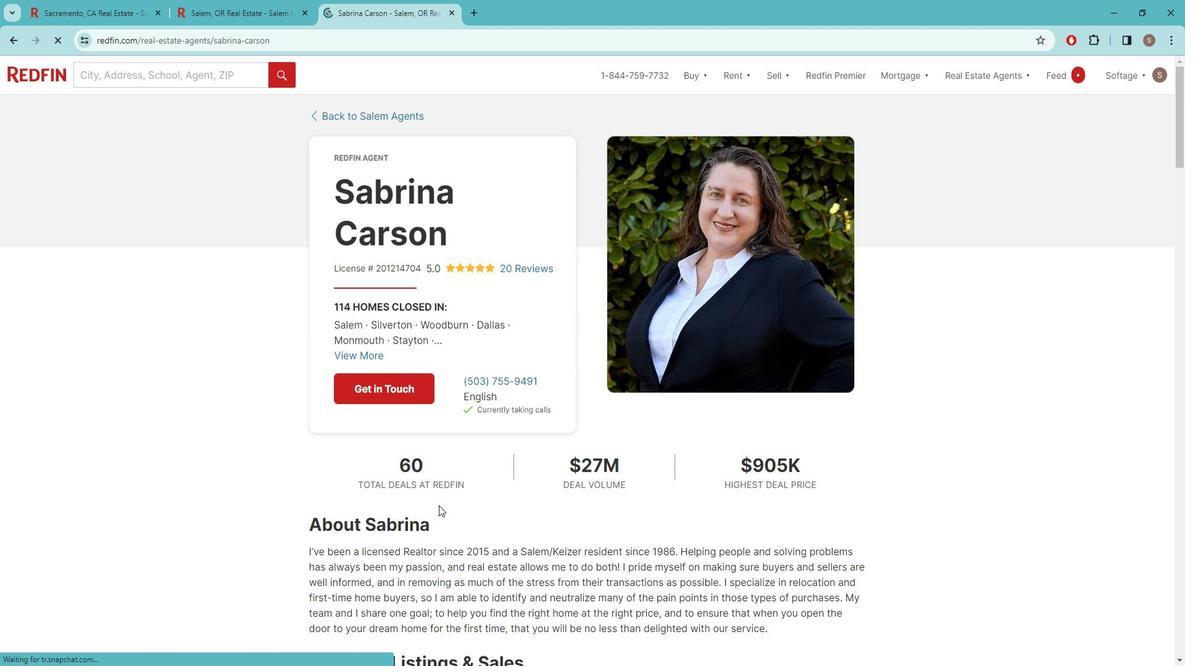 
Action: Mouse scrolled (454, 501) with delta (0, 0)
Screenshot: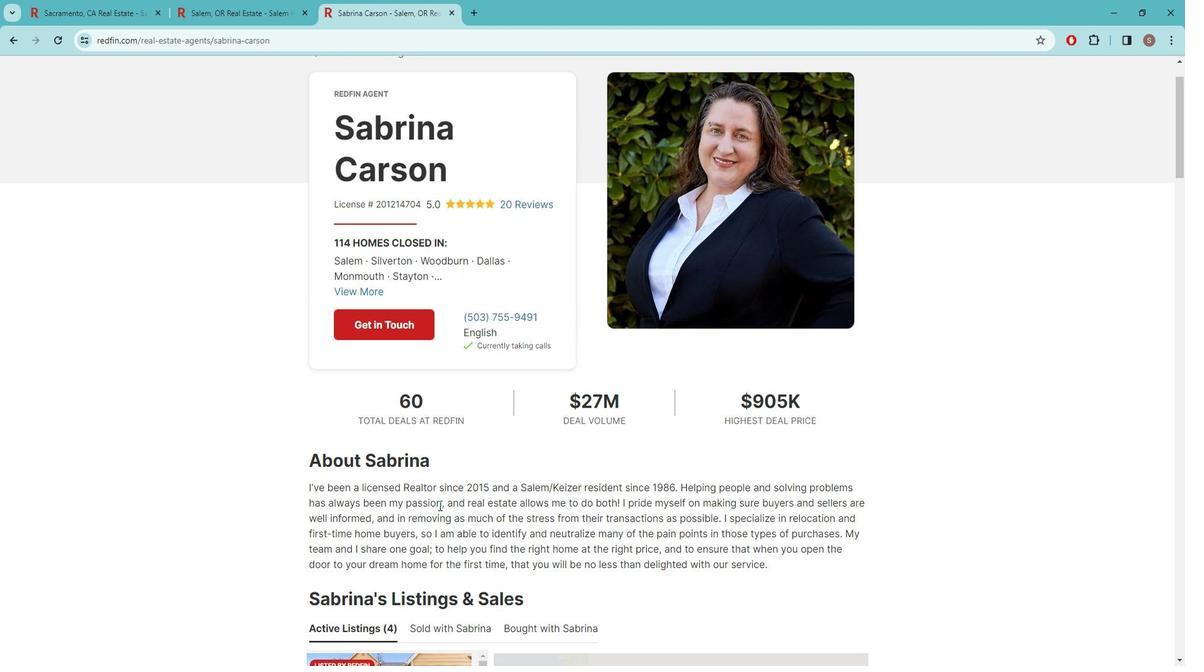 
Action: Mouse scrolled (454, 501) with delta (0, 0)
Screenshot: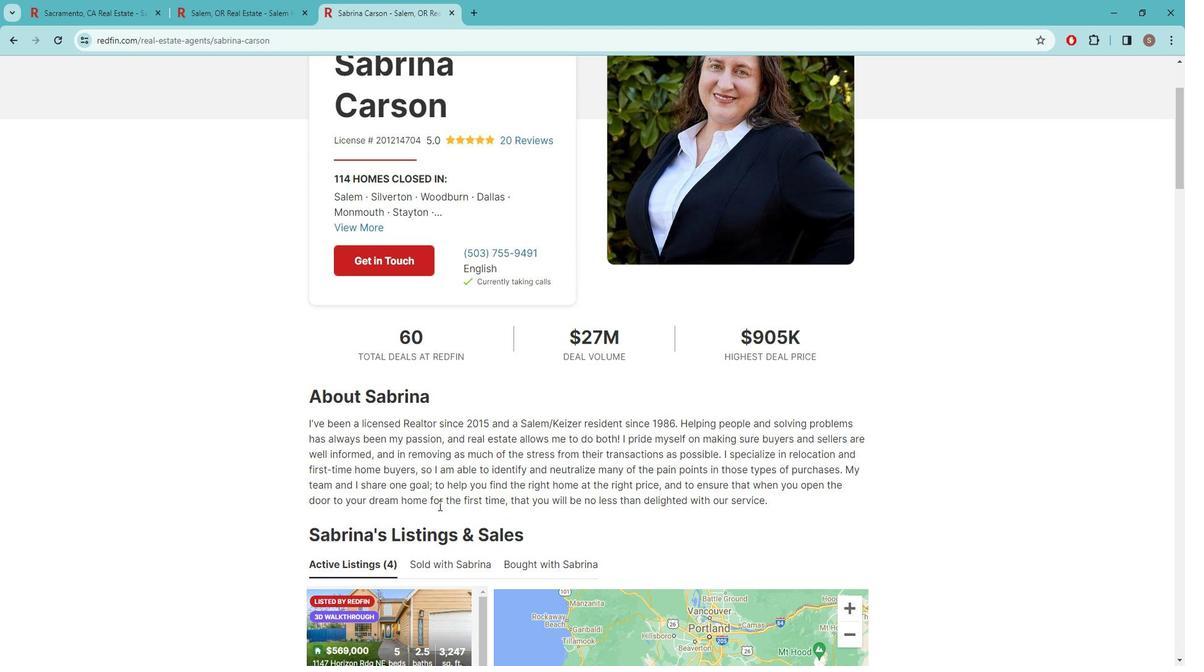 
Action: Mouse scrolled (454, 501) with delta (0, 0)
Screenshot: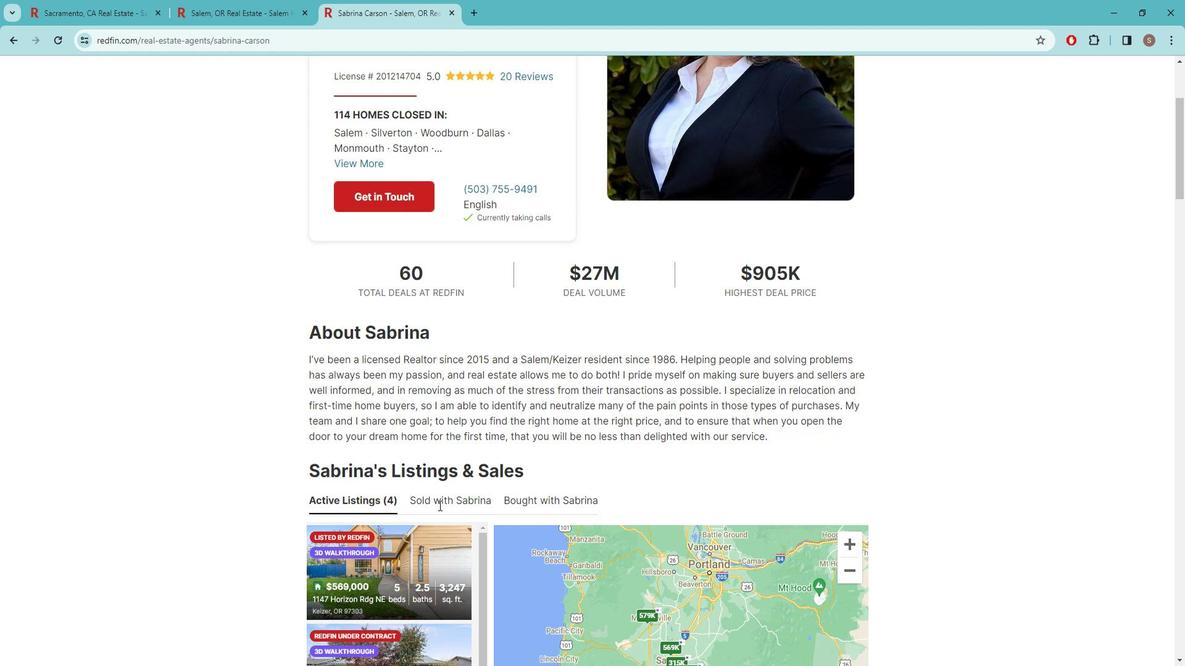 
Action: Mouse scrolled (454, 501) with delta (0, 0)
Screenshot: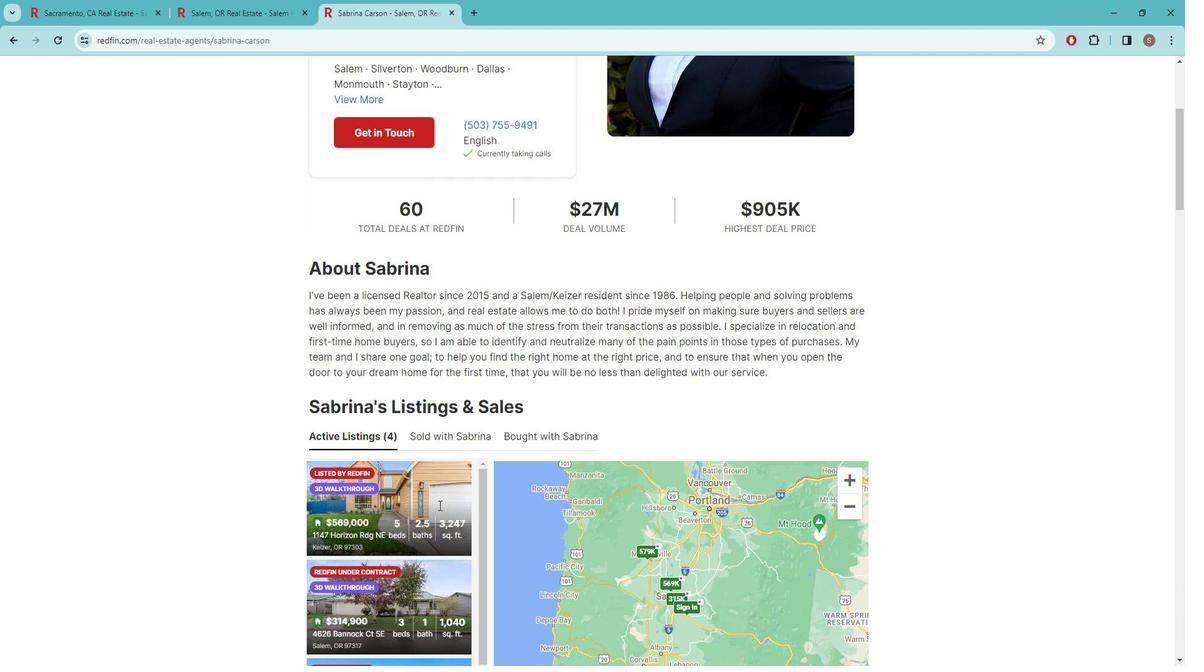 
Action: Mouse scrolled (454, 501) with delta (0, 0)
Screenshot: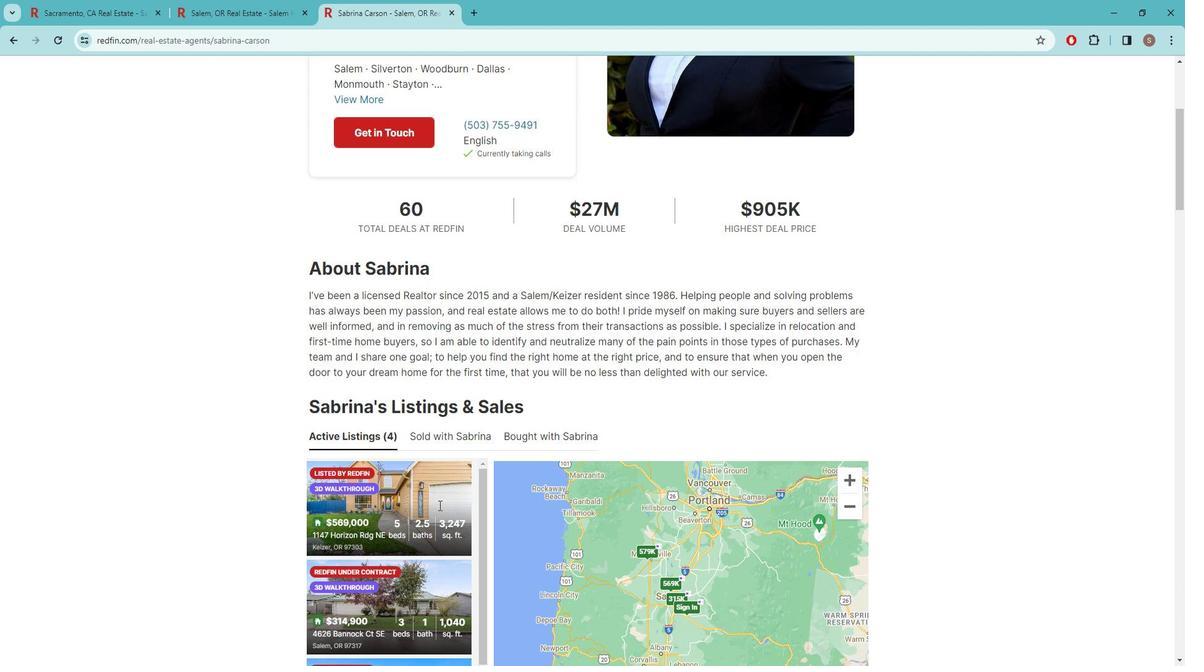 
Action: Mouse scrolled (454, 501) with delta (0, 0)
Screenshot: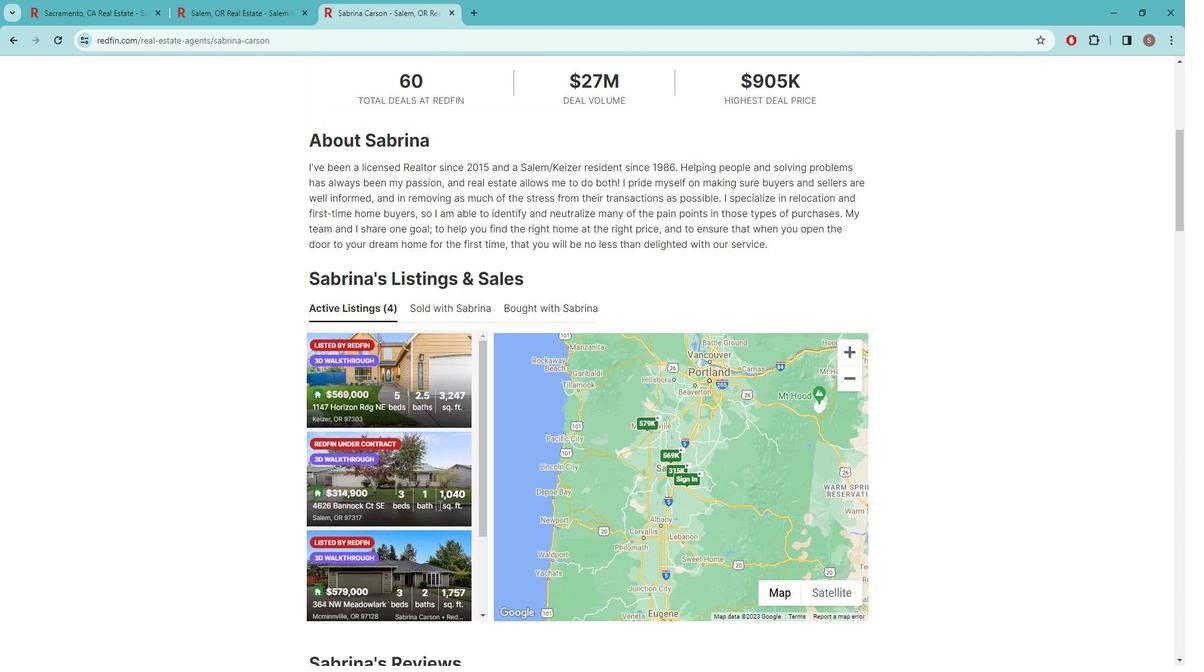 
Action: Mouse scrolled (454, 501) with delta (0, 0)
Screenshot: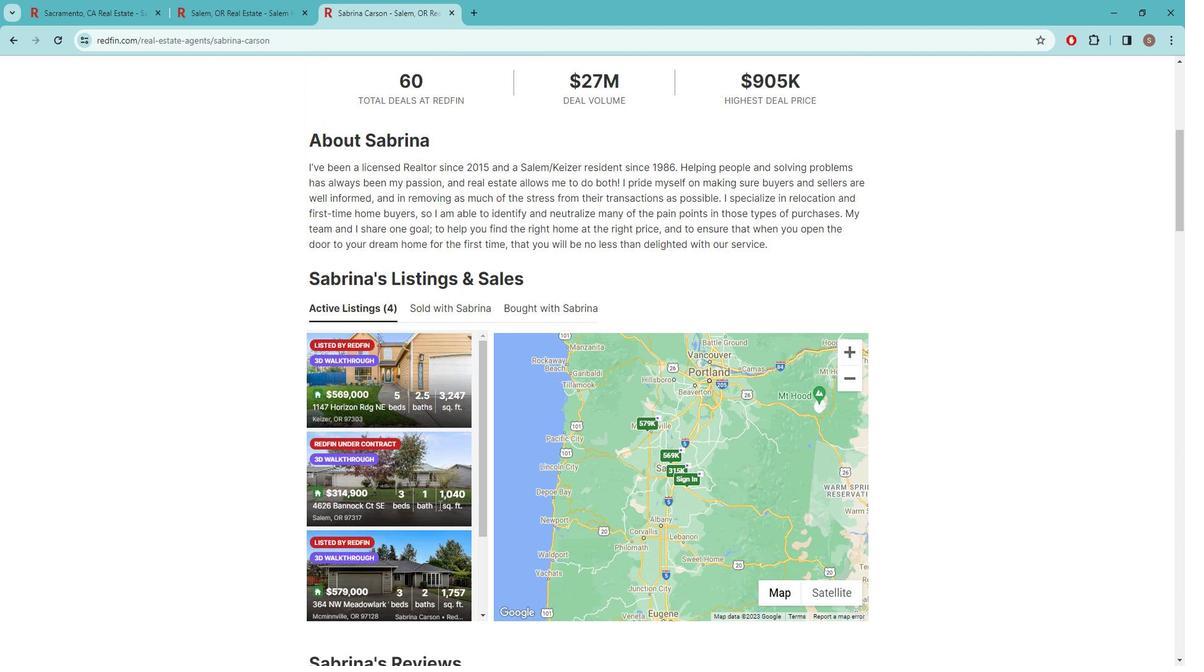 
Action: Mouse scrolled (454, 501) with delta (0, 0)
Screenshot: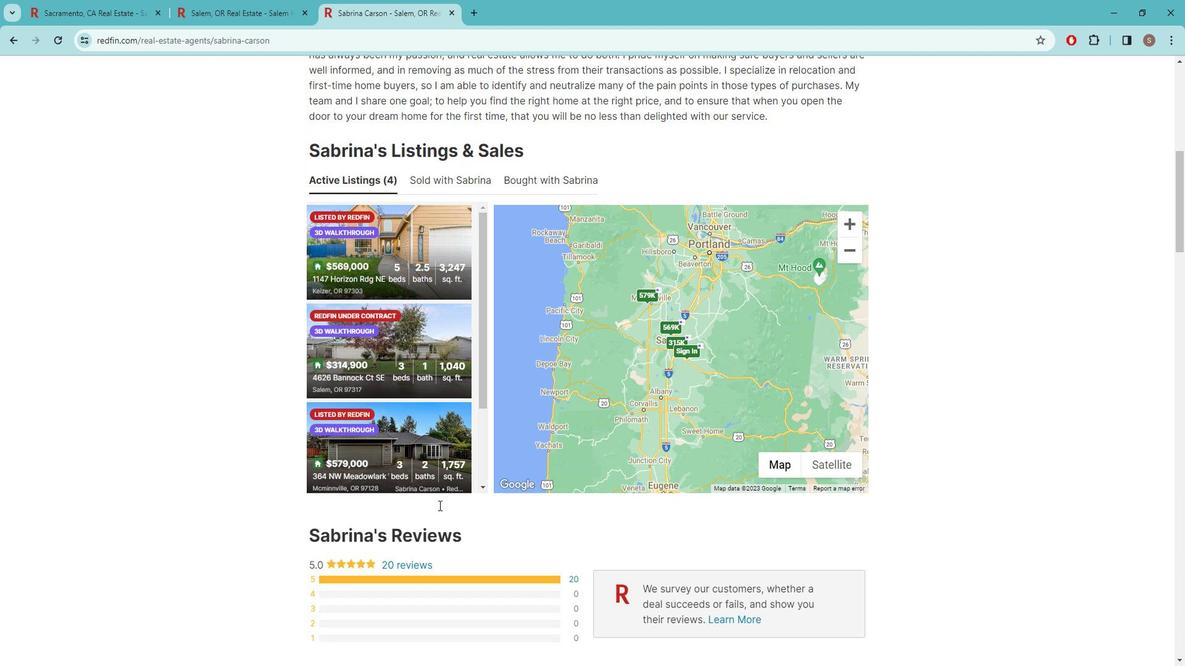 
Action: Mouse scrolled (454, 503) with delta (0, 0)
Screenshot: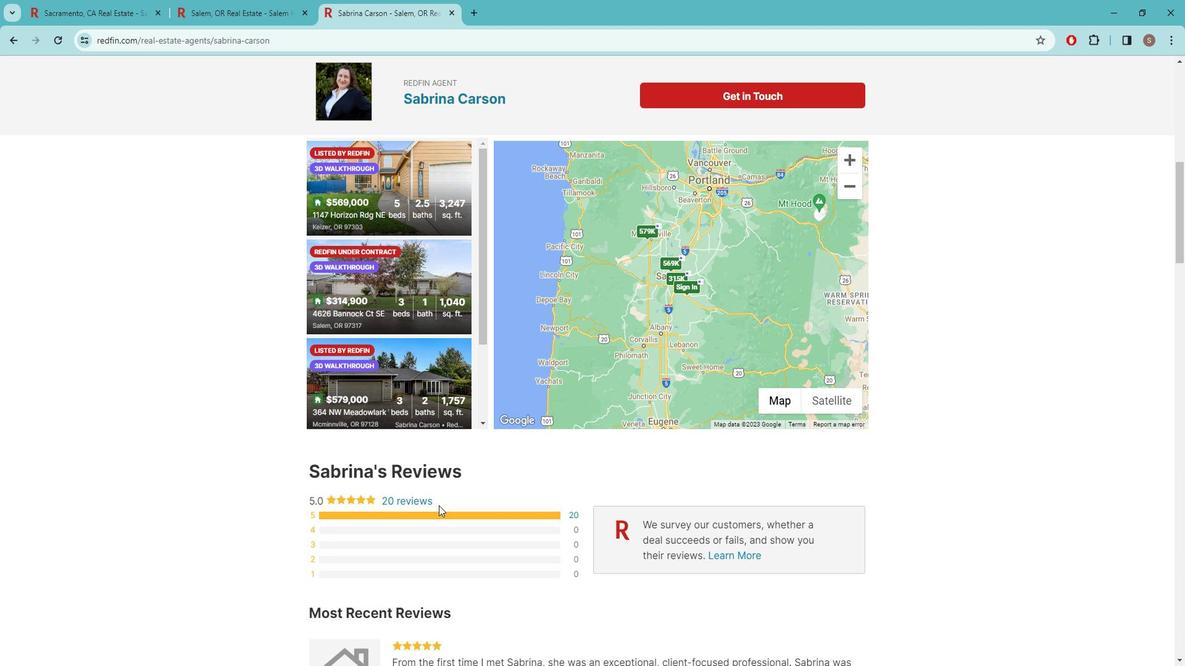 
Action: Mouse scrolled (454, 503) with delta (0, 0)
Screenshot: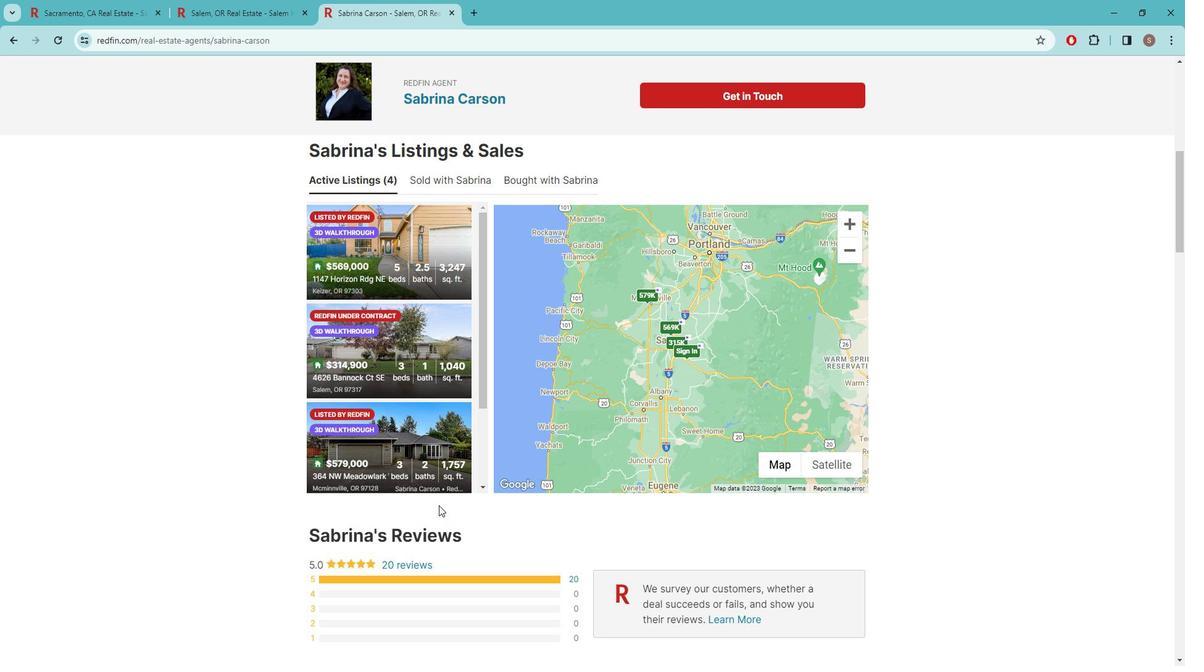 
Action: Mouse scrolled (454, 503) with delta (0, 0)
Screenshot: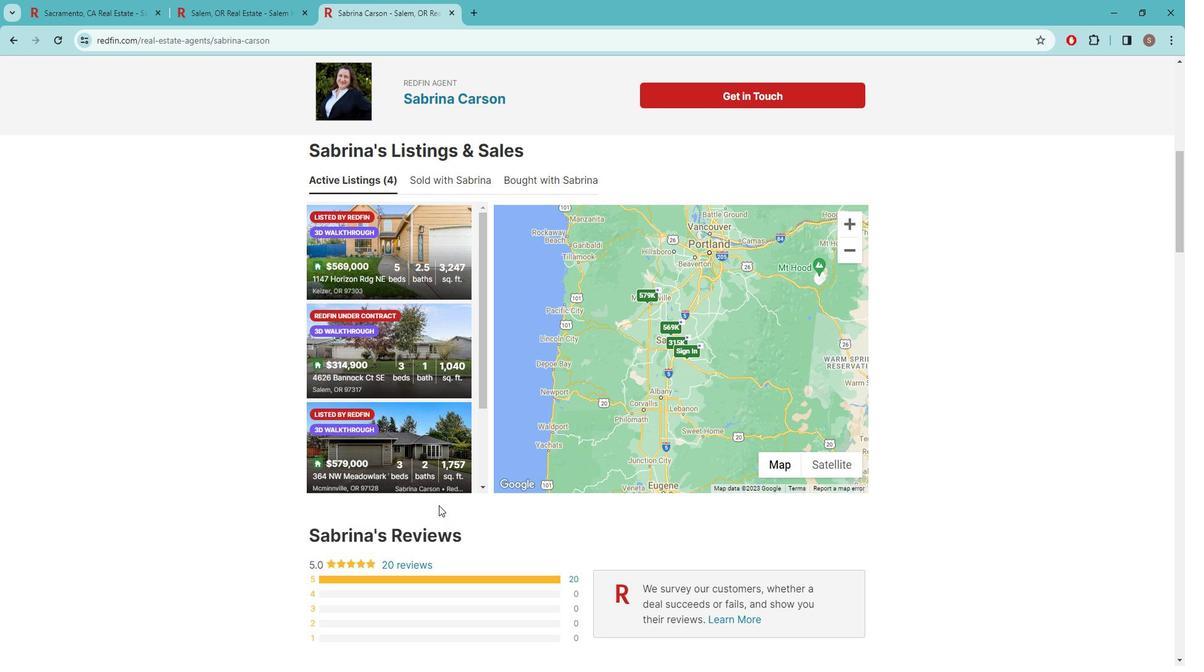 
Action: Mouse scrolled (454, 503) with delta (0, 0)
Screenshot: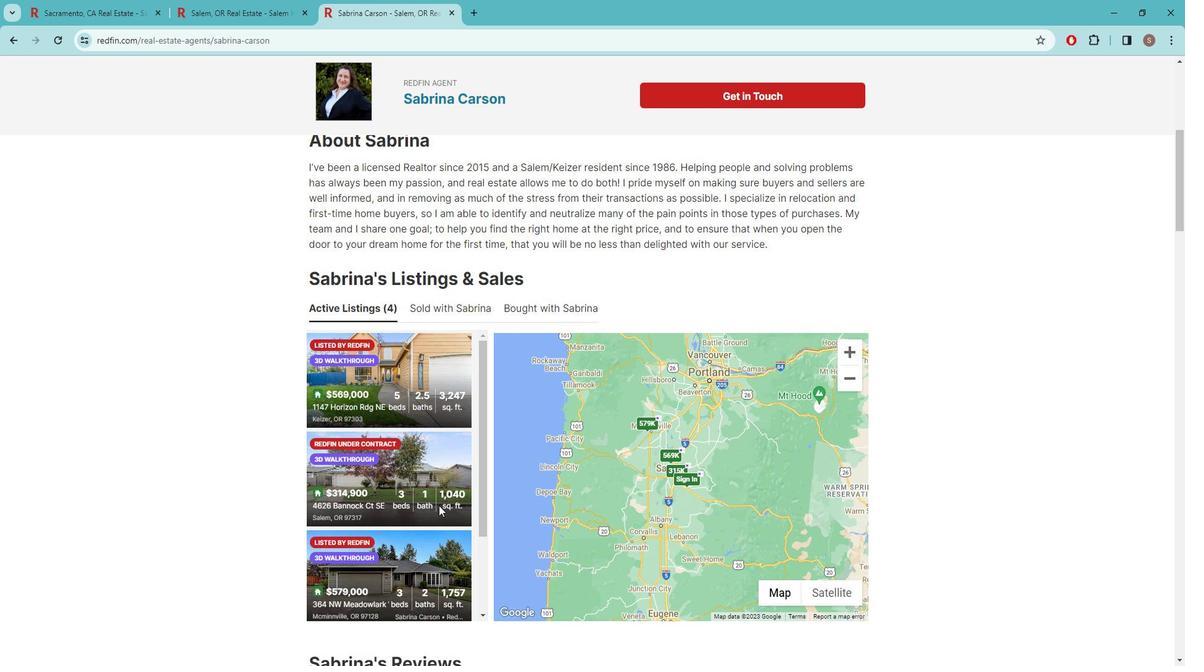 
Action: Mouse scrolled (454, 503) with delta (0, 0)
Screenshot: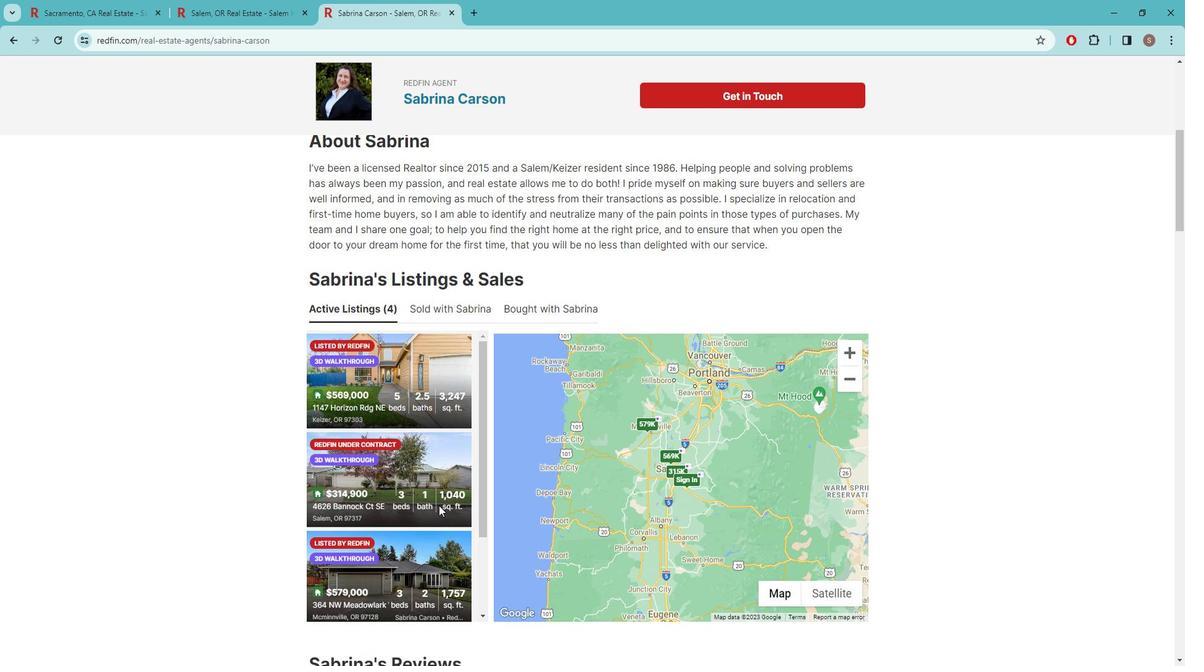 
Action: Mouse scrolled (454, 503) with delta (0, 0)
Screenshot: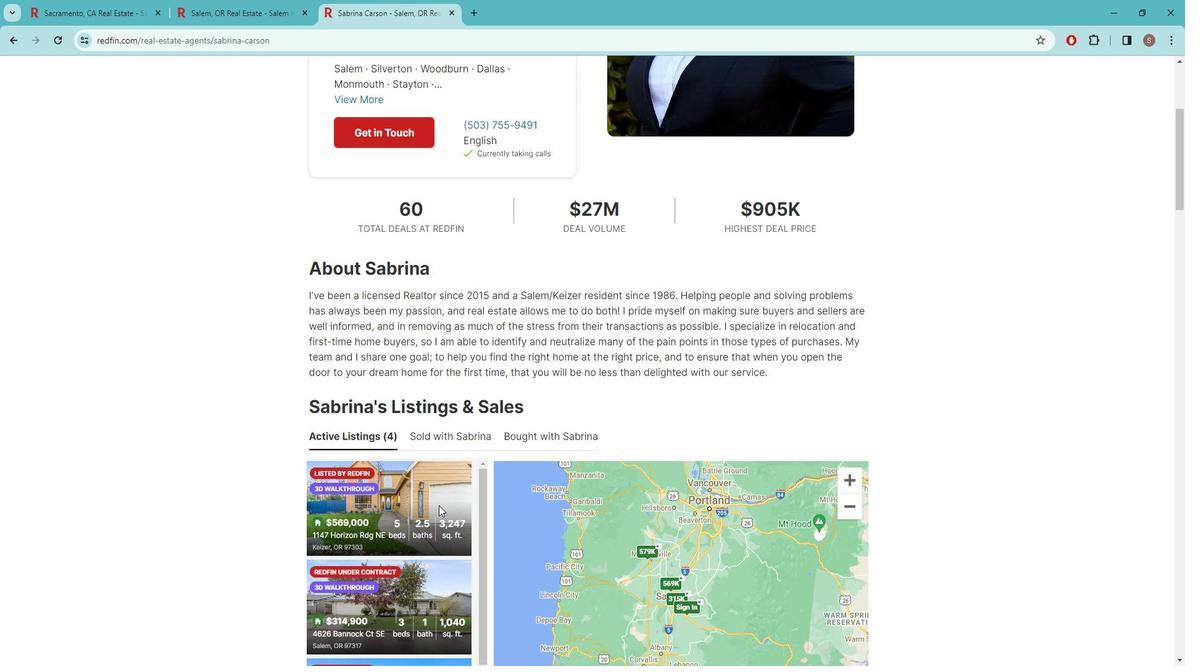 
Action: Mouse scrolled (454, 503) with delta (0, 0)
Screenshot: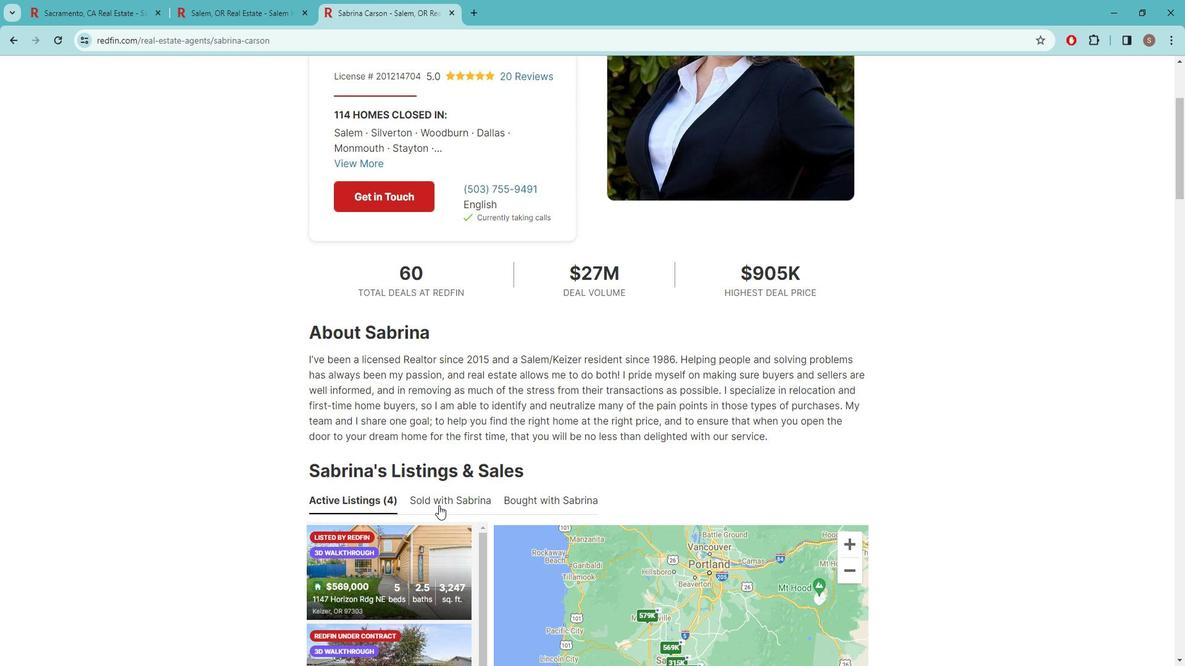 
Action: Mouse scrolled (454, 503) with delta (0, 0)
Screenshot: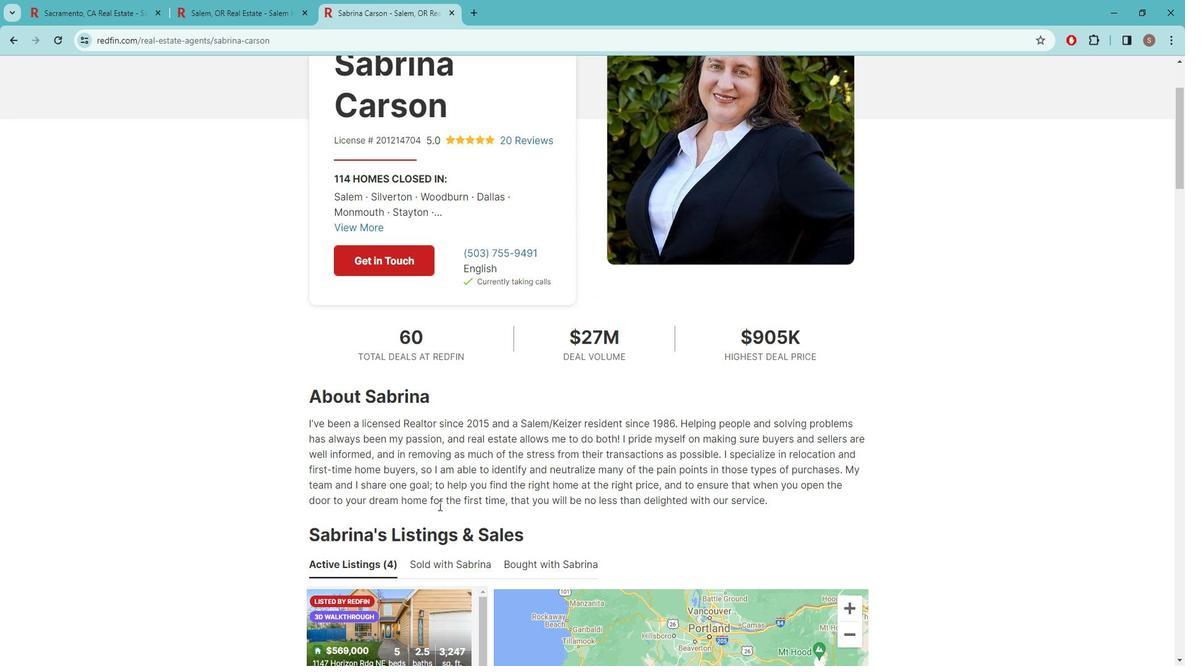 
Action: Mouse scrolled (454, 503) with delta (0, 0)
Screenshot: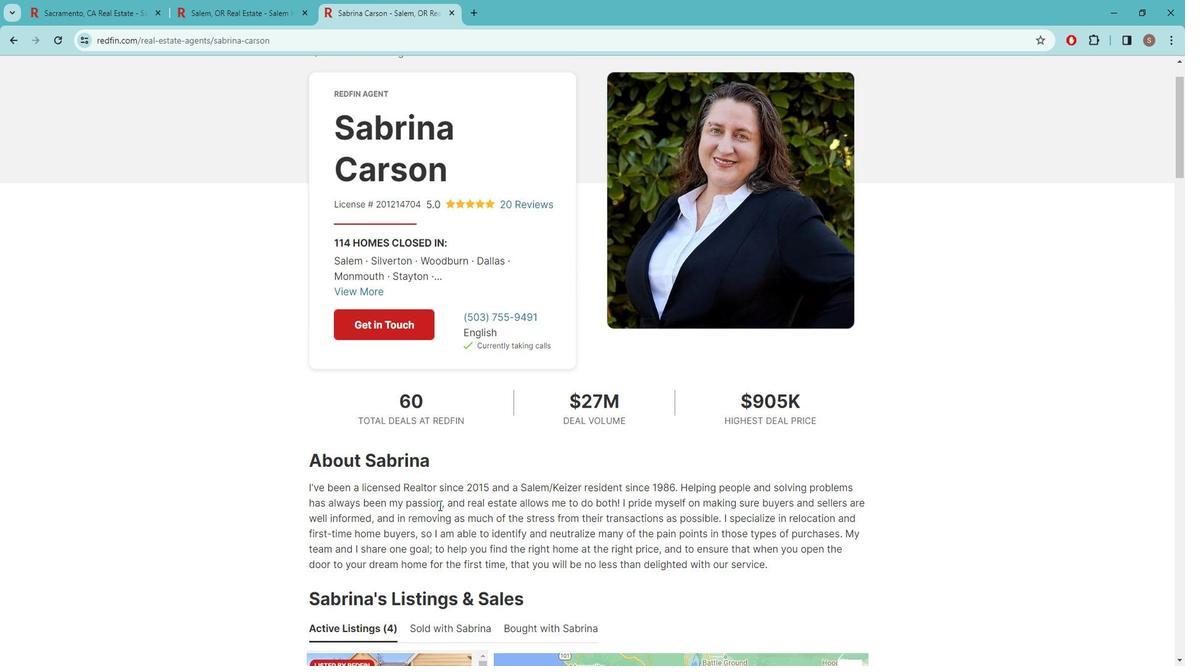 
Action: Mouse scrolled (454, 503) with delta (0, 0)
Screenshot: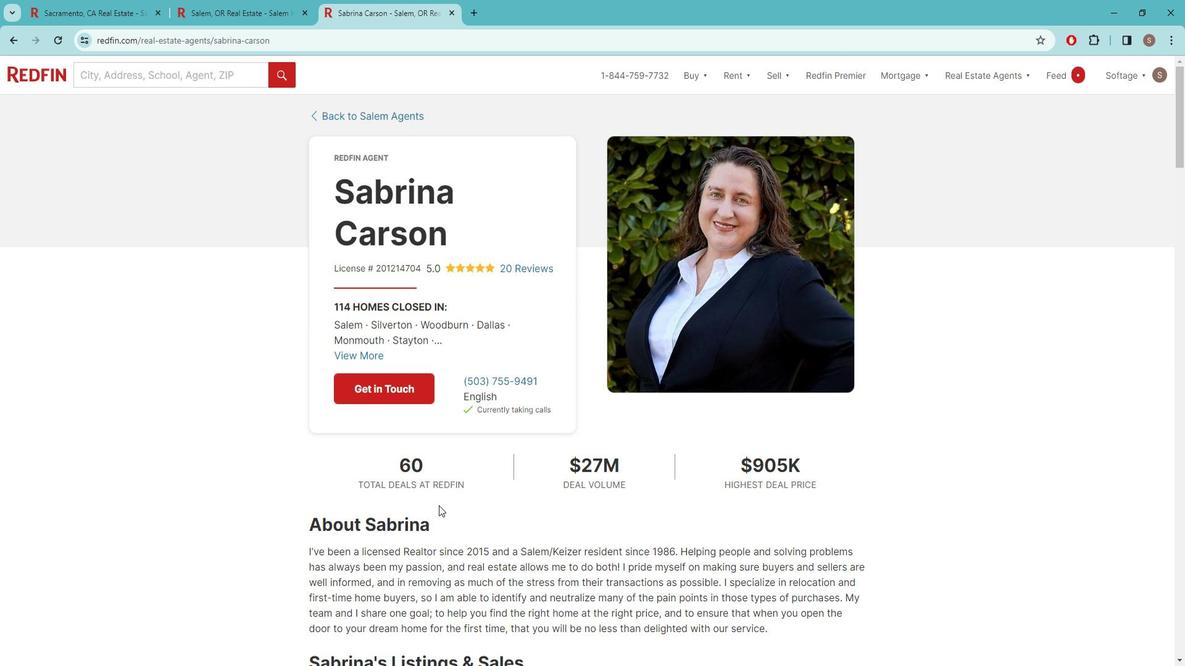 
Action: Mouse moved to (717, 519)
Screenshot: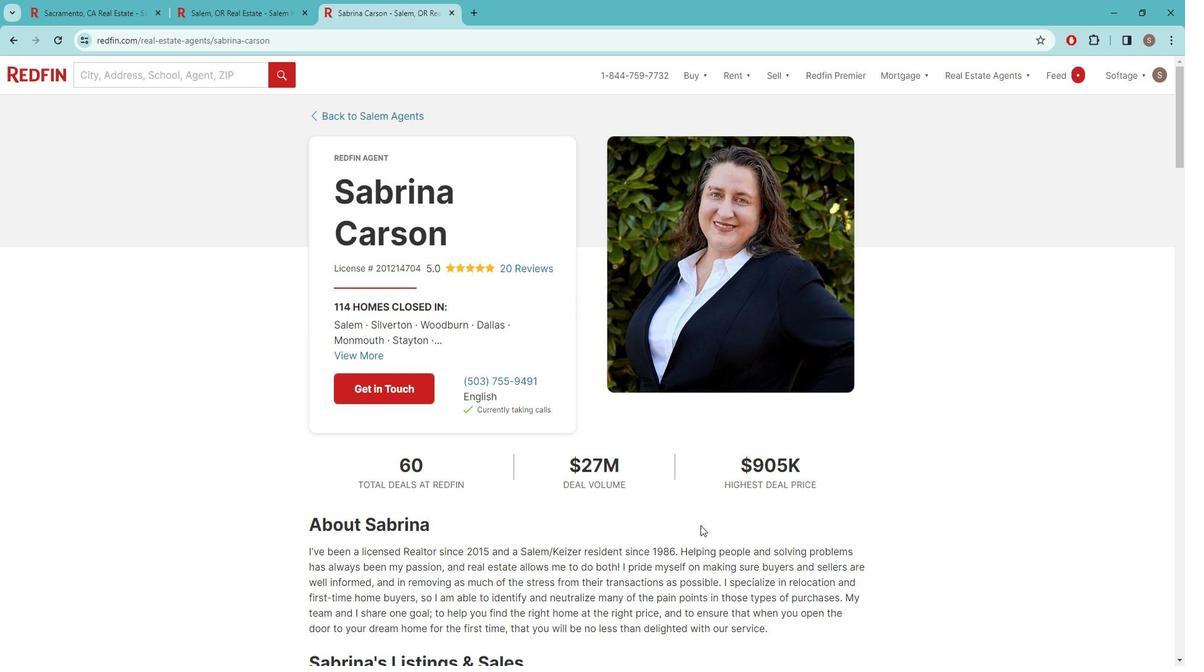 
